 Task: Use GitHub's "Repository Insights" for file statistics.
Action: Mouse moved to (432, 354)
Screenshot: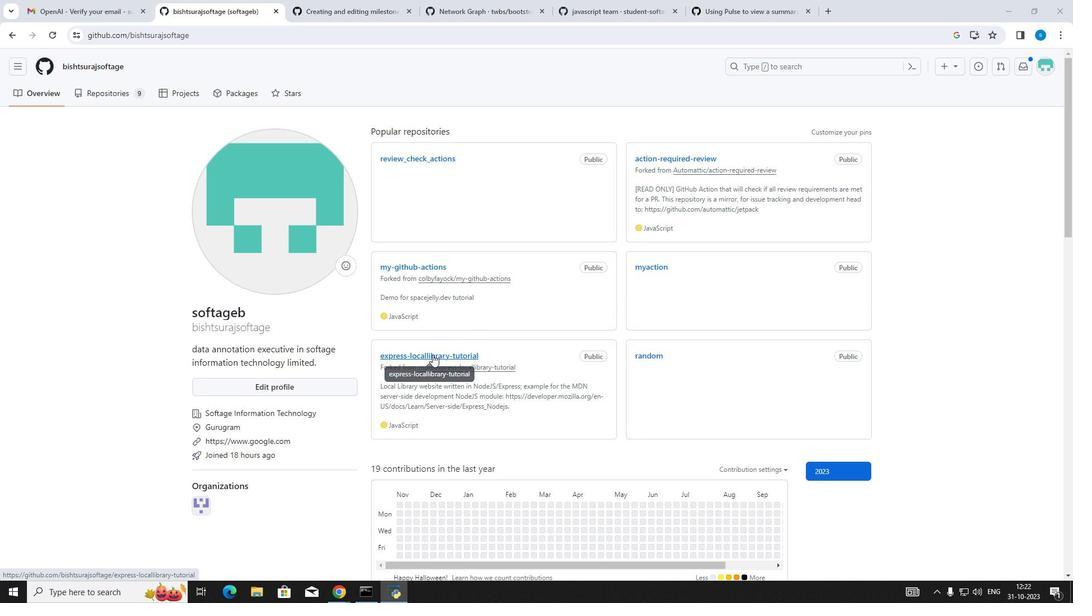 
Action: Mouse pressed left at (432, 354)
Screenshot: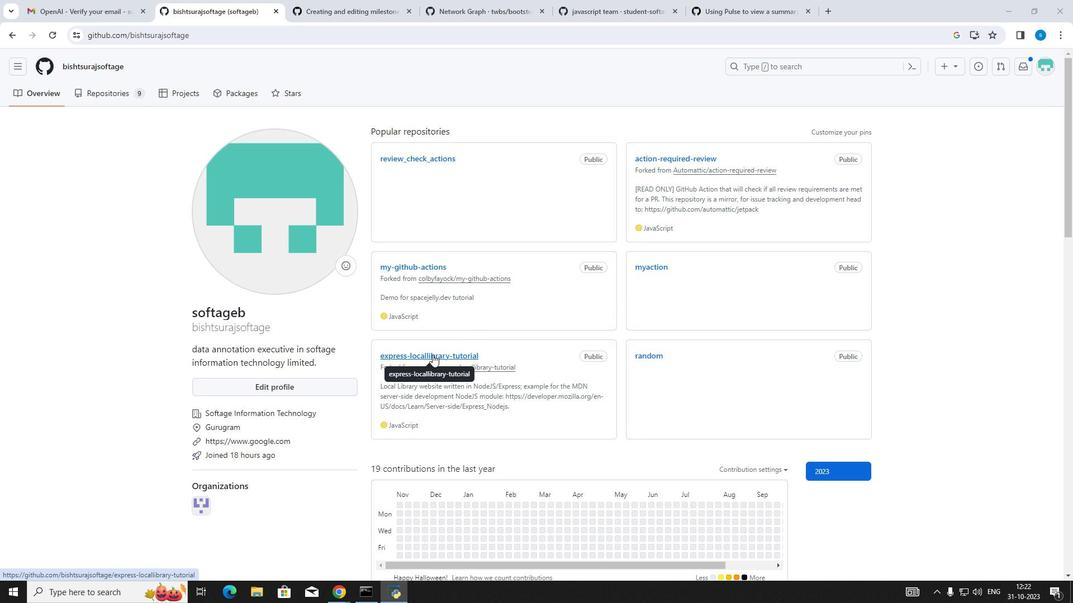 
Action: Mouse moved to (339, 98)
Screenshot: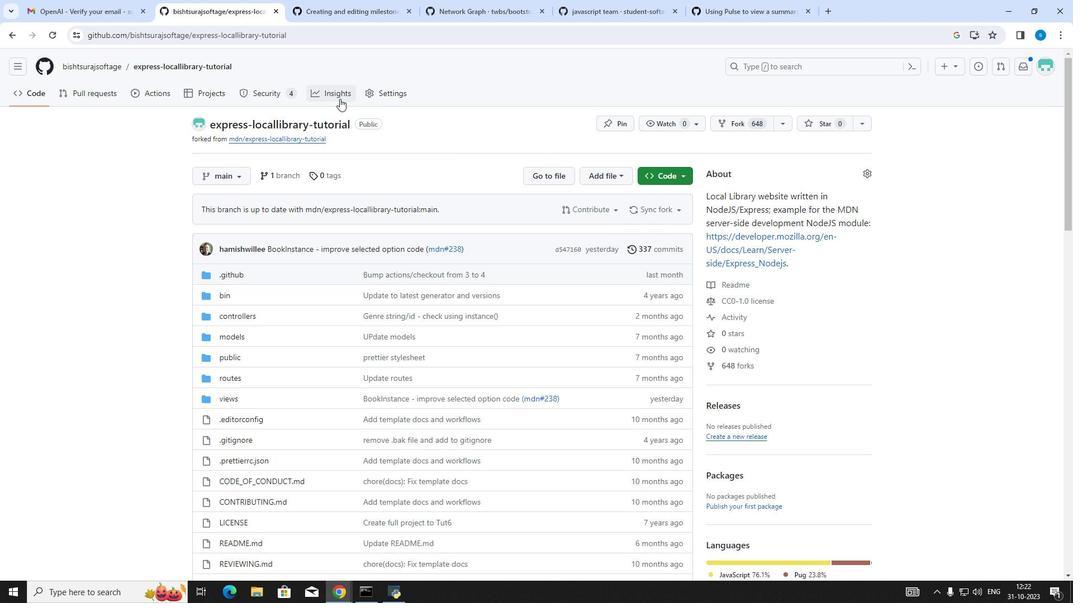 
Action: Mouse pressed left at (339, 98)
Screenshot: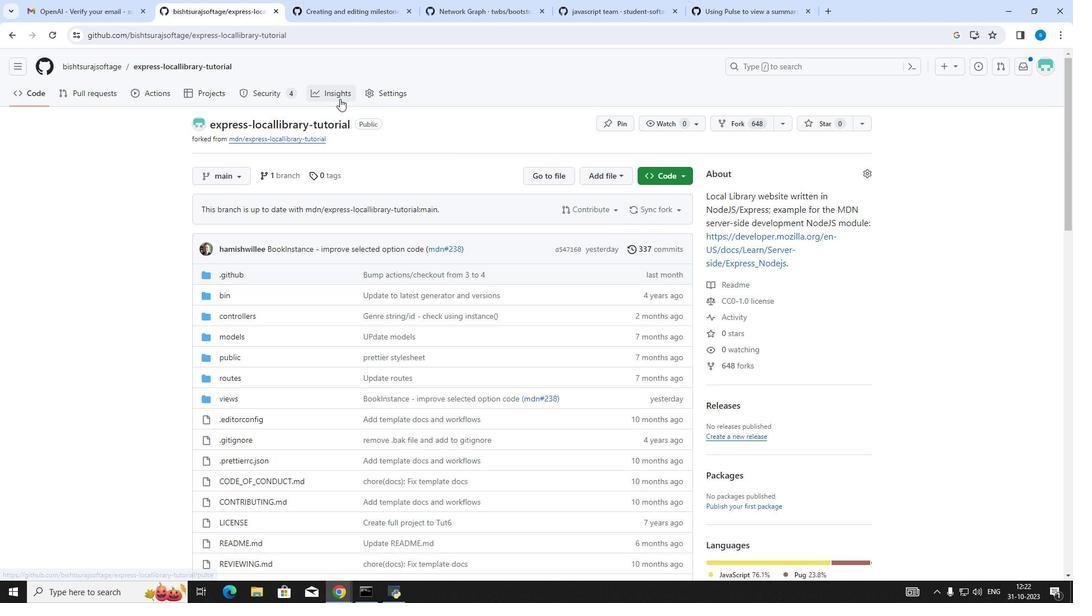 
Action: Mouse moved to (238, 150)
Screenshot: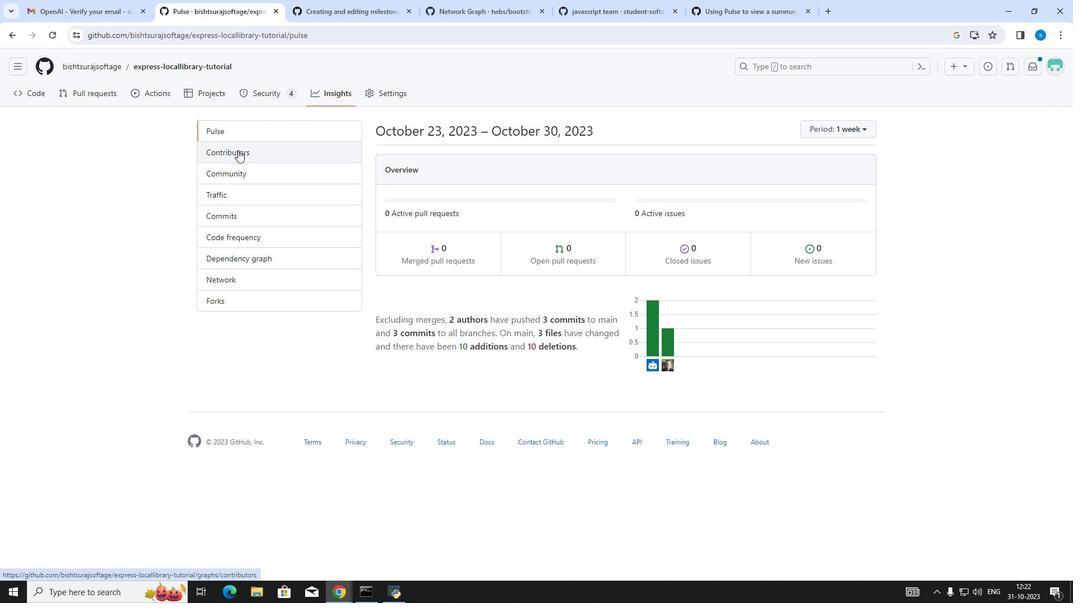 
Action: Mouse pressed left at (238, 150)
Screenshot: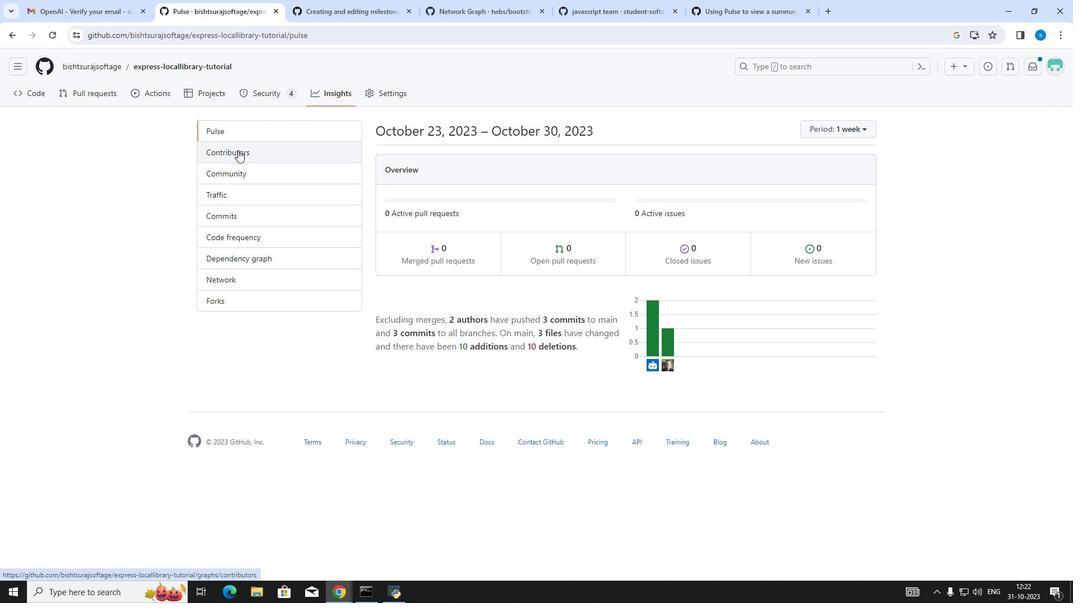 
Action: Mouse moved to (544, 255)
Screenshot: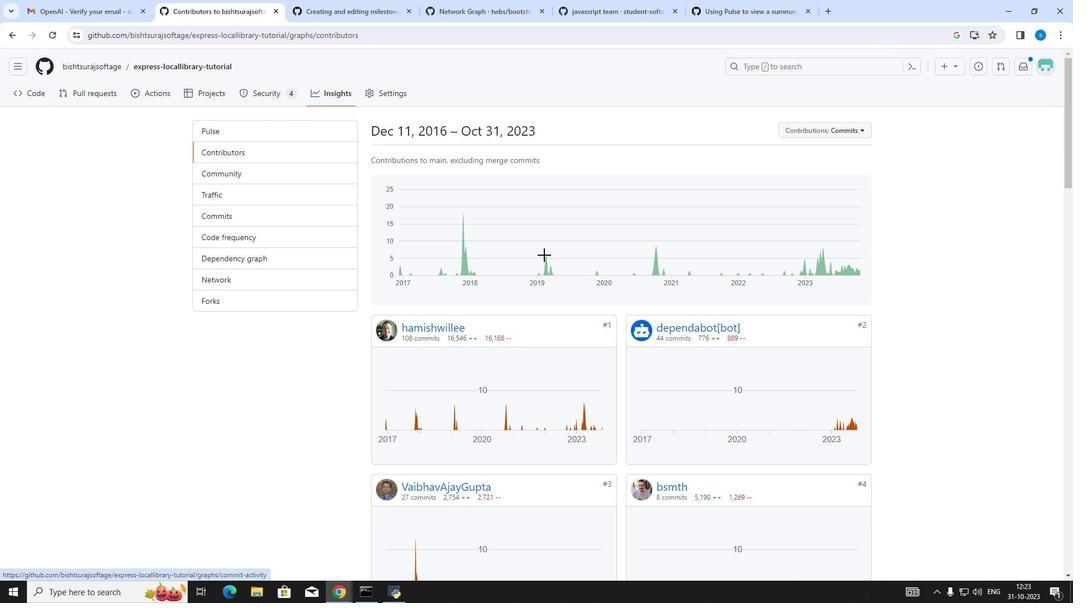 
Action: Mouse scrolled (544, 254) with delta (0, 0)
Screenshot: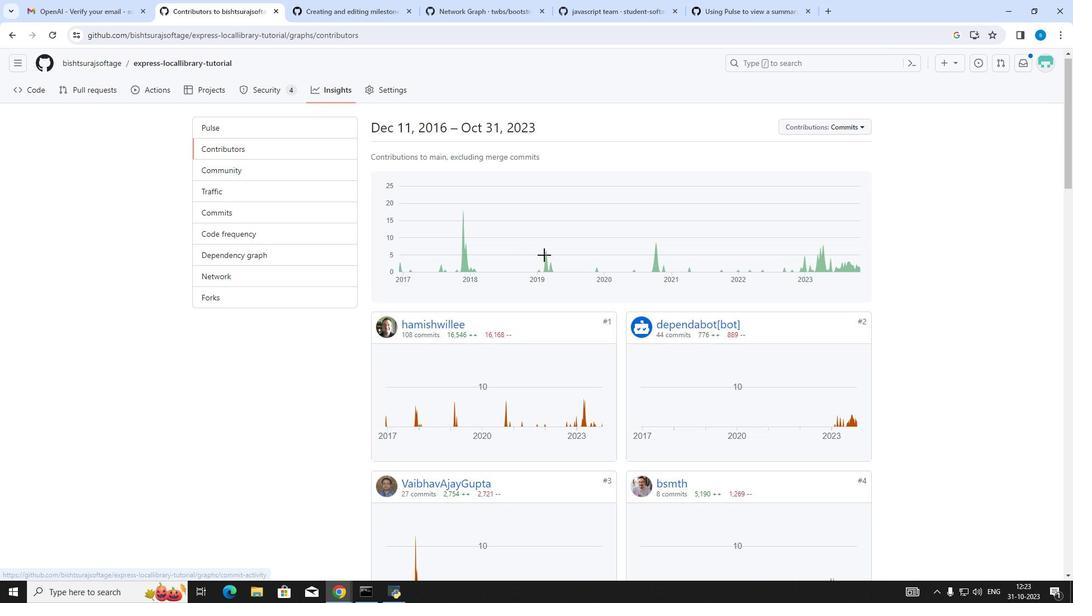 
Action: Mouse moved to (544, 255)
Screenshot: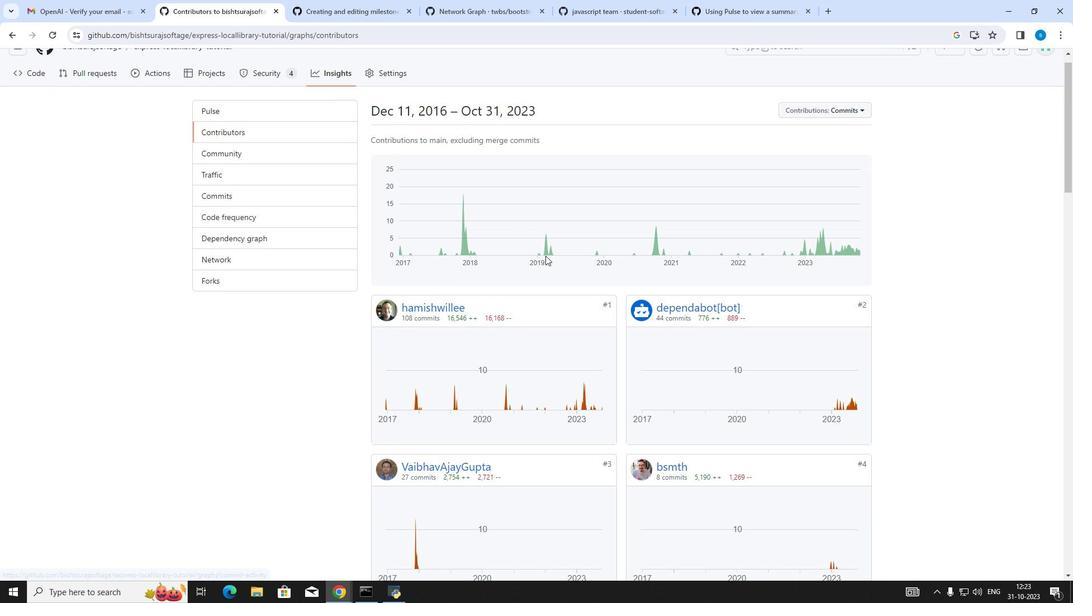 
Action: Mouse scrolled (544, 255) with delta (0, 0)
Screenshot: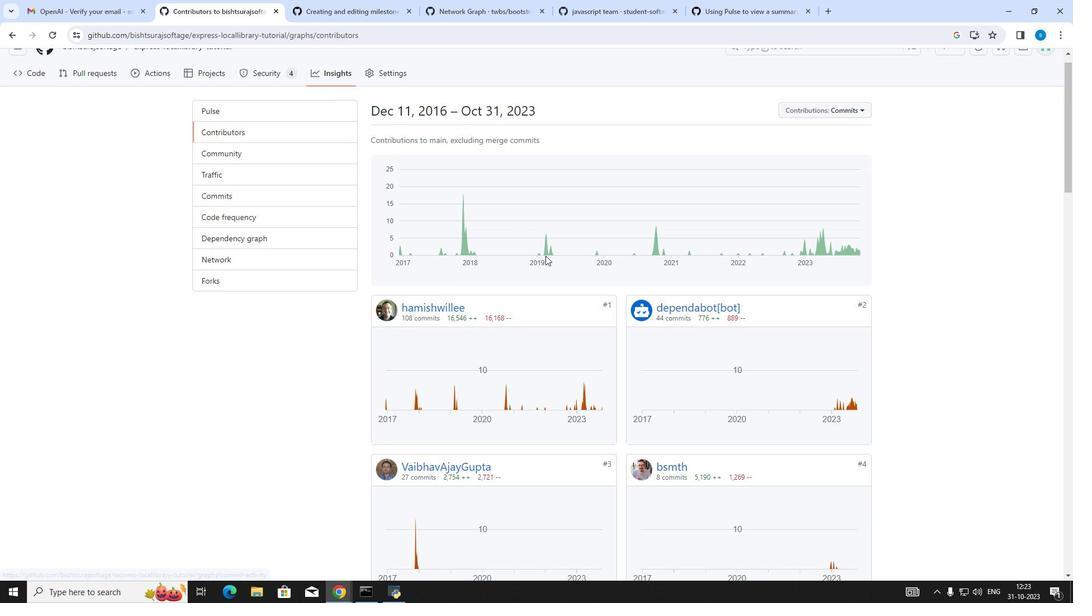 
Action: Mouse moved to (545, 255)
Screenshot: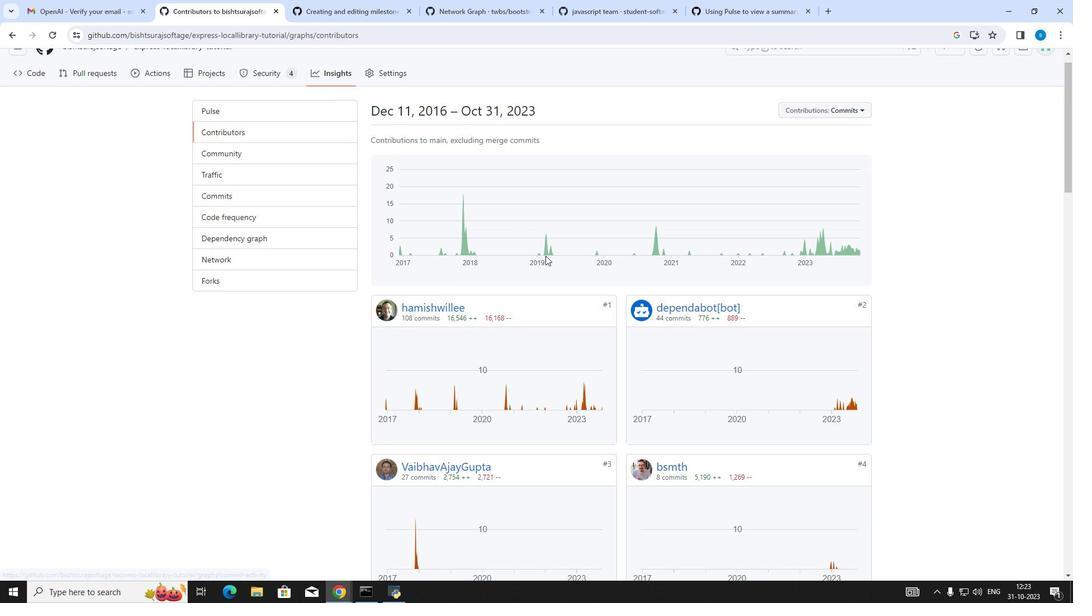 
Action: Mouse scrolled (545, 255) with delta (0, 0)
Screenshot: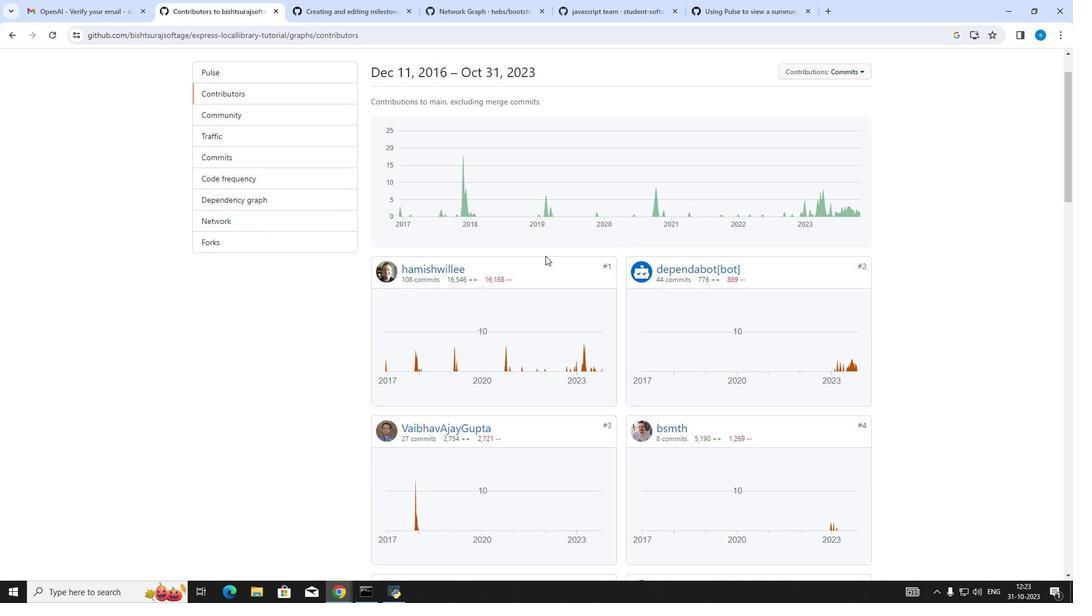 
Action: Mouse scrolled (545, 255) with delta (0, 0)
Screenshot: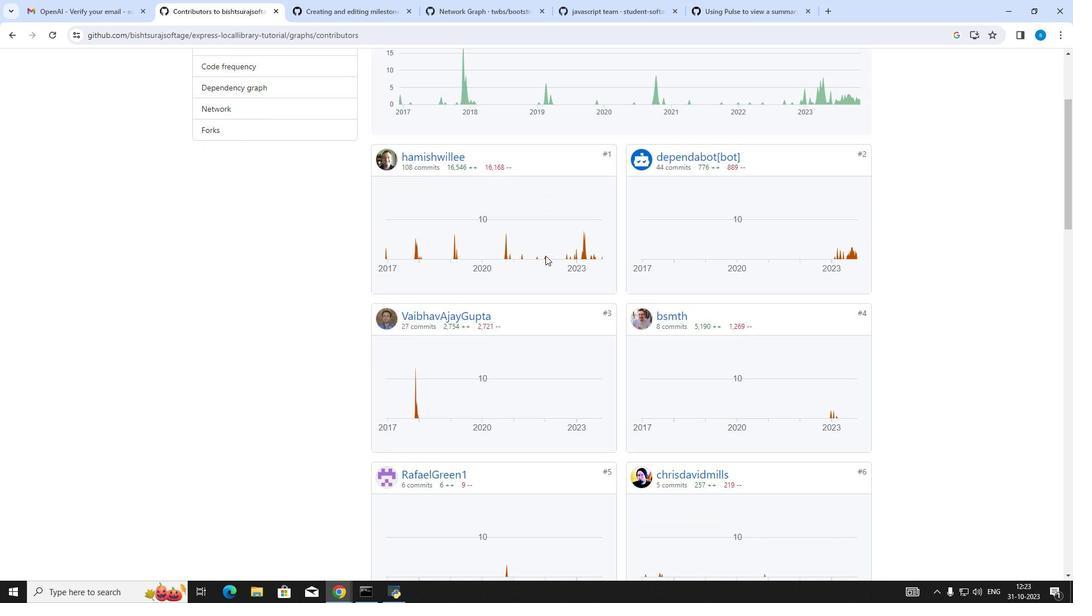 
Action: Mouse scrolled (545, 255) with delta (0, 0)
Screenshot: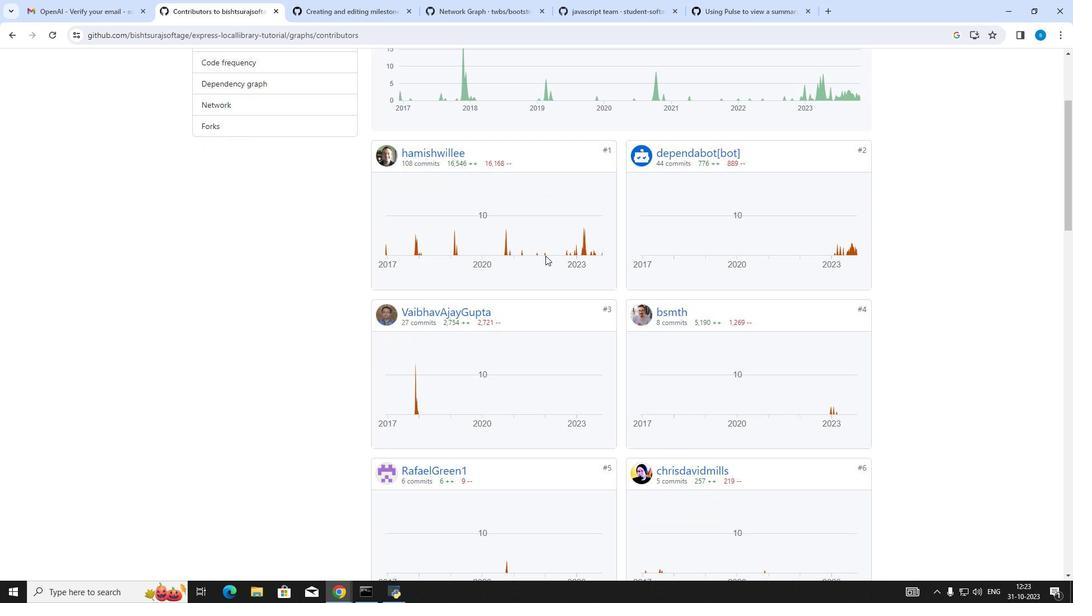 
Action: Mouse scrolled (545, 255) with delta (0, 0)
Screenshot: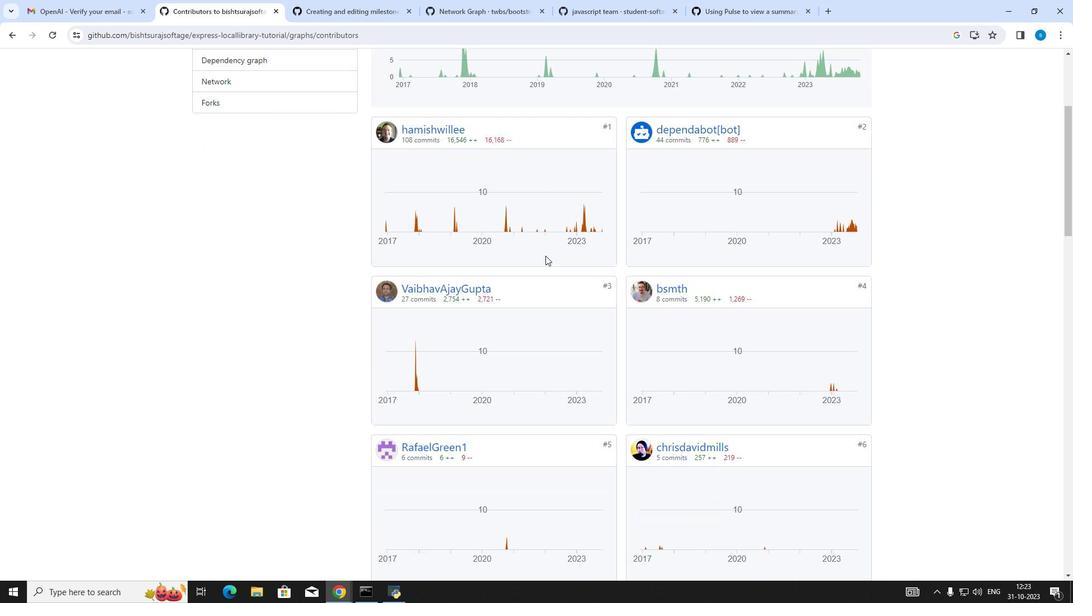 
Action: Mouse scrolled (545, 255) with delta (0, 0)
Screenshot: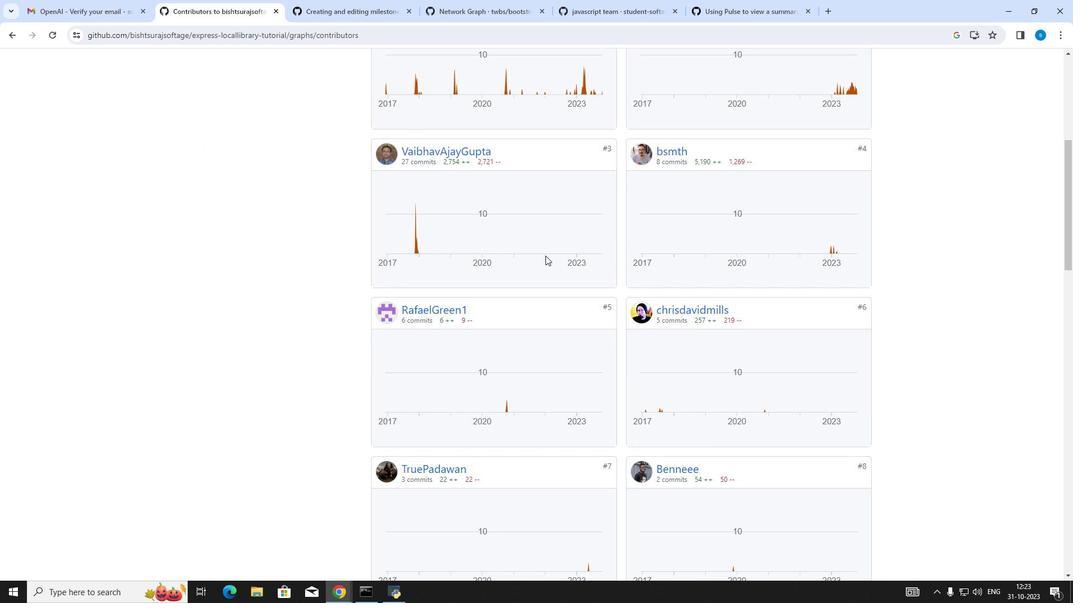 
Action: Mouse scrolled (545, 255) with delta (0, 0)
Screenshot: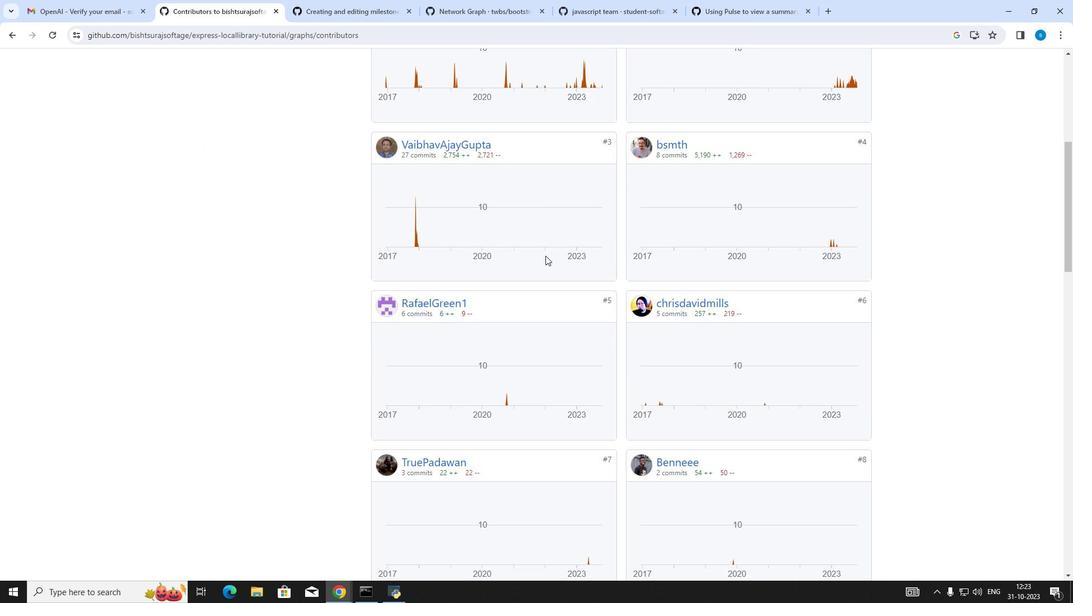 
Action: Mouse scrolled (545, 255) with delta (0, 0)
Screenshot: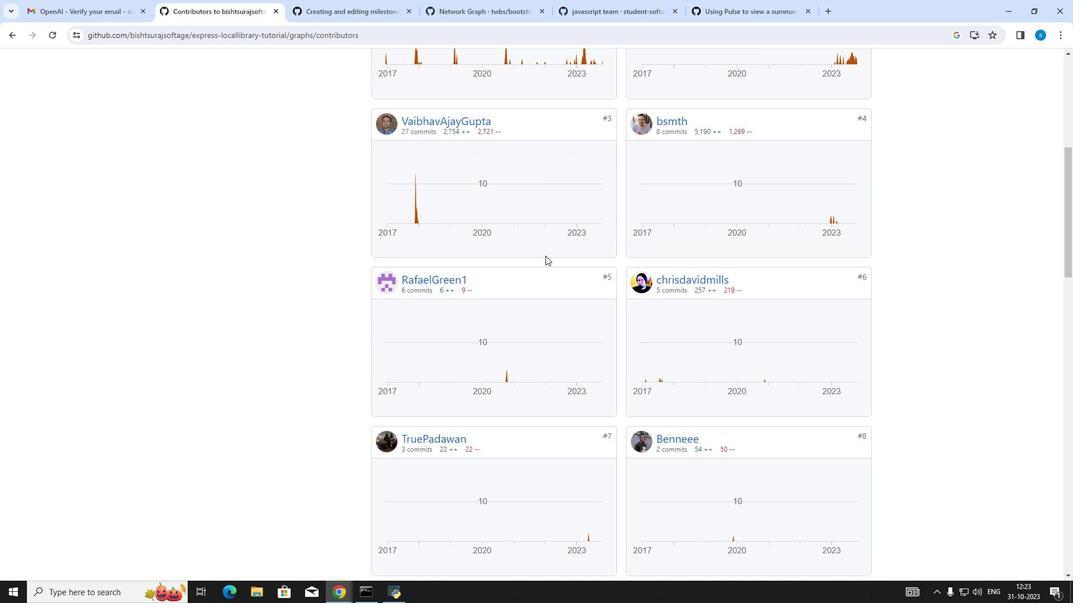 
Action: Mouse scrolled (545, 255) with delta (0, 0)
Screenshot: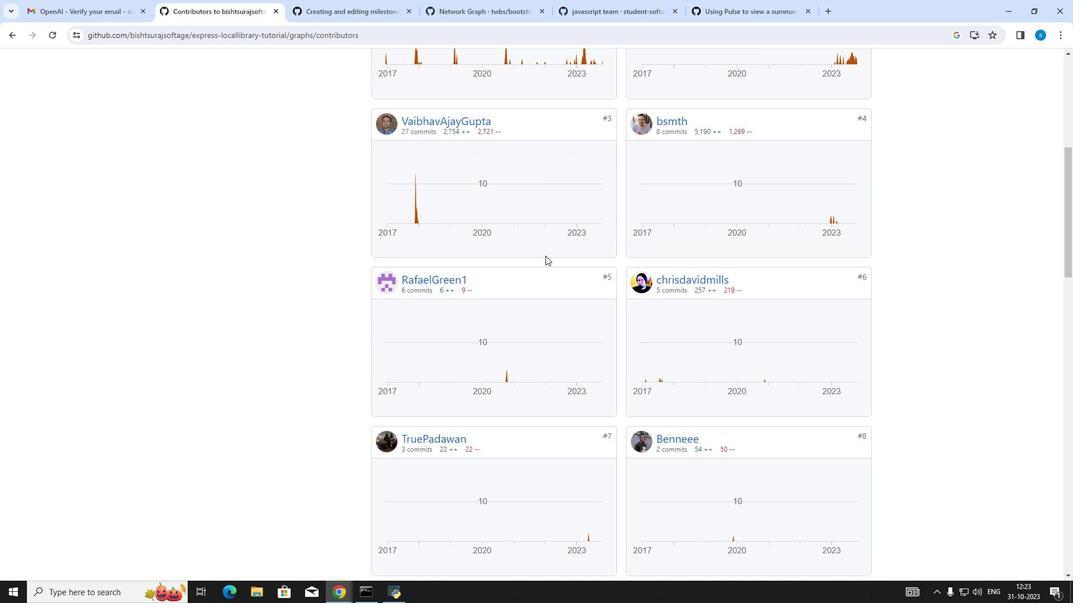 
Action: Mouse scrolled (545, 255) with delta (0, 0)
Screenshot: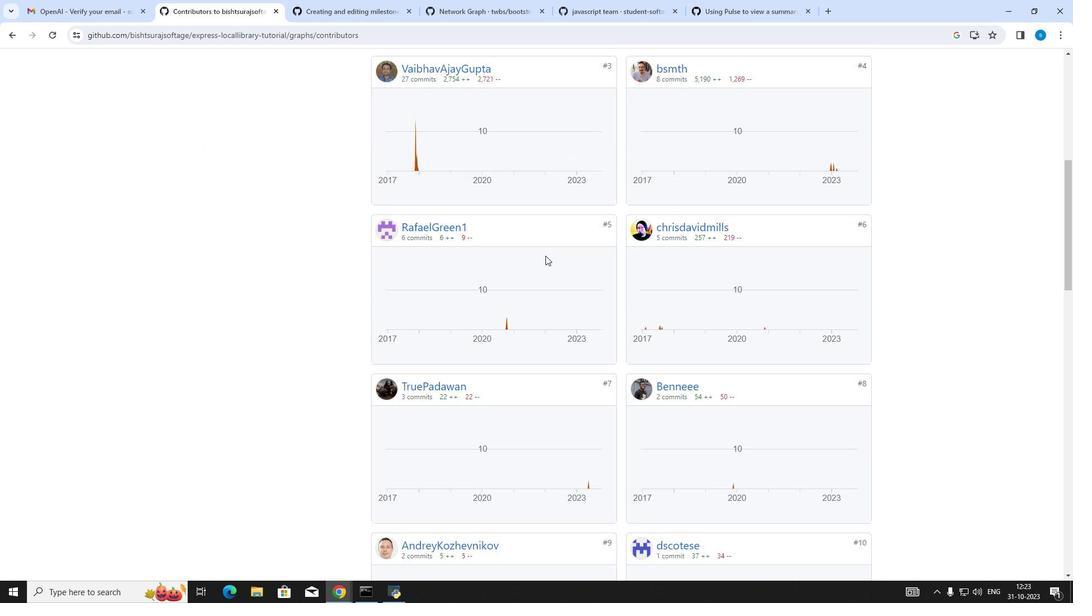 
Action: Mouse scrolled (545, 255) with delta (0, 0)
Screenshot: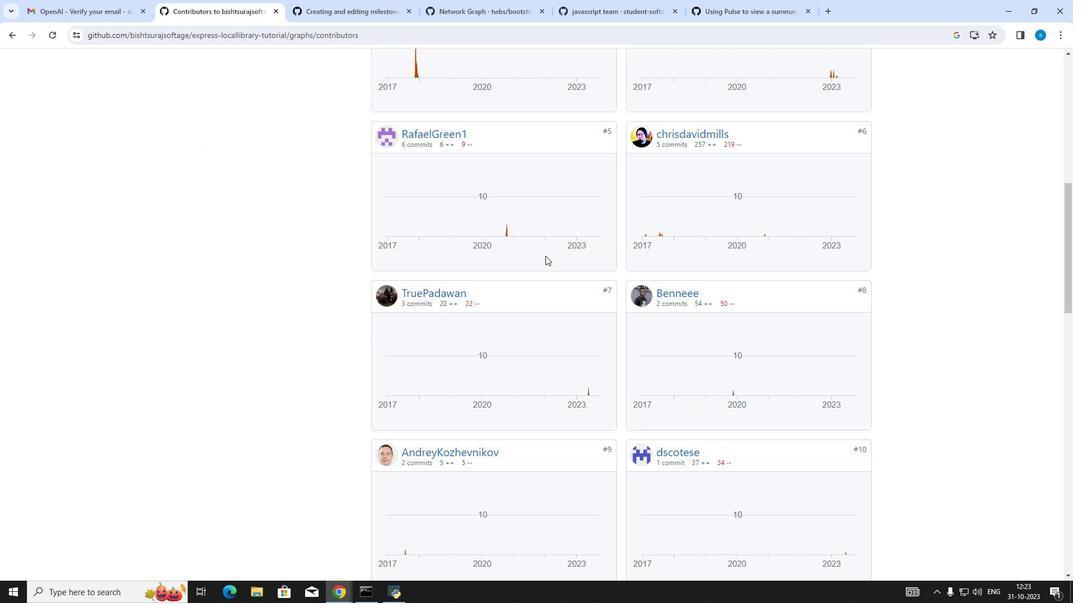 
Action: Mouse scrolled (545, 255) with delta (0, 0)
Screenshot: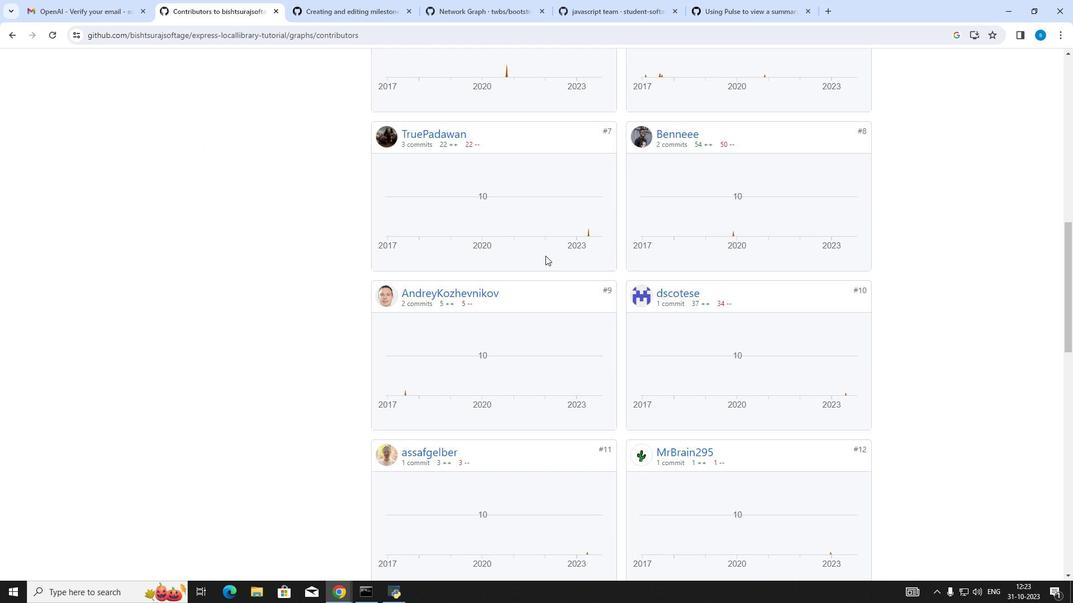 
Action: Mouse scrolled (545, 255) with delta (0, 0)
Screenshot: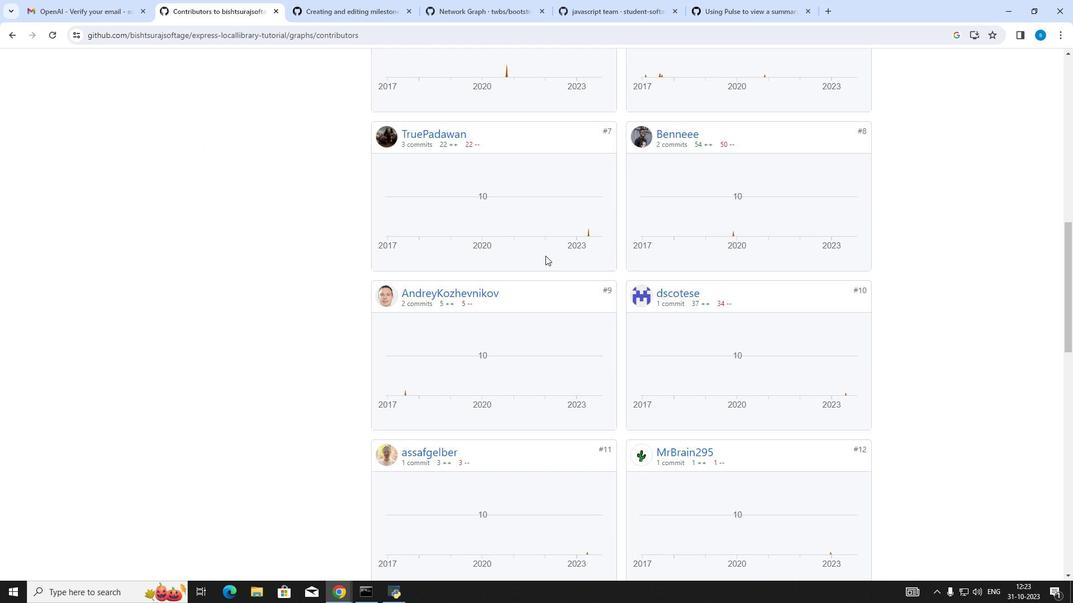 
Action: Mouse scrolled (545, 255) with delta (0, 0)
Screenshot: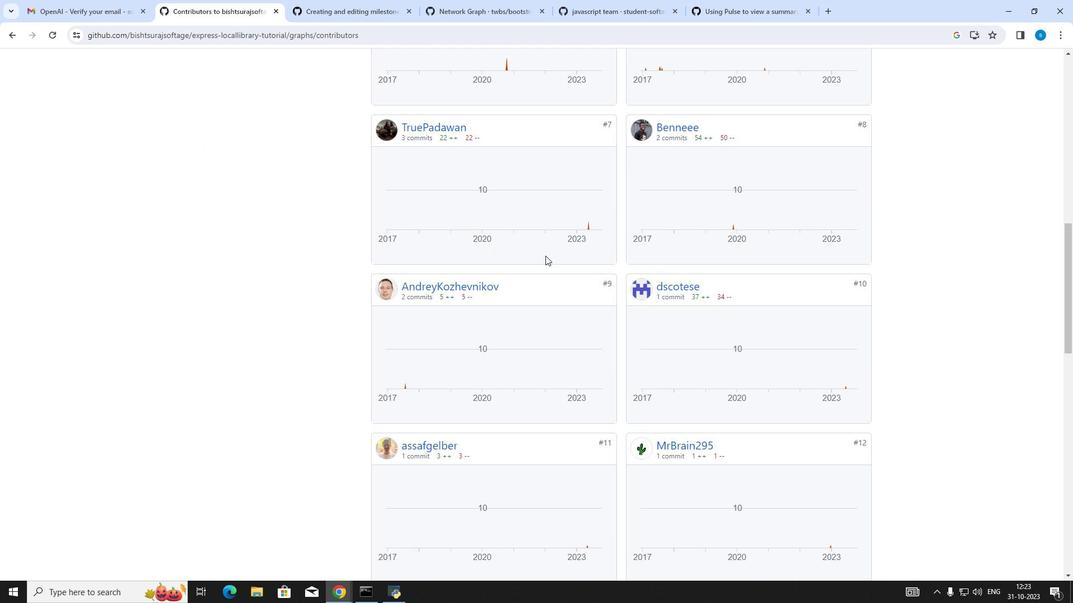 
Action: Mouse scrolled (545, 255) with delta (0, 0)
Screenshot: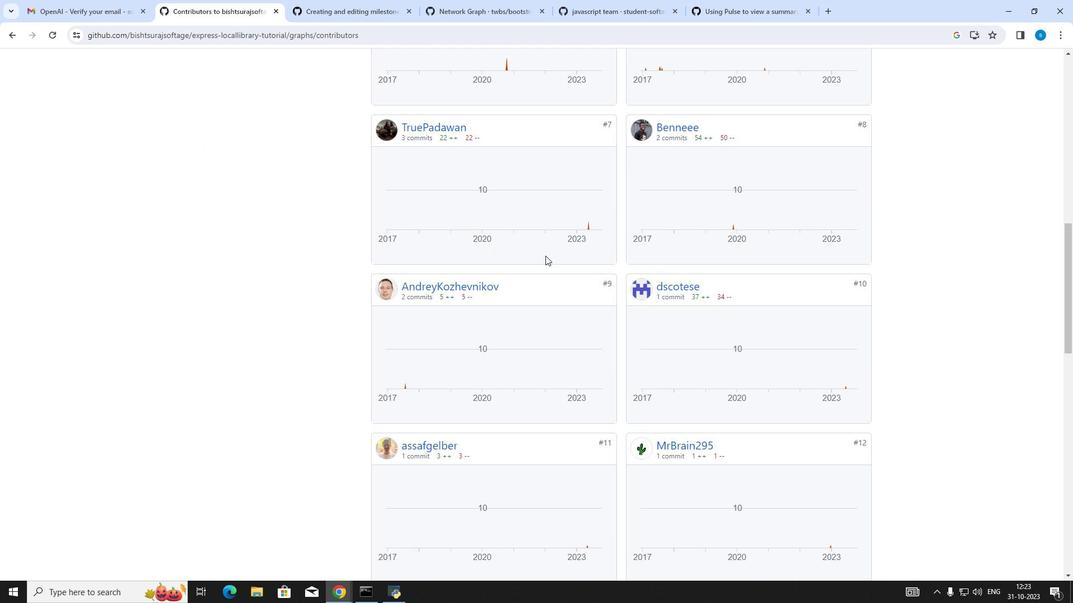 
Action: Mouse scrolled (545, 255) with delta (0, 0)
Screenshot: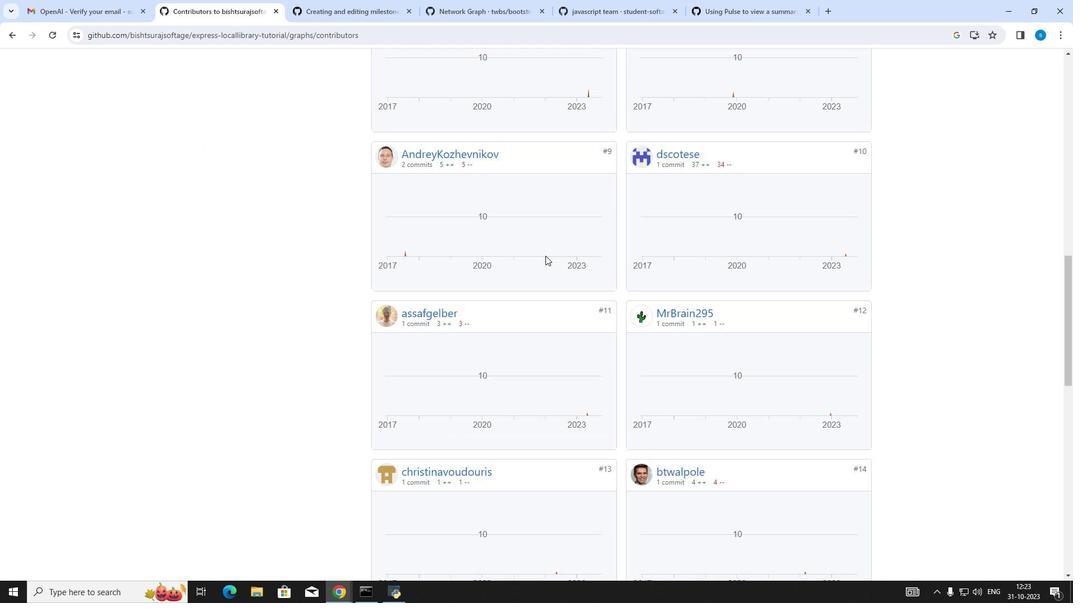 
Action: Mouse scrolled (545, 255) with delta (0, 0)
Screenshot: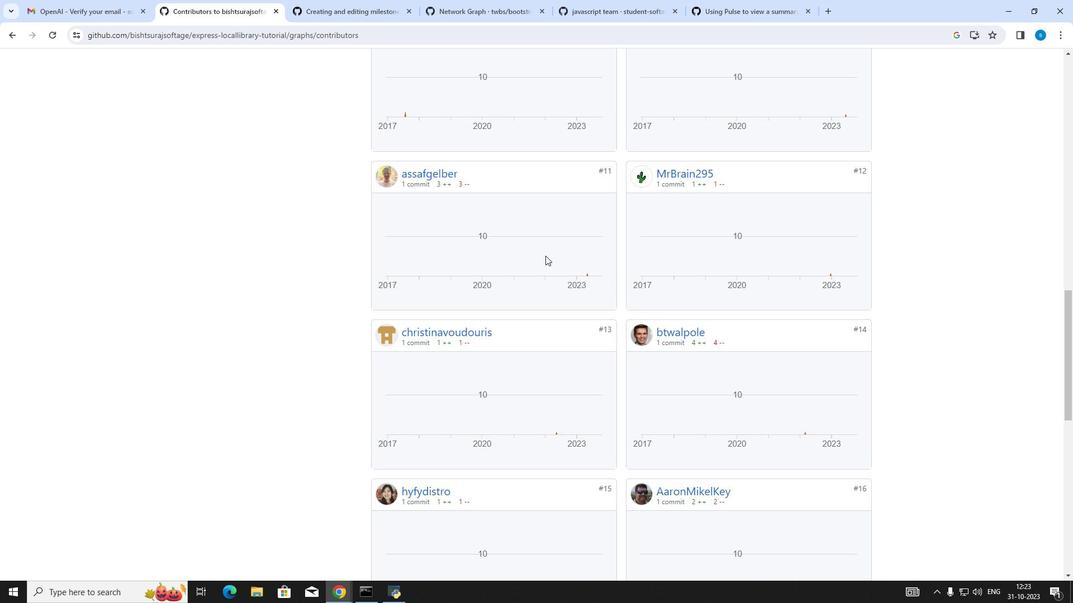 
Action: Mouse scrolled (545, 255) with delta (0, 0)
Screenshot: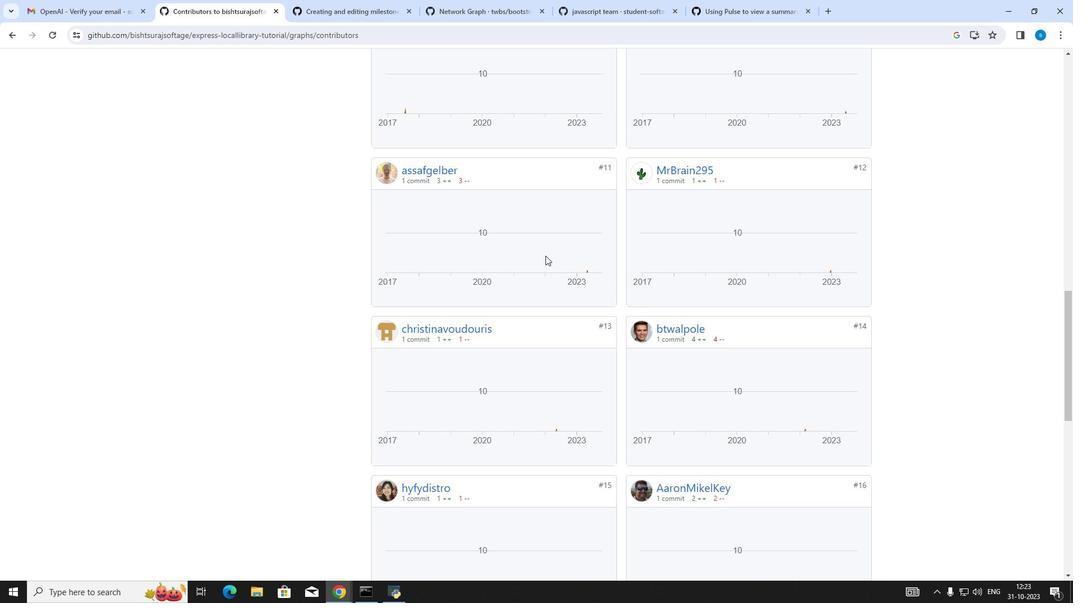 
Action: Mouse scrolled (545, 255) with delta (0, 0)
Screenshot: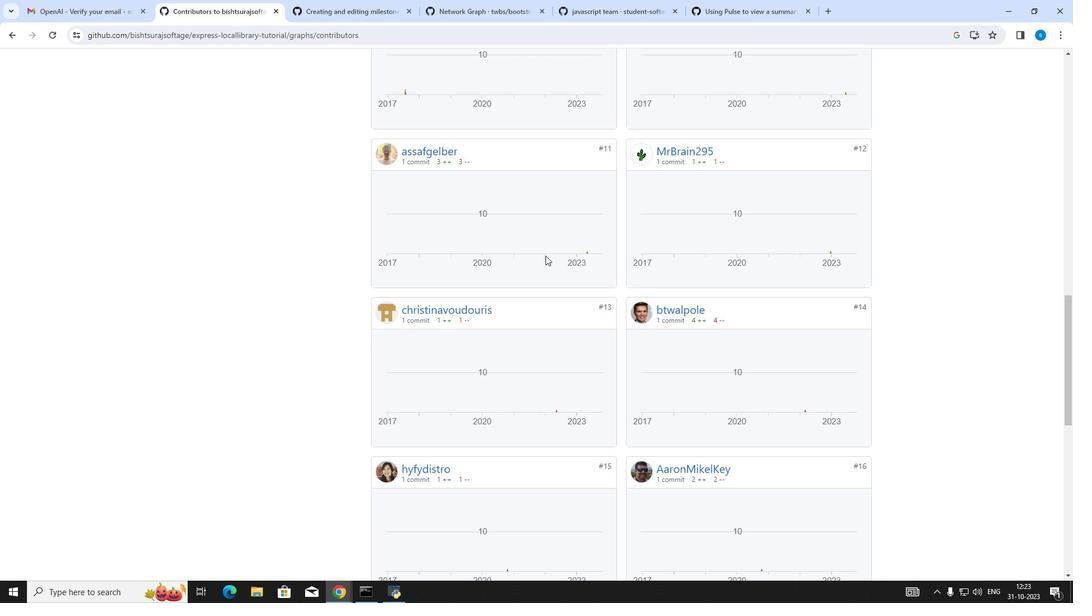 
Action: Mouse scrolled (545, 255) with delta (0, 0)
Screenshot: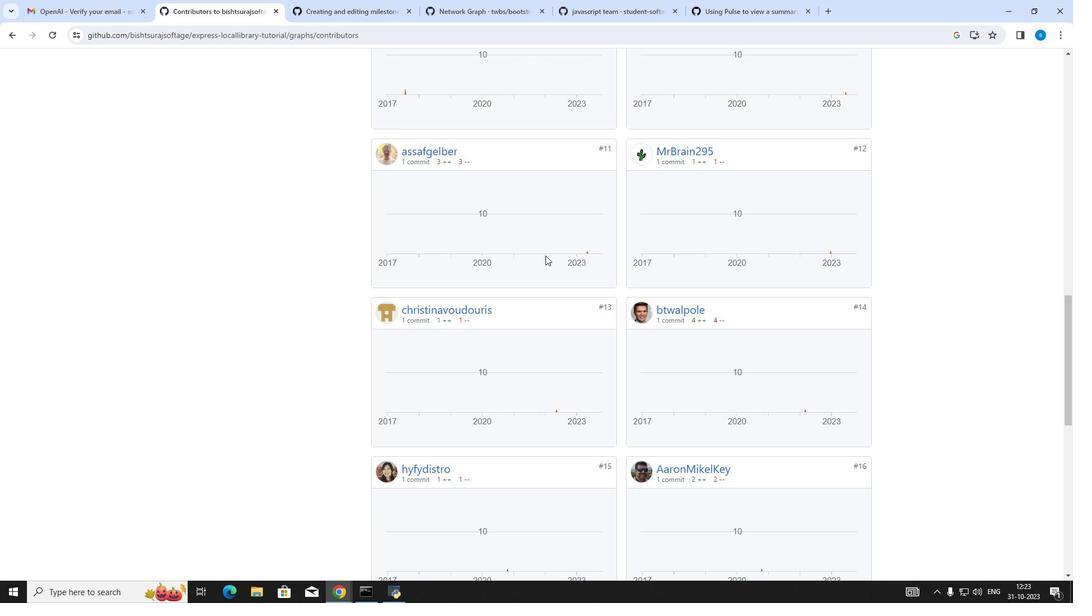 
Action: Mouse scrolled (545, 255) with delta (0, 0)
Screenshot: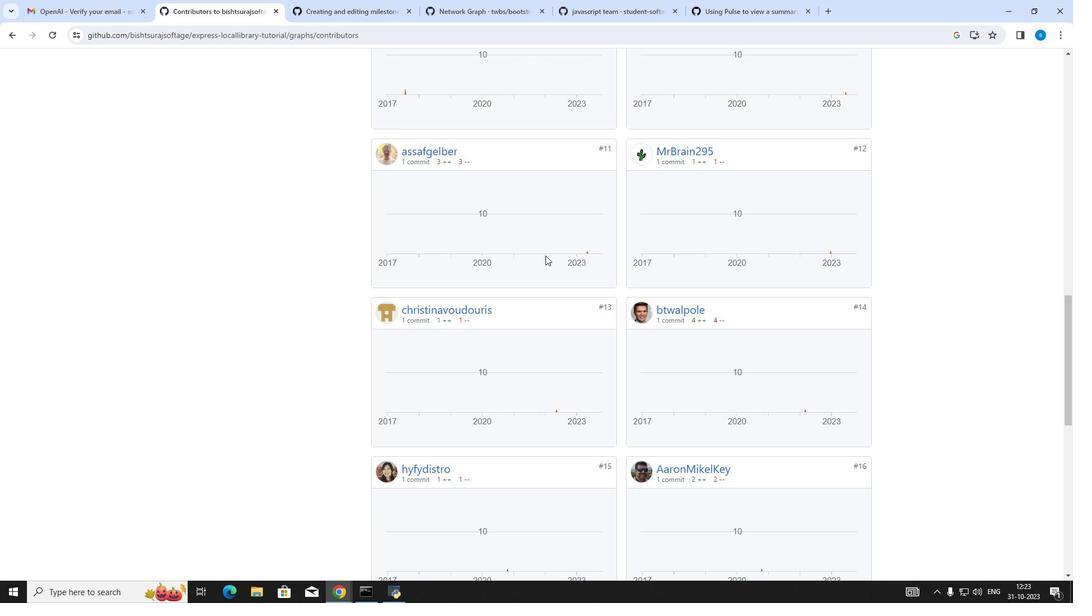 
Action: Mouse scrolled (545, 255) with delta (0, 0)
Screenshot: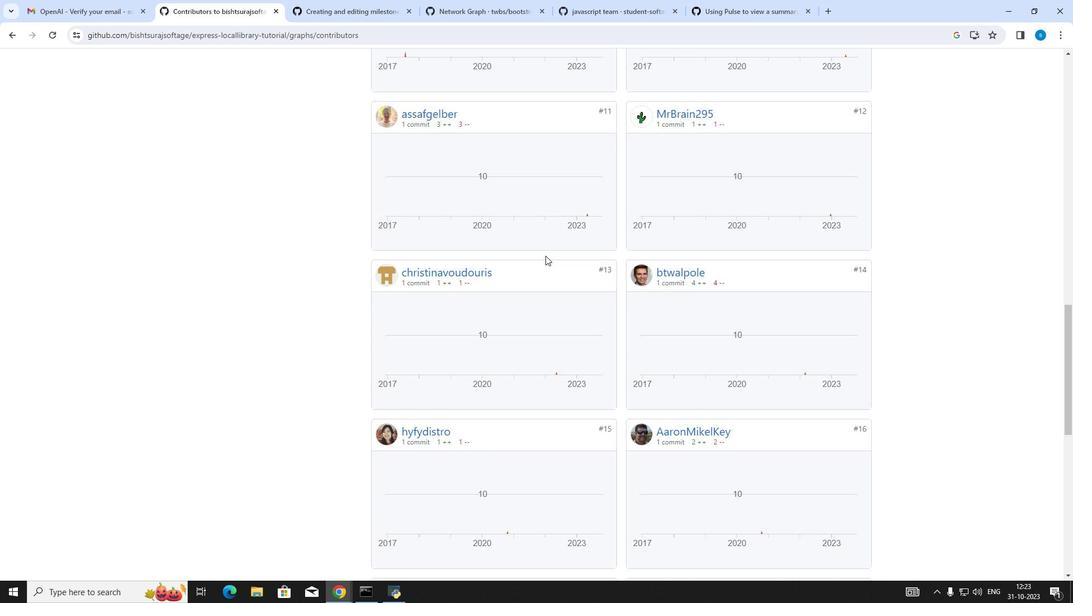 
Action: Mouse scrolled (545, 255) with delta (0, 0)
Screenshot: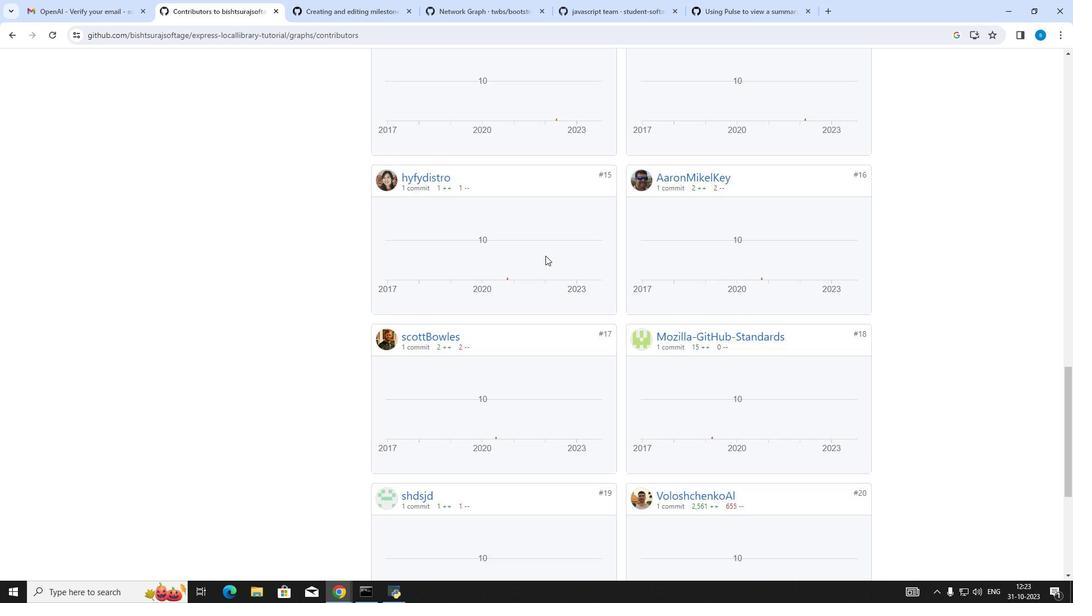 
Action: Mouse scrolled (545, 255) with delta (0, 0)
Screenshot: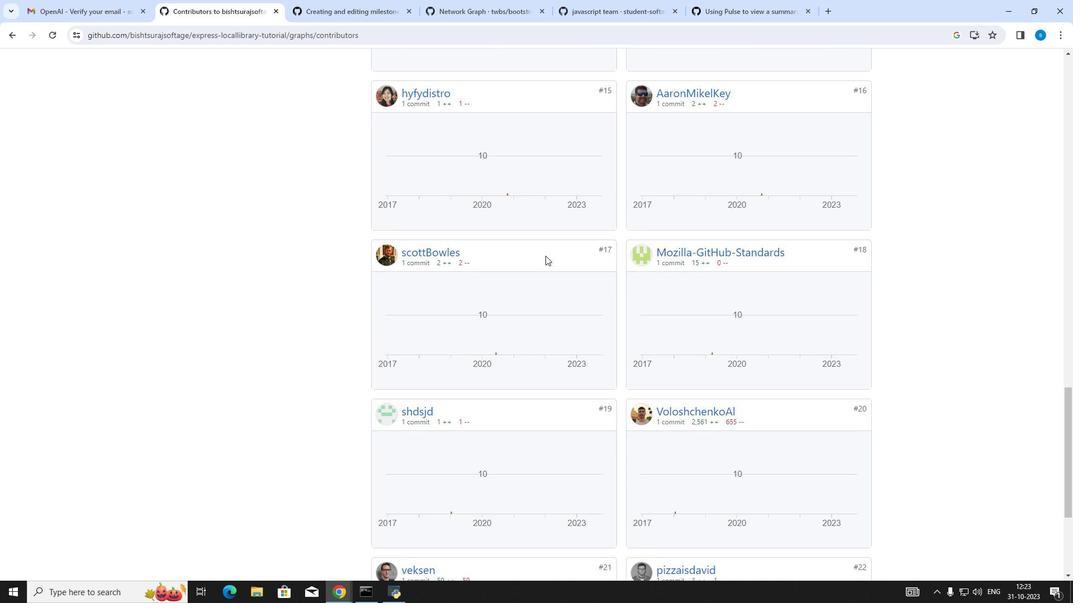
Action: Mouse scrolled (545, 255) with delta (0, 0)
Screenshot: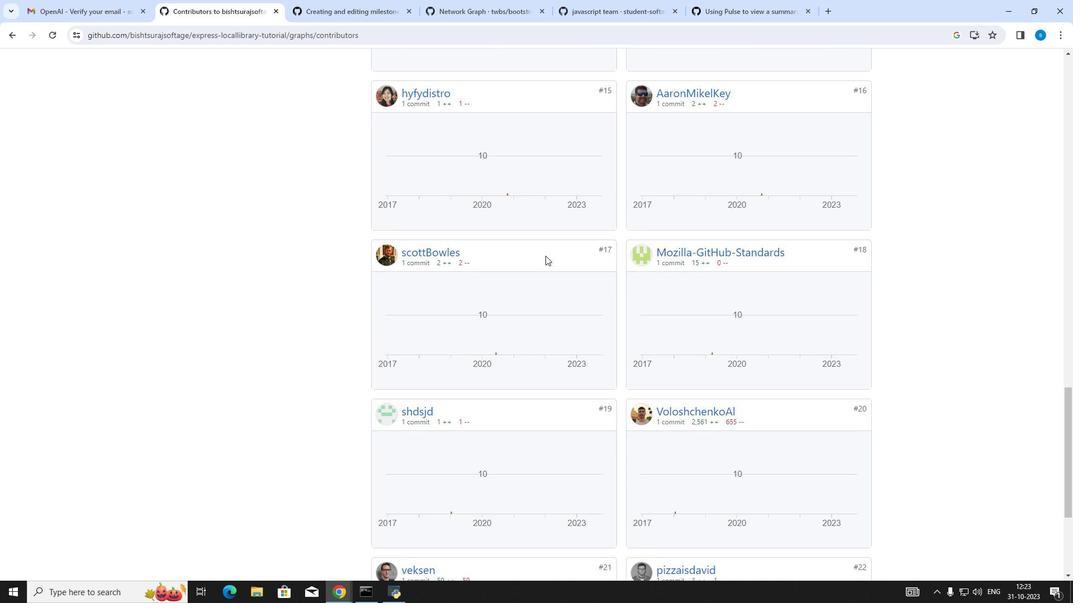 
Action: Mouse scrolled (545, 255) with delta (0, 0)
Screenshot: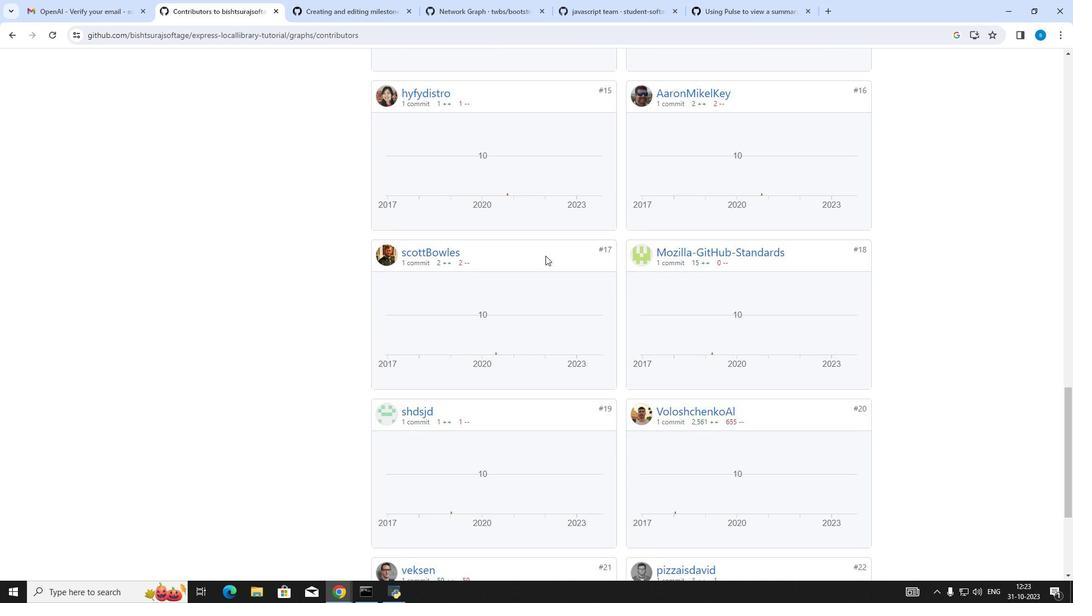
Action: Mouse scrolled (545, 255) with delta (0, 0)
Screenshot: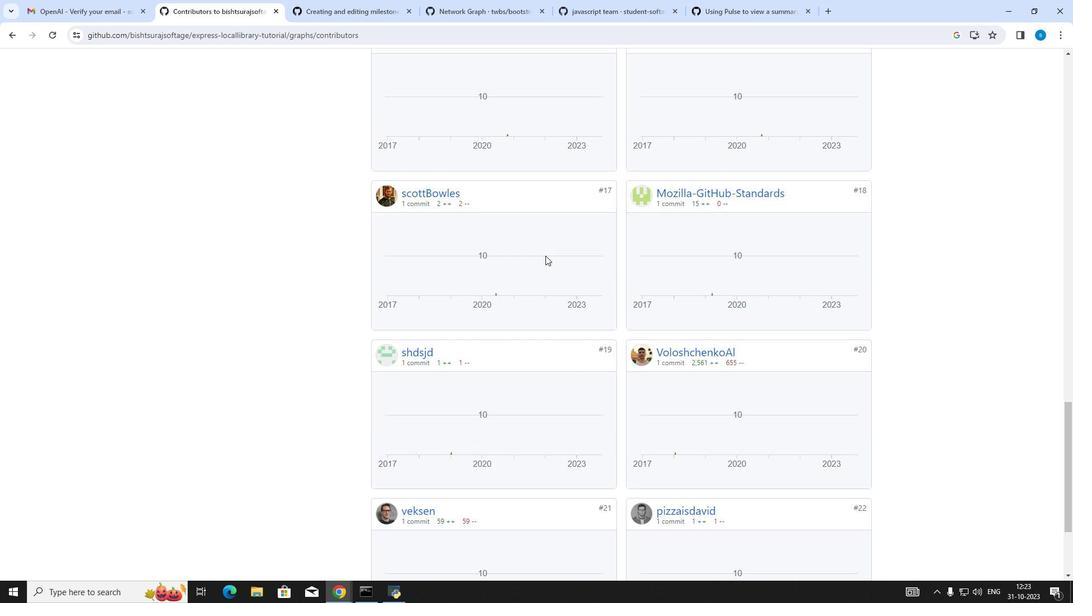 
Action: Mouse scrolled (545, 255) with delta (0, 0)
Screenshot: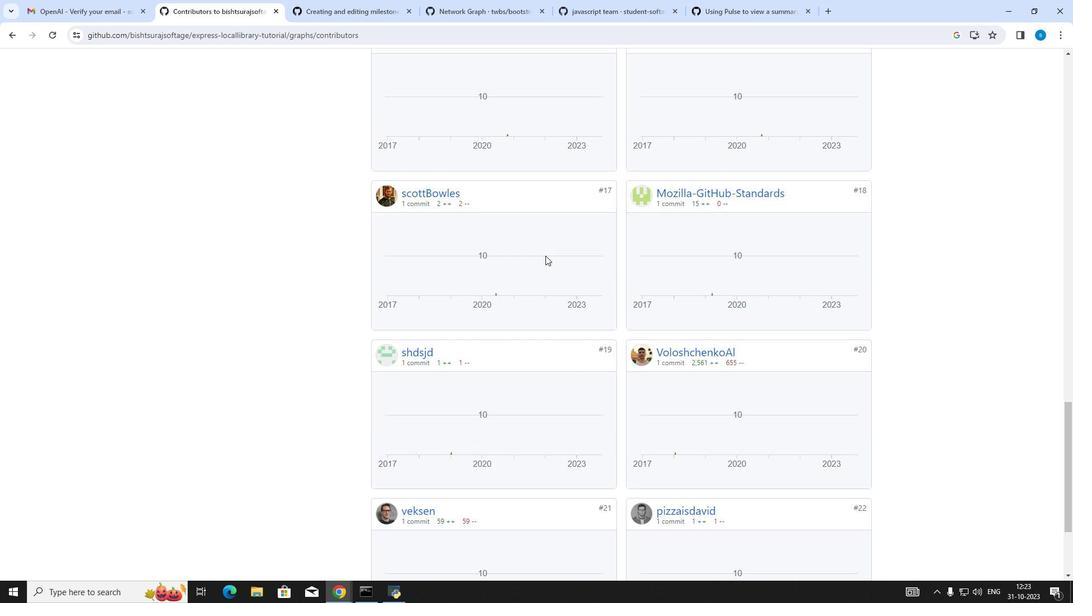 
Action: Mouse scrolled (545, 255) with delta (0, 0)
Screenshot: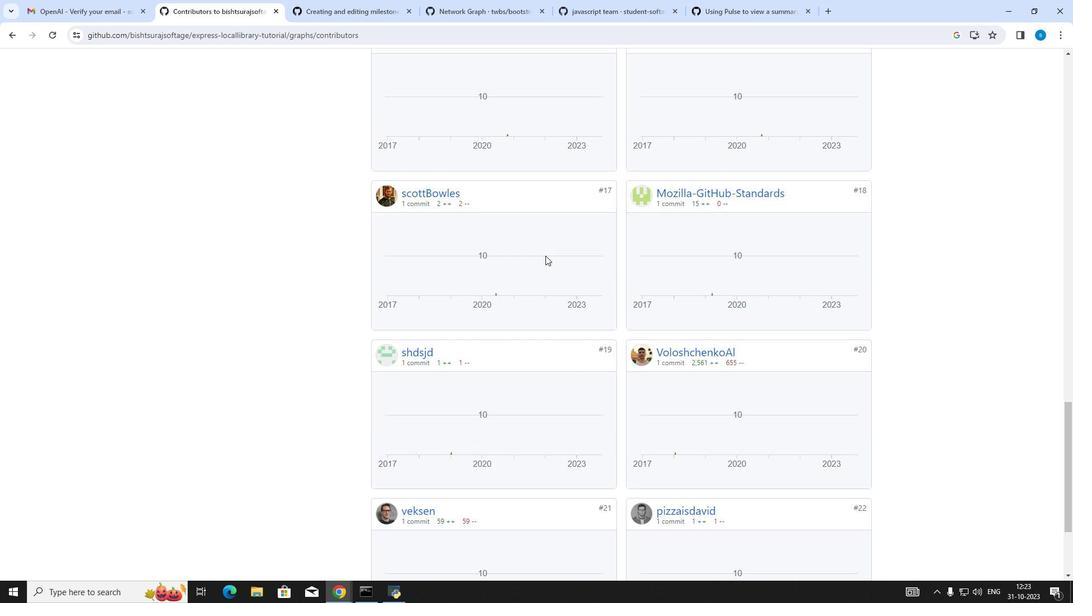 
Action: Mouse scrolled (545, 255) with delta (0, 0)
Screenshot: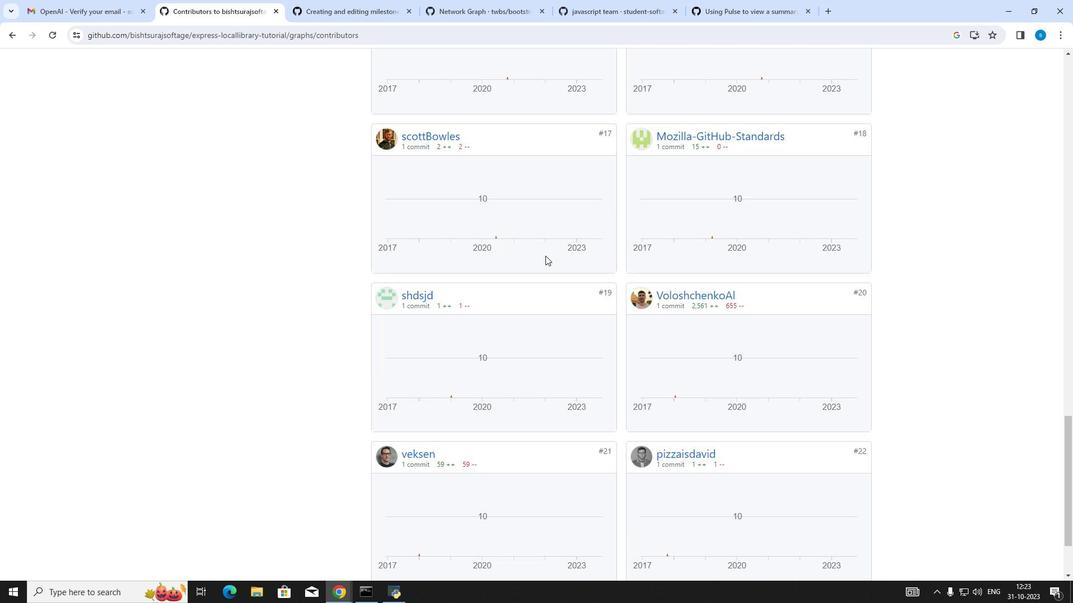 
Action: Mouse scrolled (545, 256) with delta (0, 0)
Screenshot: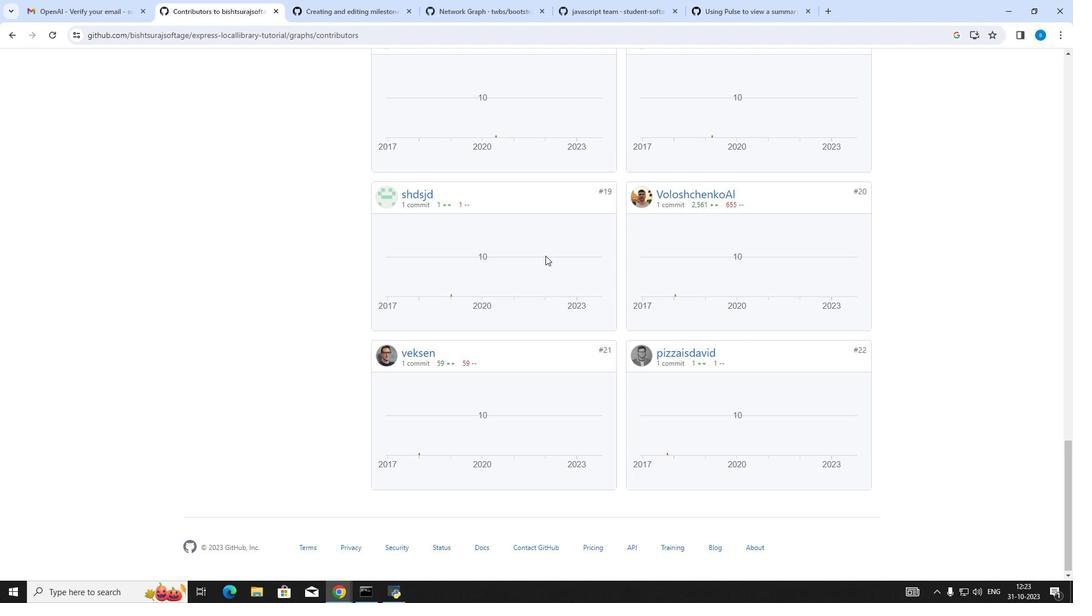 
Action: Mouse scrolled (545, 256) with delta (0, 0)
Screenshot: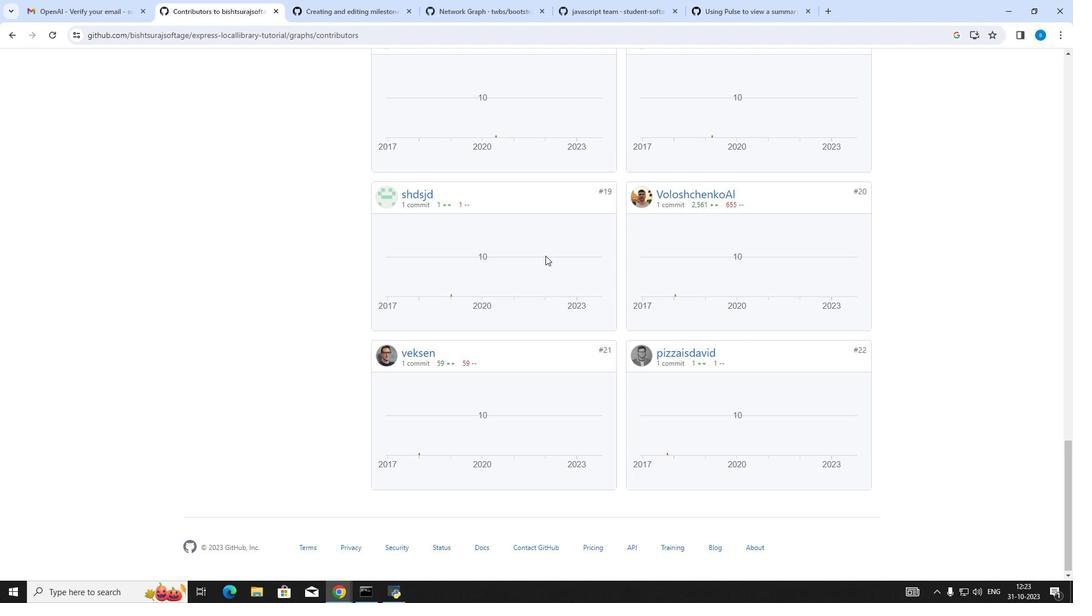 
Action: Mouse scrolled (545, 256) with delta (0, 0)
Screenshot: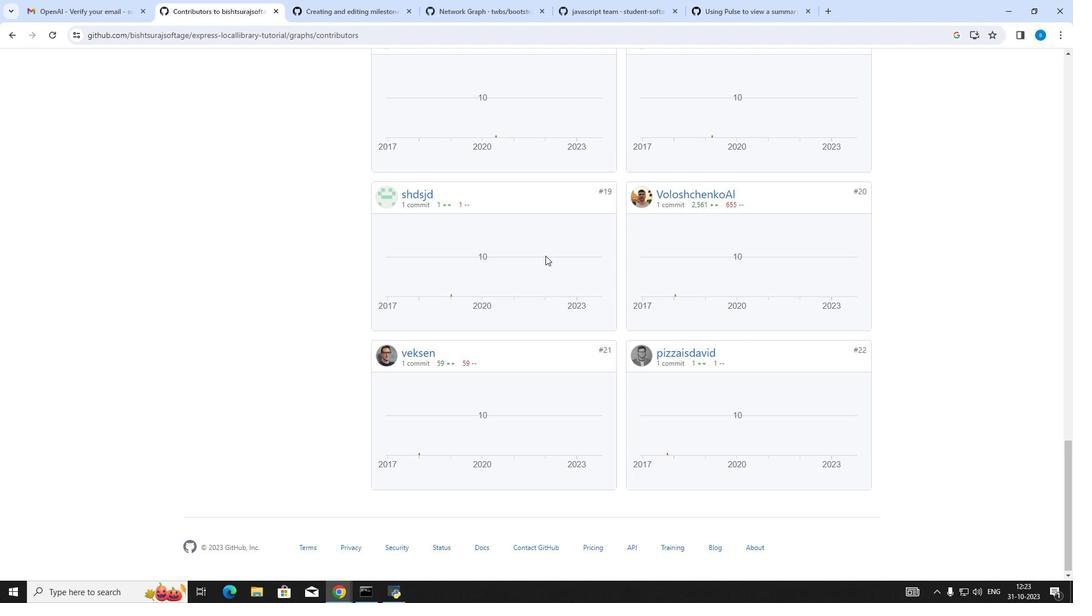 
Action: Mouse scrolled (545, 256) with delta (0, 0)
Screenshot: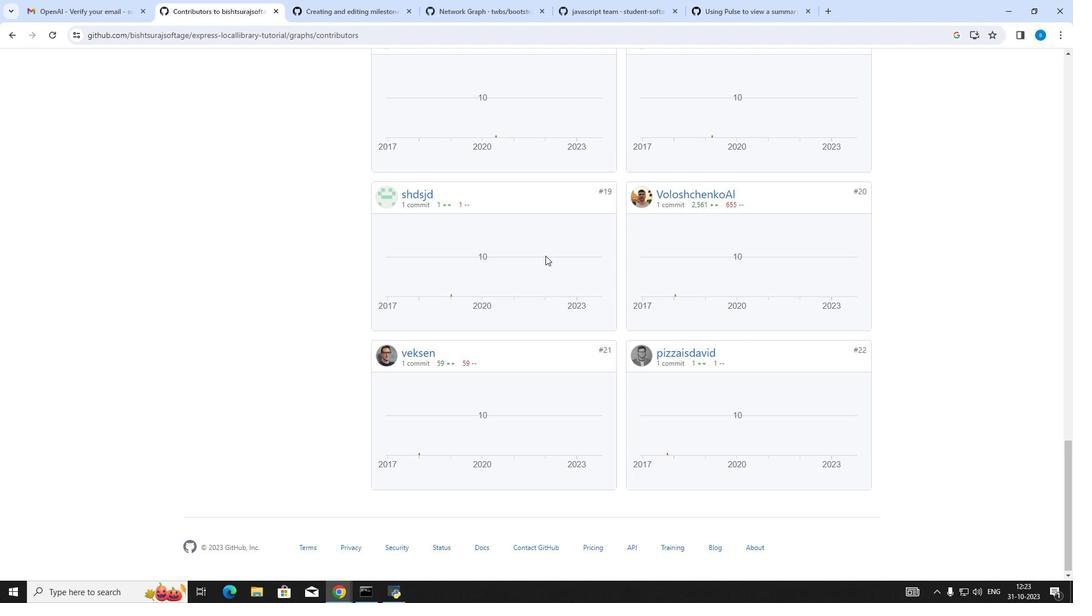 
Action: Mouse scrolled (545, 256) with delta (0, 0)
Screenshot: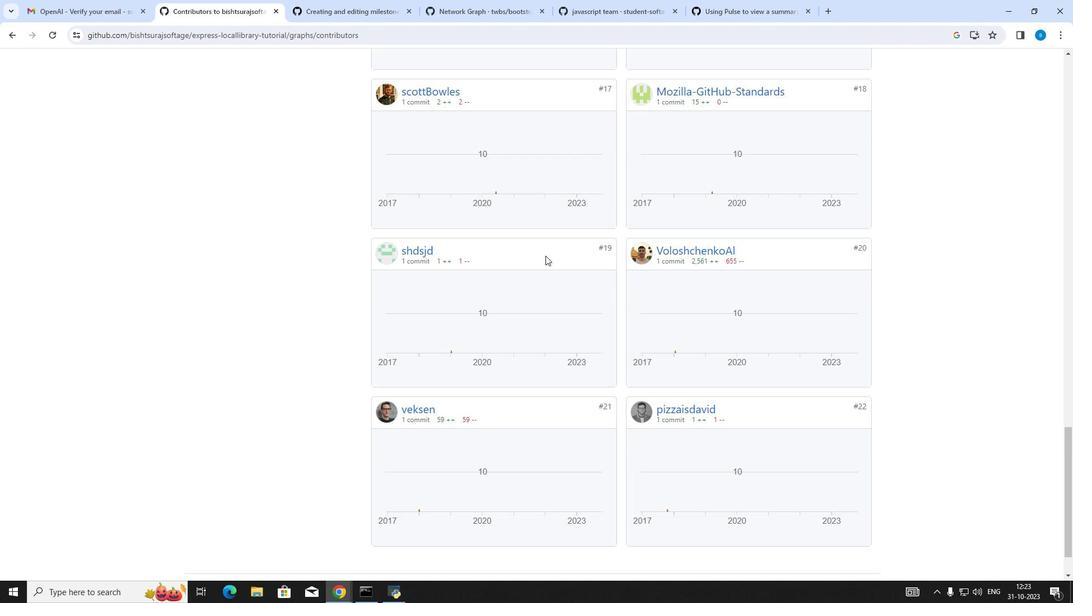 
Action: Mouse scrolled (545, 256) with delta (0, 0)
Screenshot: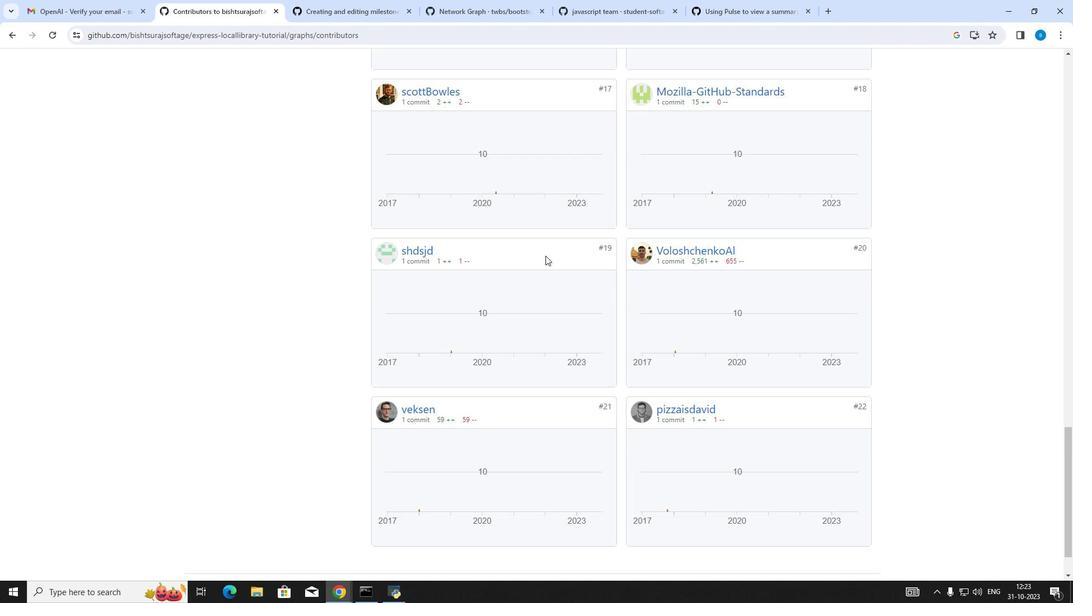 
Action: Mouse scrolled (545, 256) with delta (0, 0)
Screenshot: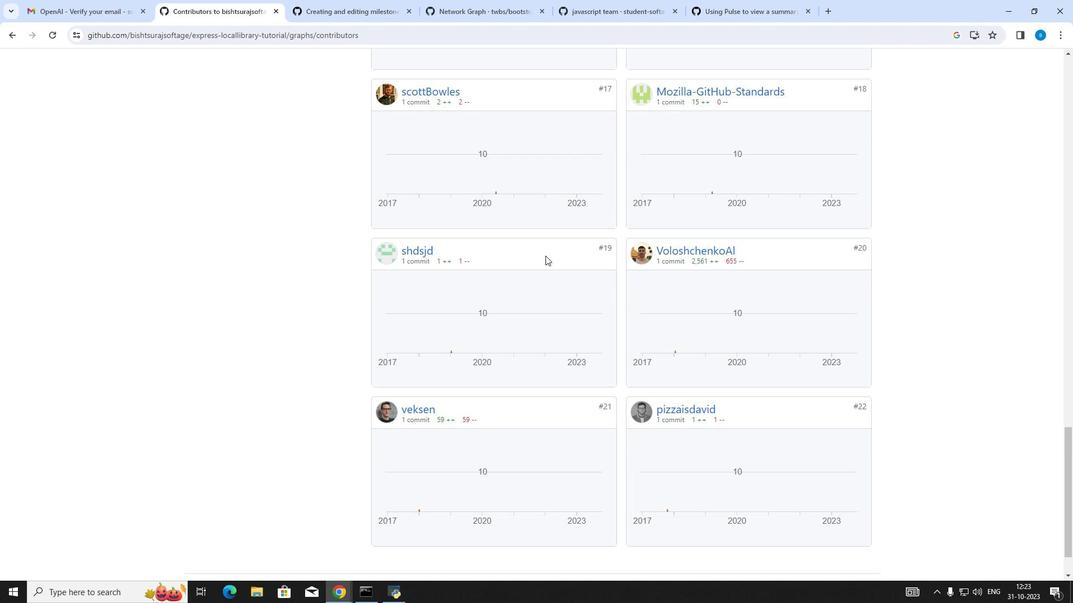 
Action: Mouse scrolled (545, 256) with delta (0, 0)
Screenshot: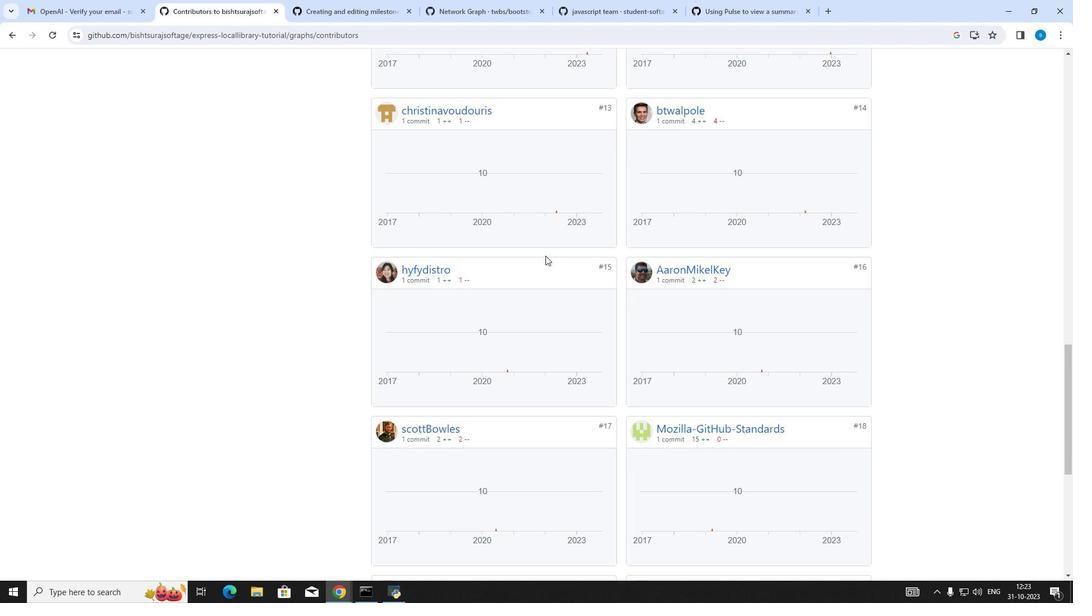 
Action: Mouse scrolled (545, 256) with delta (0, 0)
Screenshot: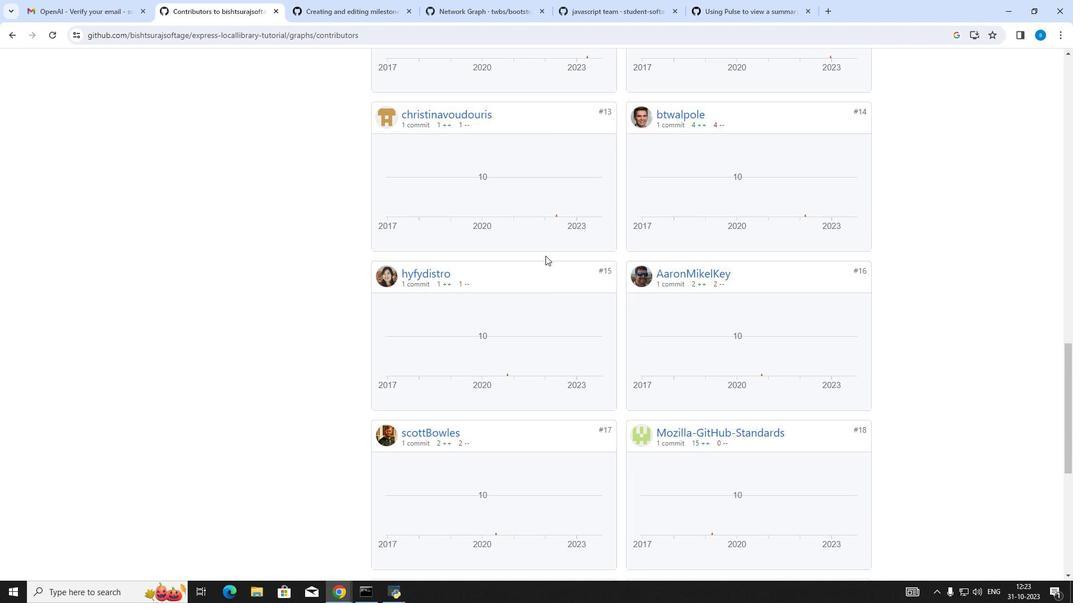 
Action: Mouse scrolled (545, 256) with delta (0, 0)
Screenshot: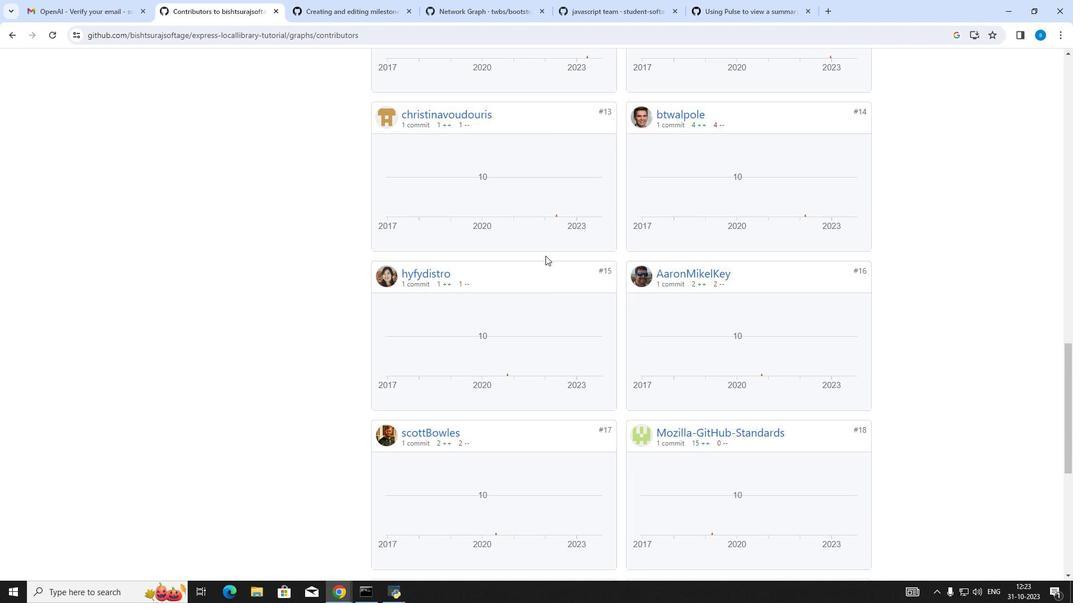 
Action: Mouse scrolled (545, 256) with delta (0, 0)
Screenshot: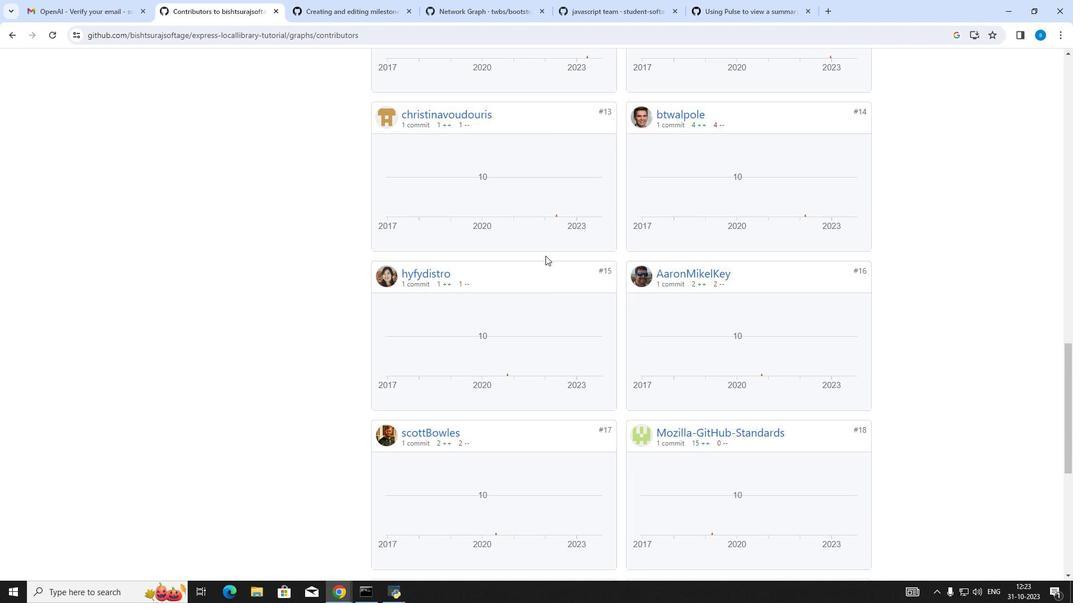 
Action: Mouse scrolled (545, 256) with delta (0, 0)
Screenshot: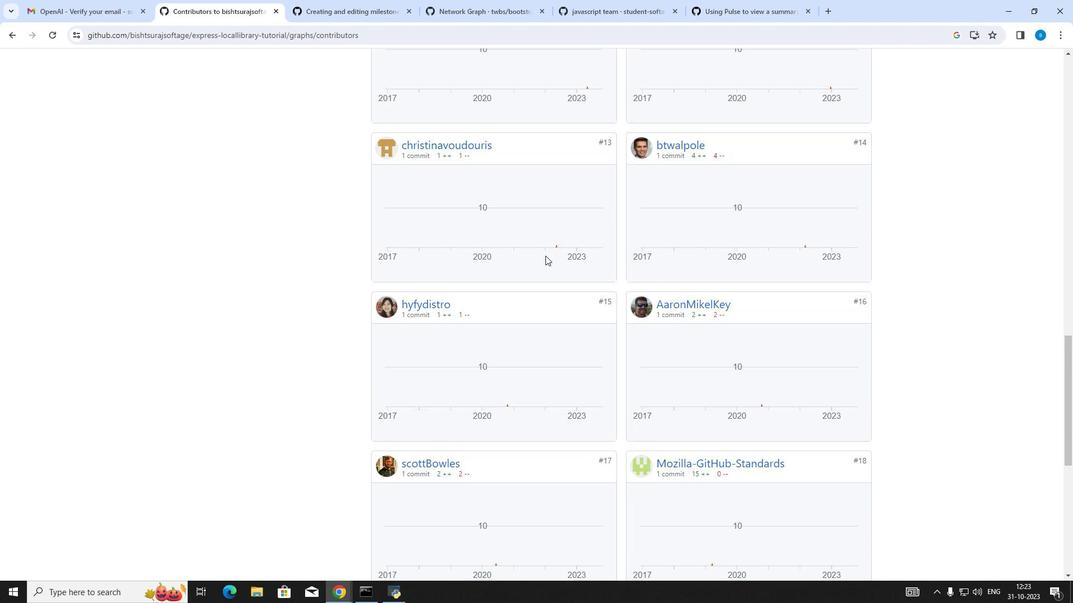 
Action: Mouse scrolled (545, 256) with delta (0, 0)
Screenshot: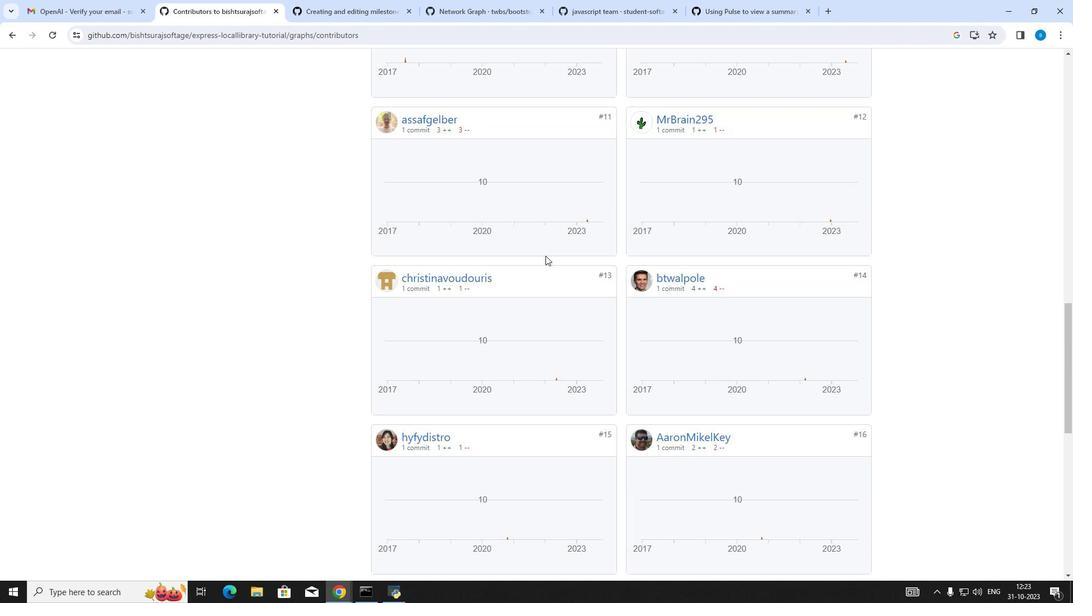 
Action: Mouse scrolled (545, 256) with delta (0, 0)
Screenshot: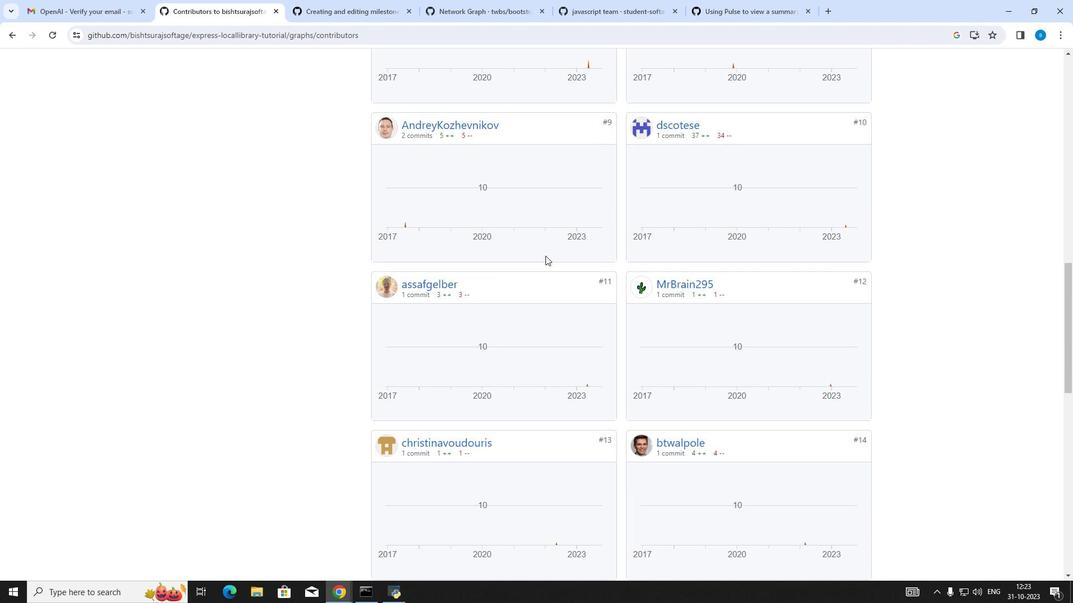
Action: Mouse scrolled (545, 256) with delta (0, 0)
Screenshot: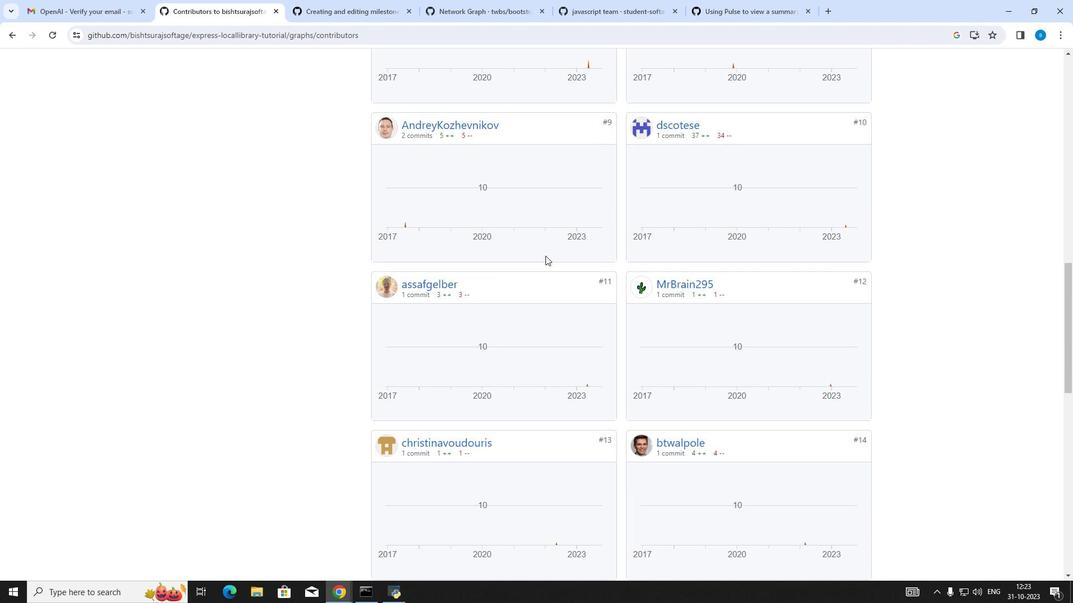 
Action: Mouse scrolled (545, 256) with delta (0, 0)
Screenshot: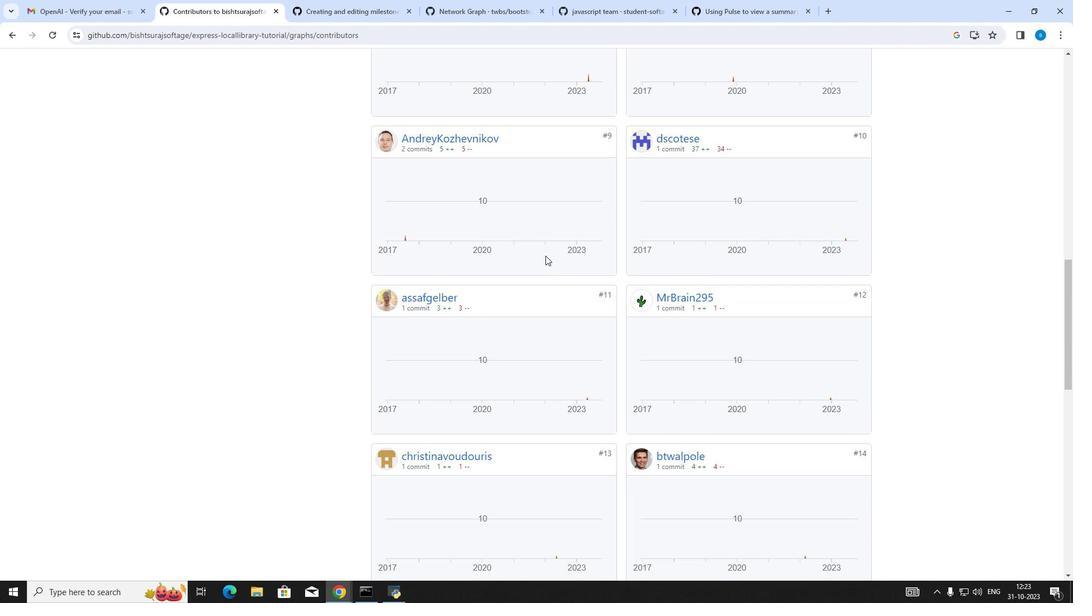 
Action: Mouse scrolled (545, 256) with delta (0, 0)
Screenshot: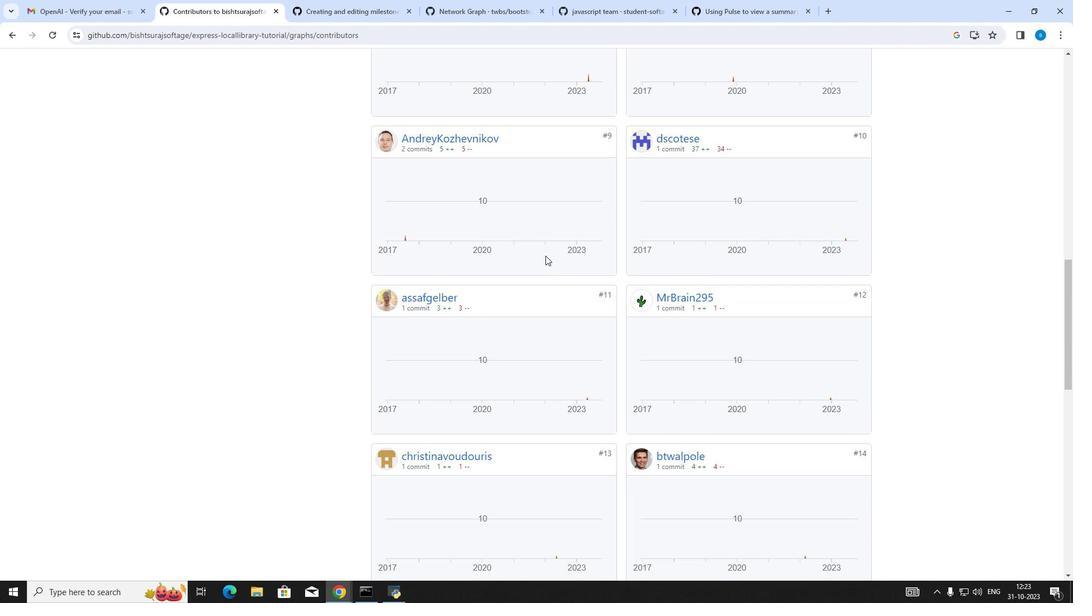 
Action: Mouse scrolled (545, 256) with delta (0, 0)
Screenshot: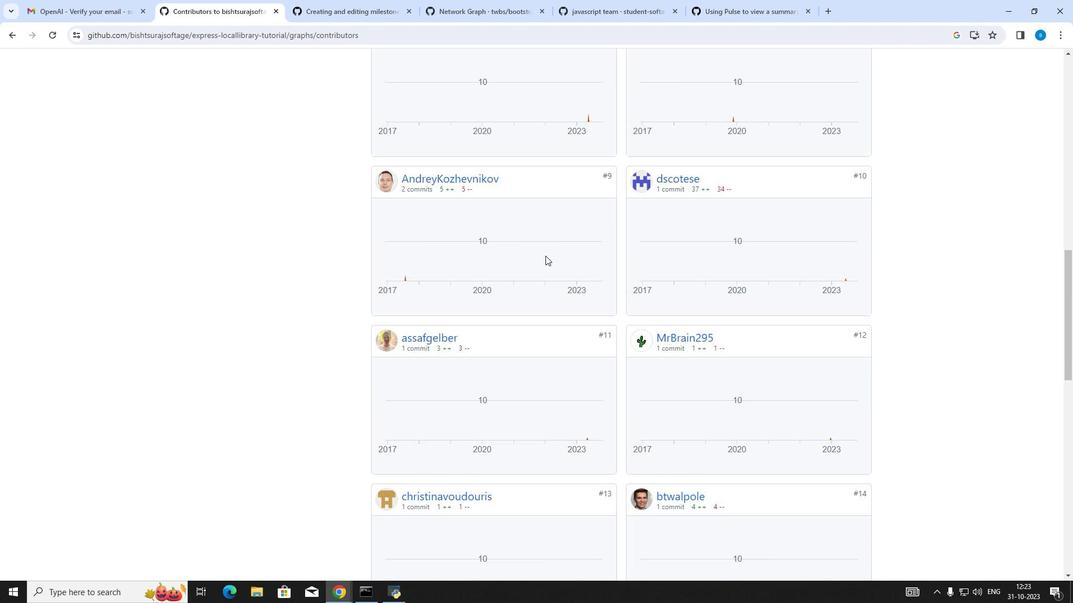 
Action: Mouse scrolled (545, 256) with delta (0, 0)
Screenshot: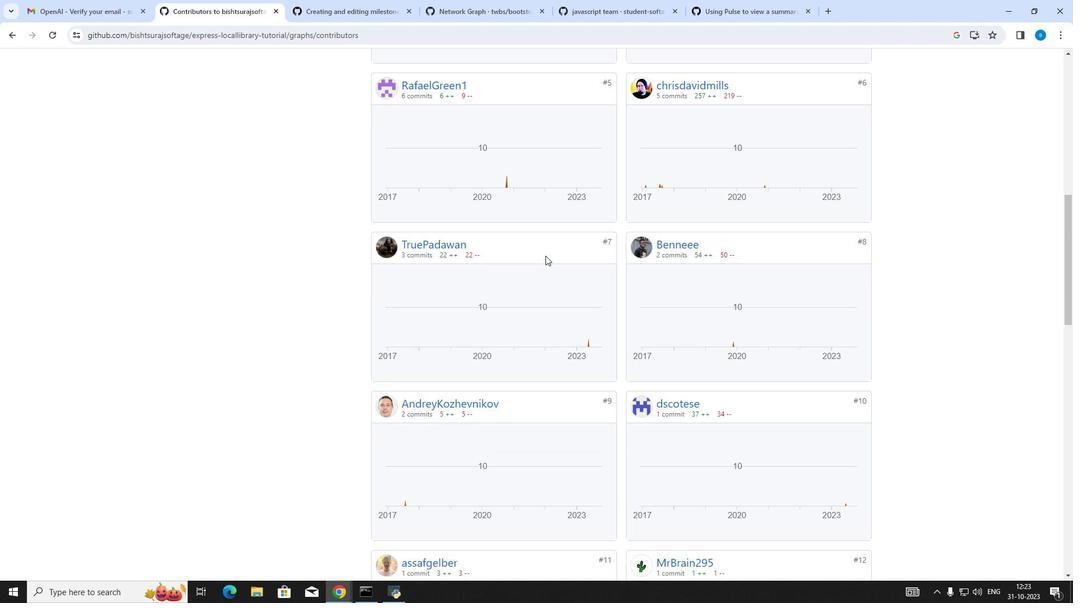 
Action: Mouse scrolled (545, 256) with delta (0, 0)
Screenshot: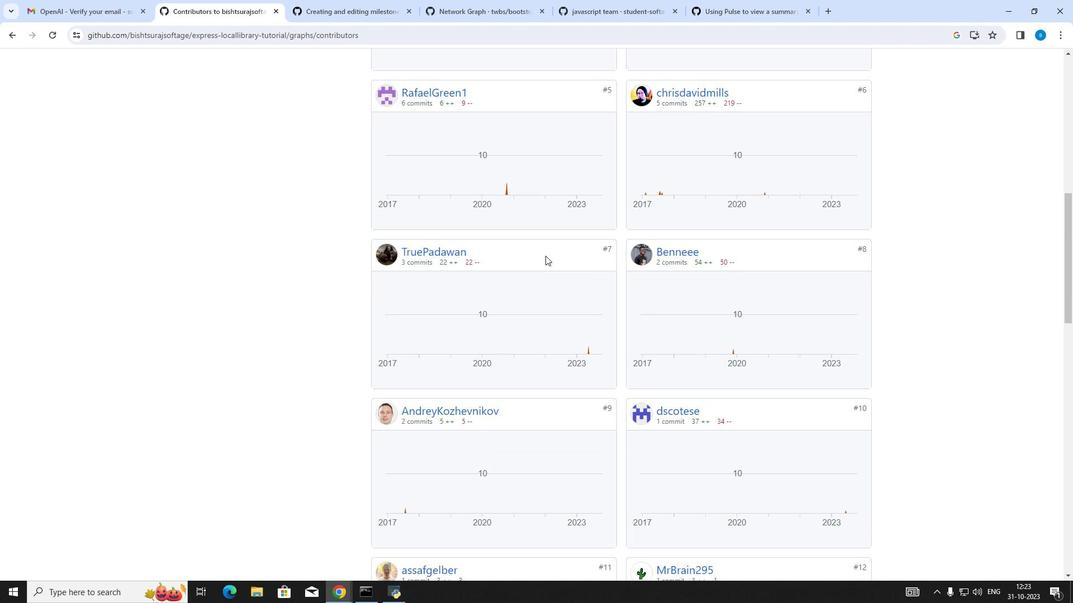 
Action: Mouse scrolled (545, 256) with delta (0, 0)
Screenshot: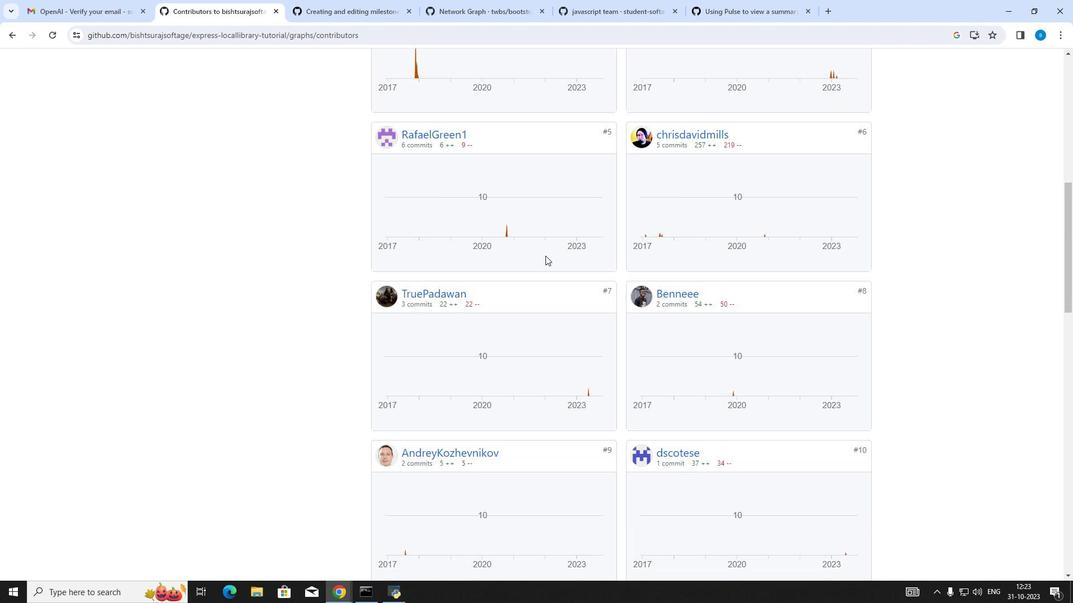 
Action: Mouse scrolled (545, 256) with delta (0, 0)
Screenshot: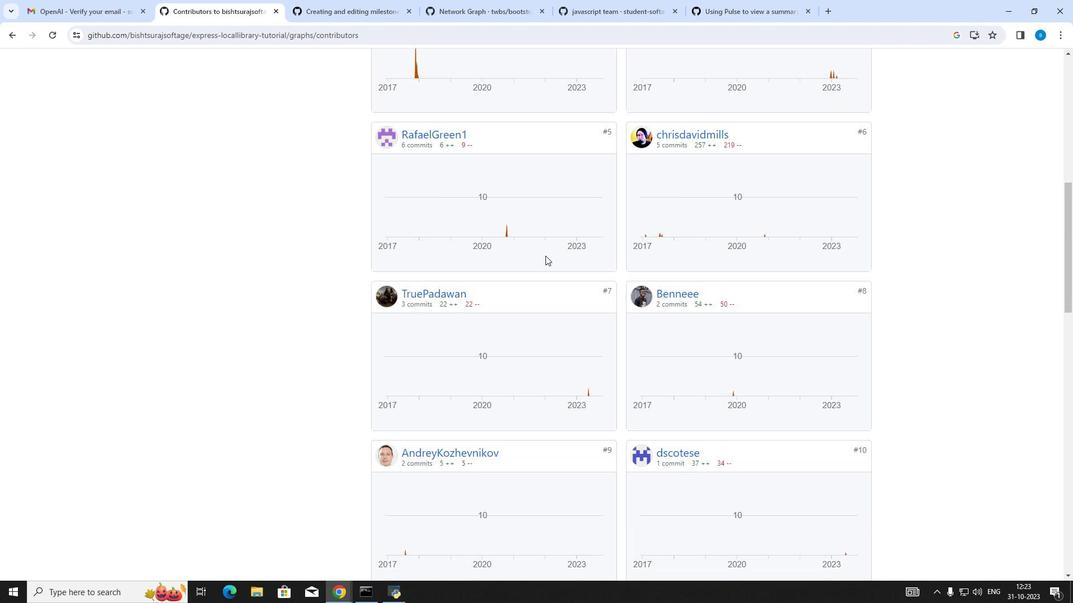 
Action: Mouse scrolled (545, 256) with delta (0, 0)
Screenshot: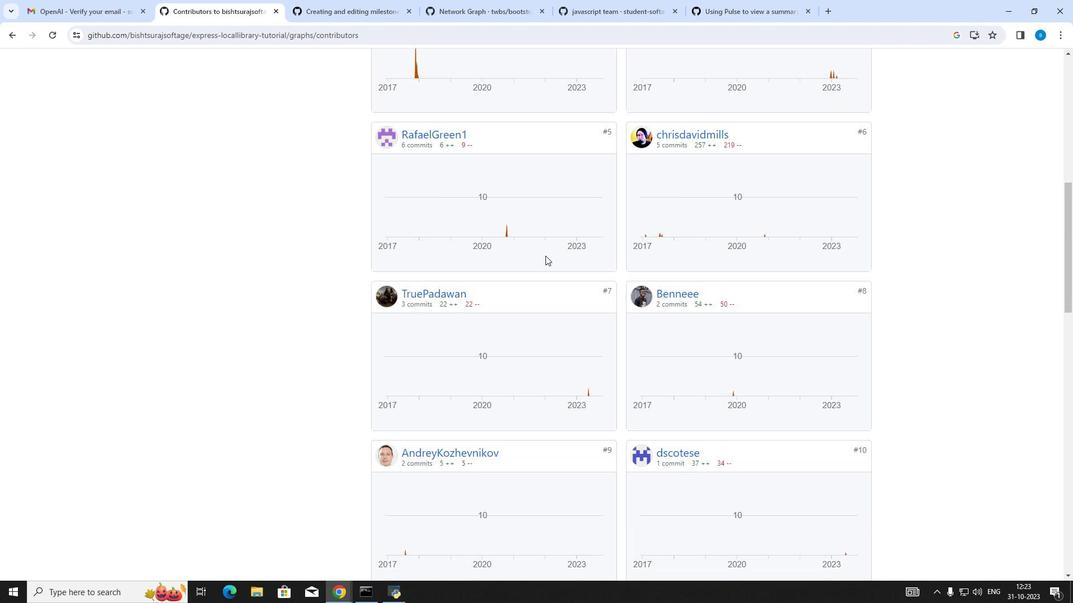 
Action: Mouse scrolled (545, 256) with delta (0, 0)
Screenshot: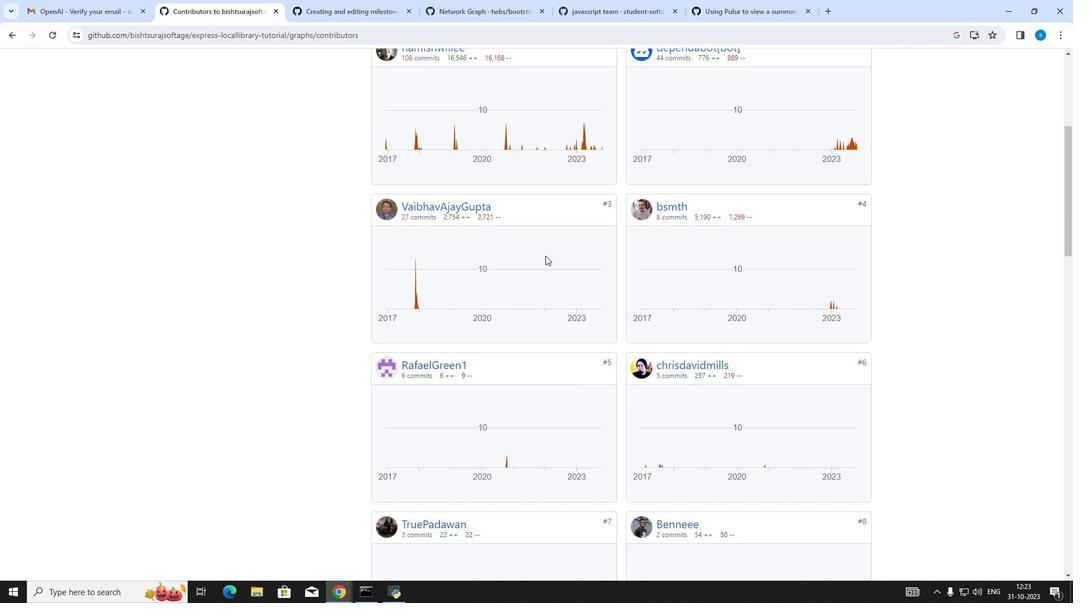 
Action: Mouse scrolled (545, 256) with delta (0, 0)
Screenshot: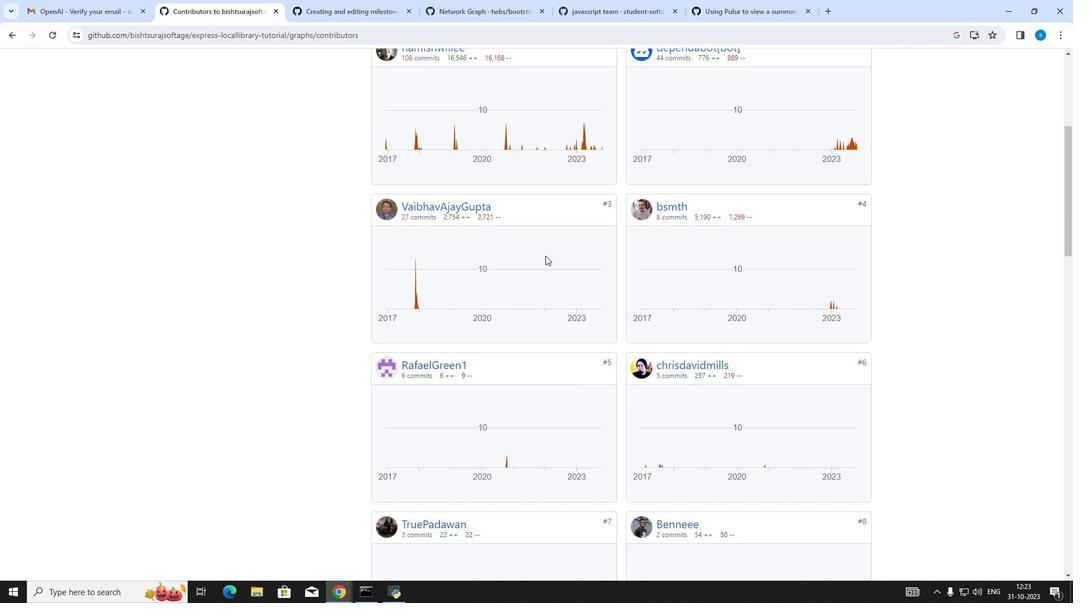 
Action: Mouse scrolled (545, 256) with delta (0, 0)
Screenshot: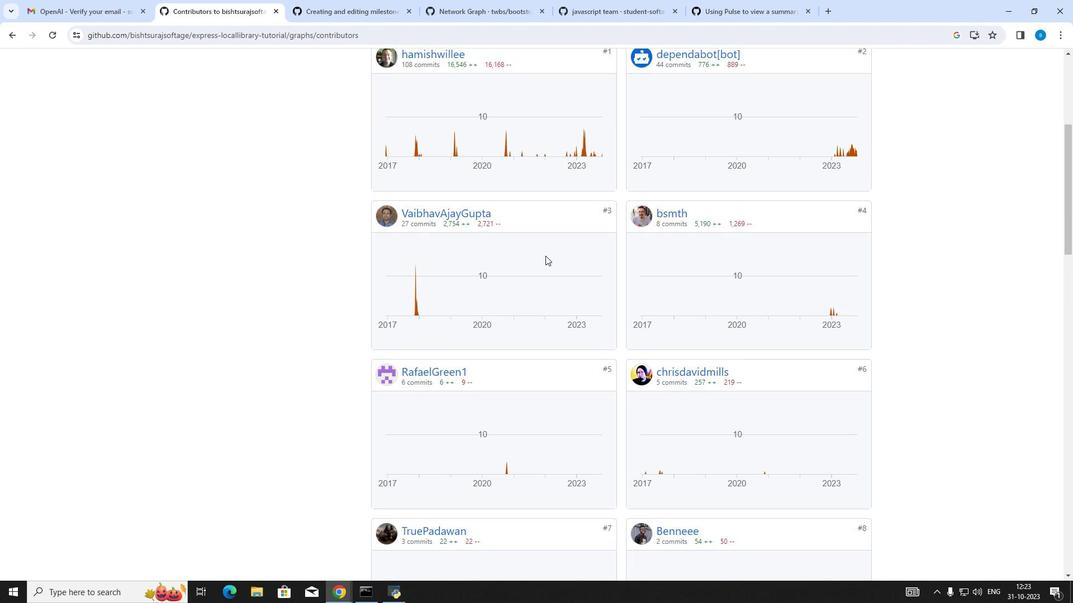 
Action: Mouse scrolled (545, 256) with delta (0, 0)
Screenshot: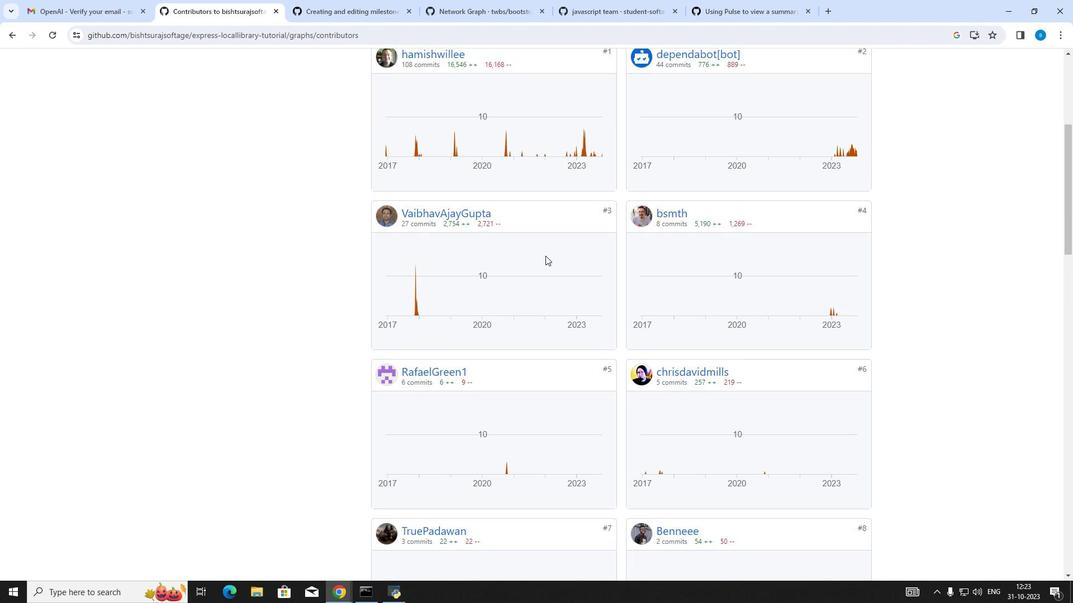 
Action: Mouse scrolled (545, 256) with delta (0, 0)
Screenshot: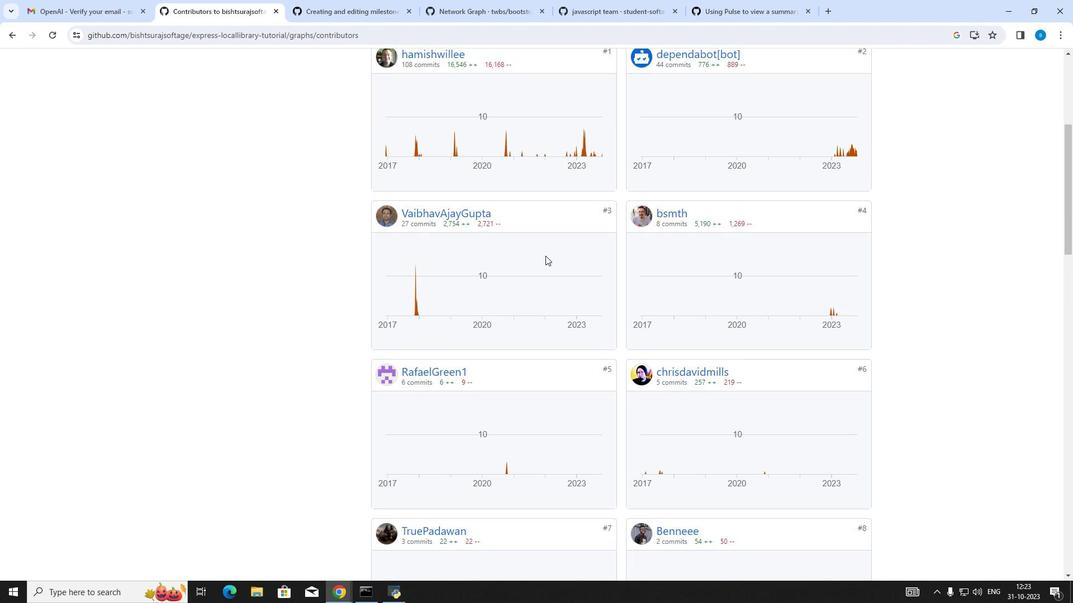 
Action: Mouse scrolled (545, 256) with delta (0, 0)
Screenshot: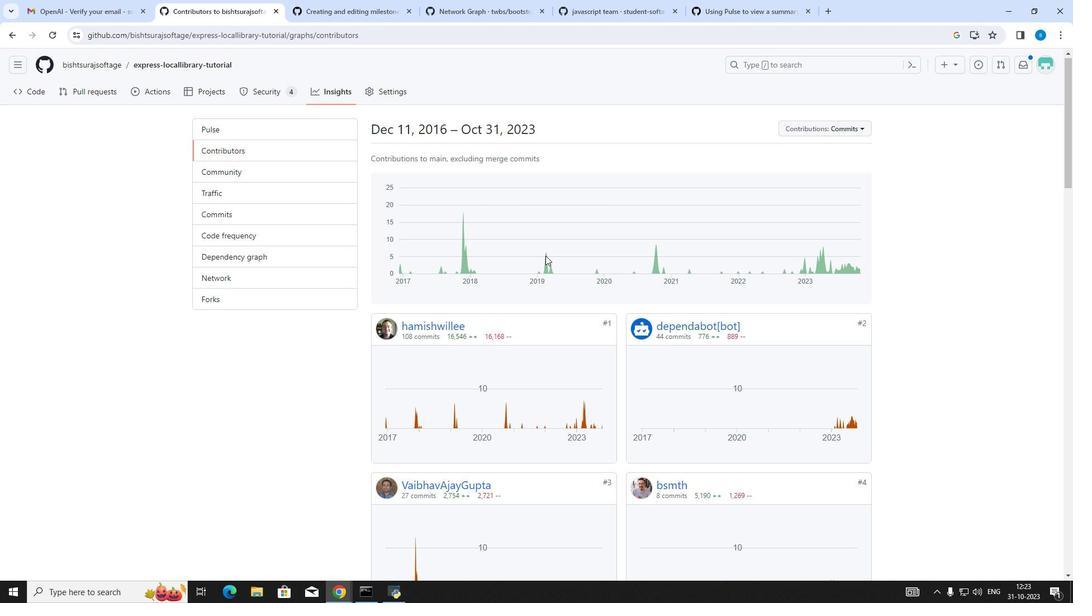 
Action: Mouse scrolled (545, 256) with delta (0, 0)
Screenshot: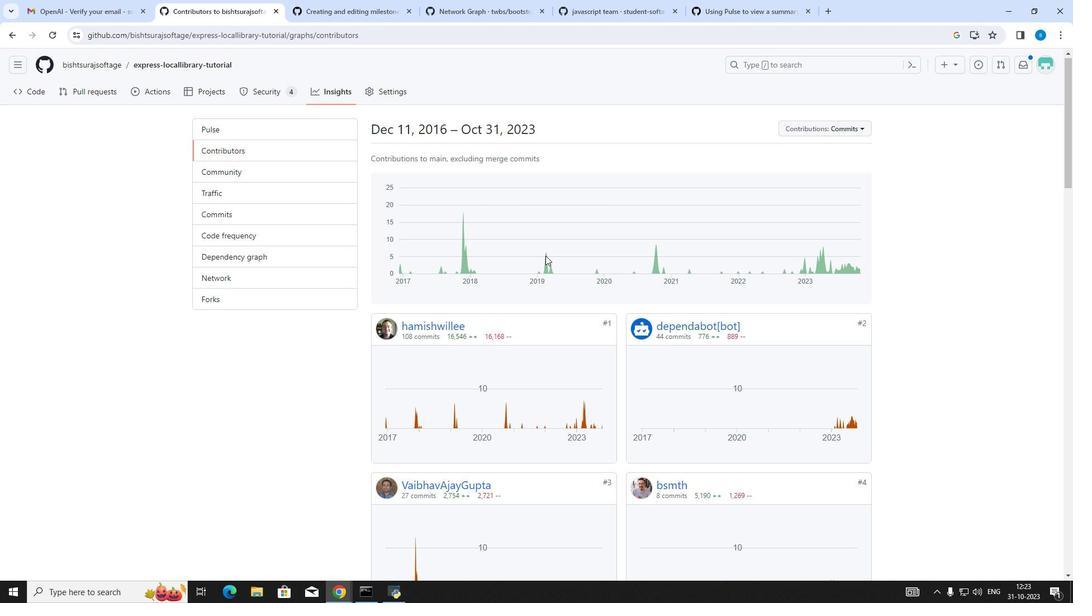 
Action: Mouse scrolled (545, 256) with delta (0, 0)
Screenshot: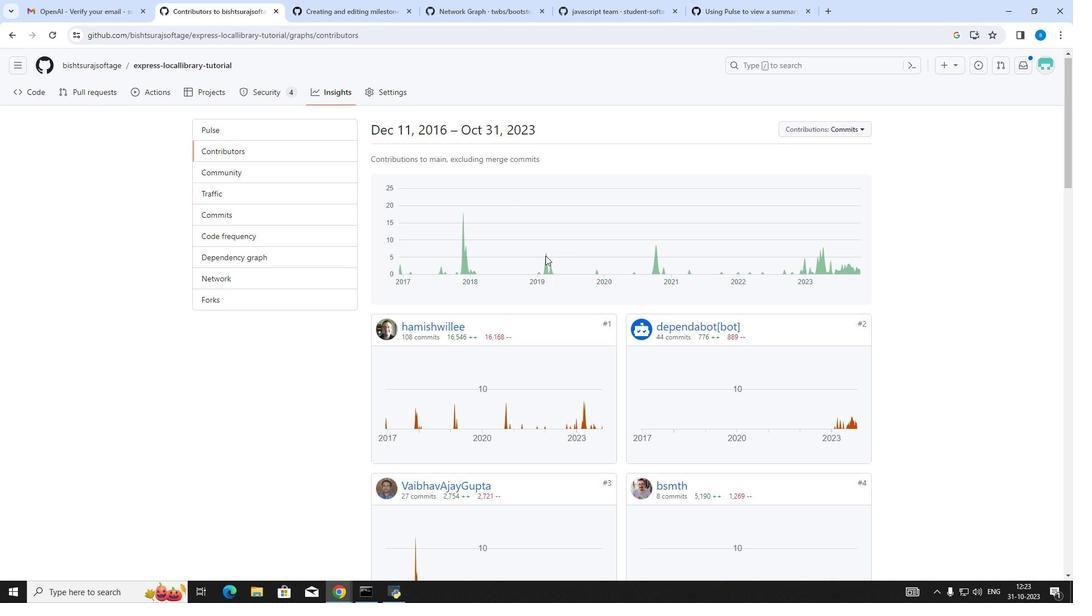 
Action: Mouse scrolled (545, 256) with delta (0, 0)
Screenshot: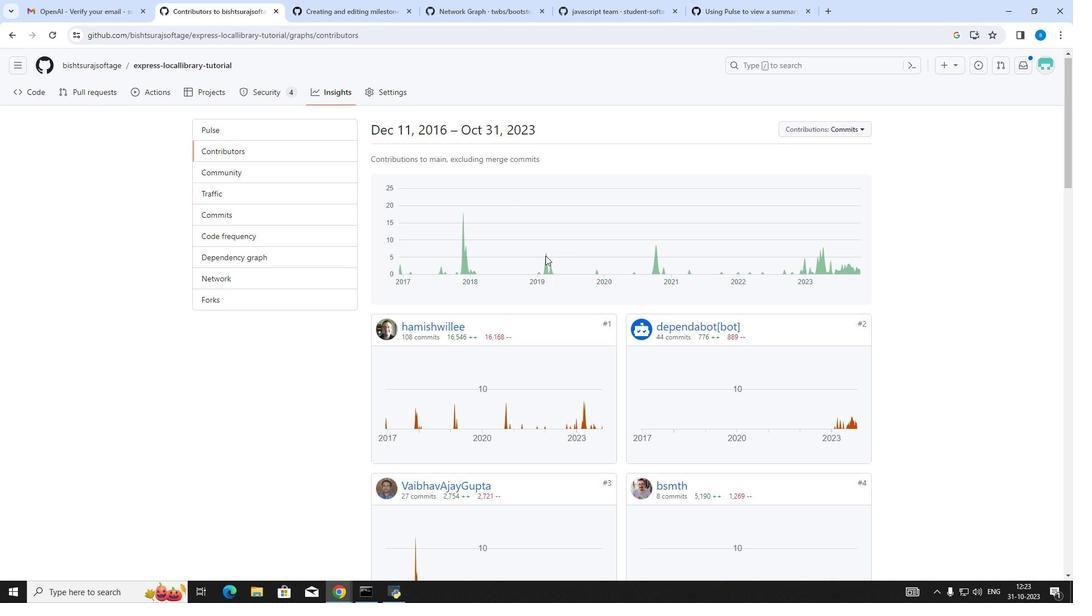 
Action: Mouse moved to (250, 182)
Screenshot: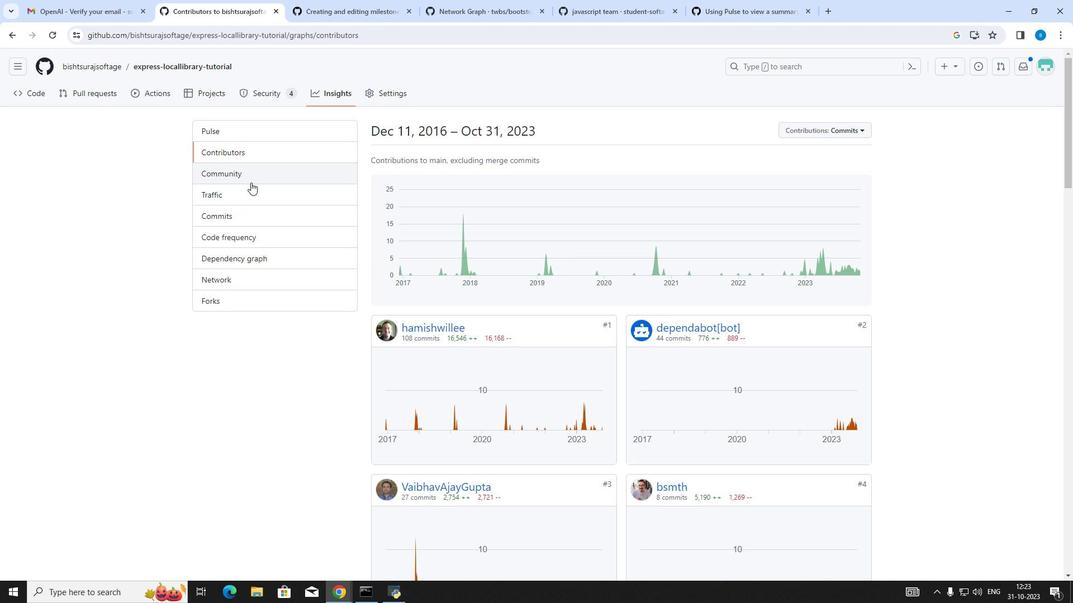 
Action: Mouse pressed left at (250, 182)
Screenshot: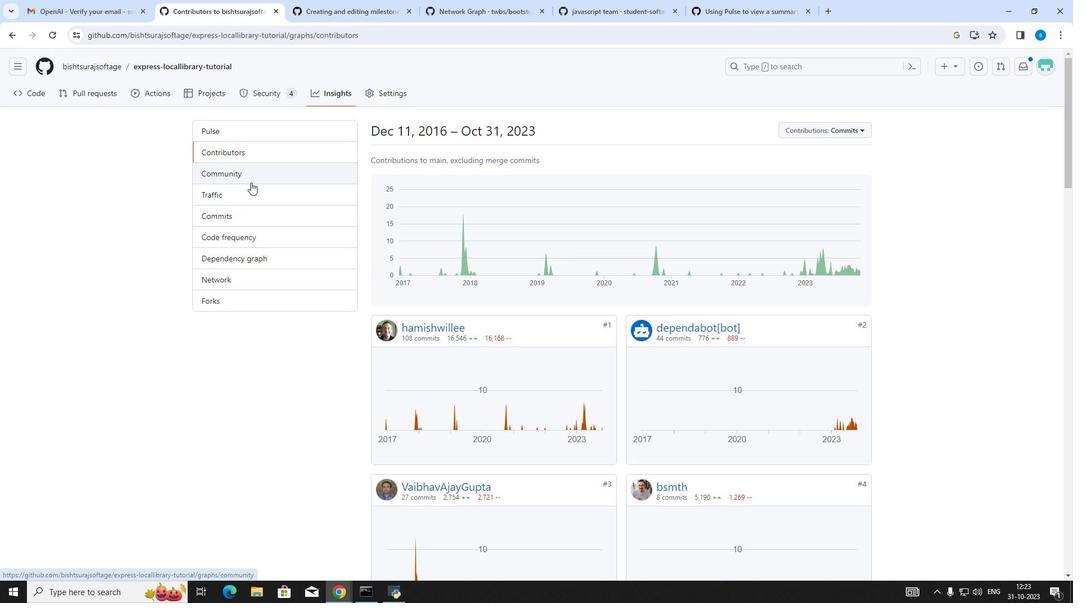
Action: Mouse moved to (235, 198)
Screenshot: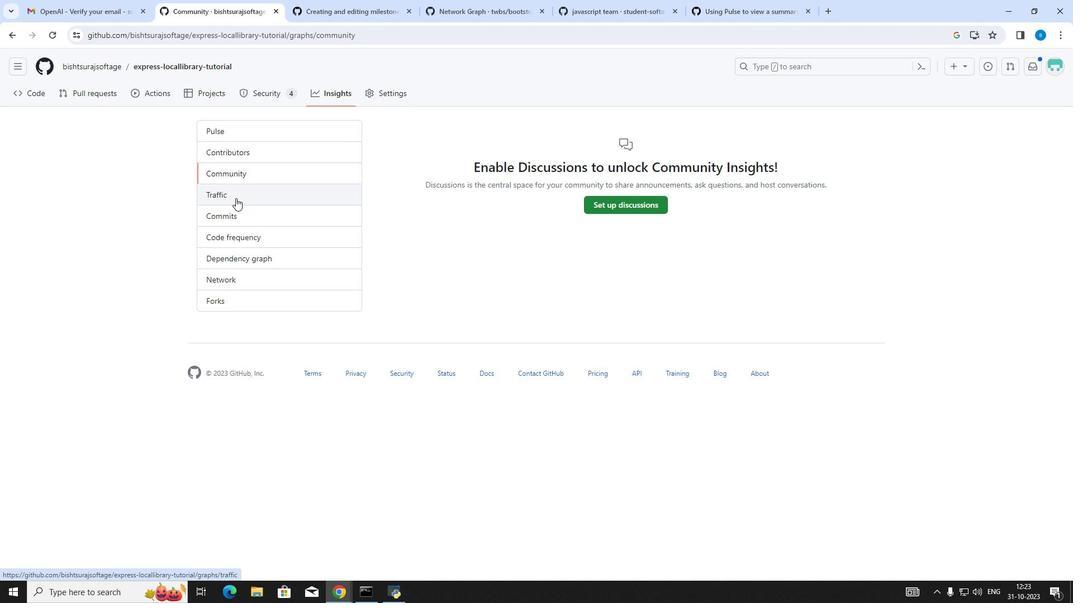 
Action: Mouse pressed left at (235, 198)
Screenshot: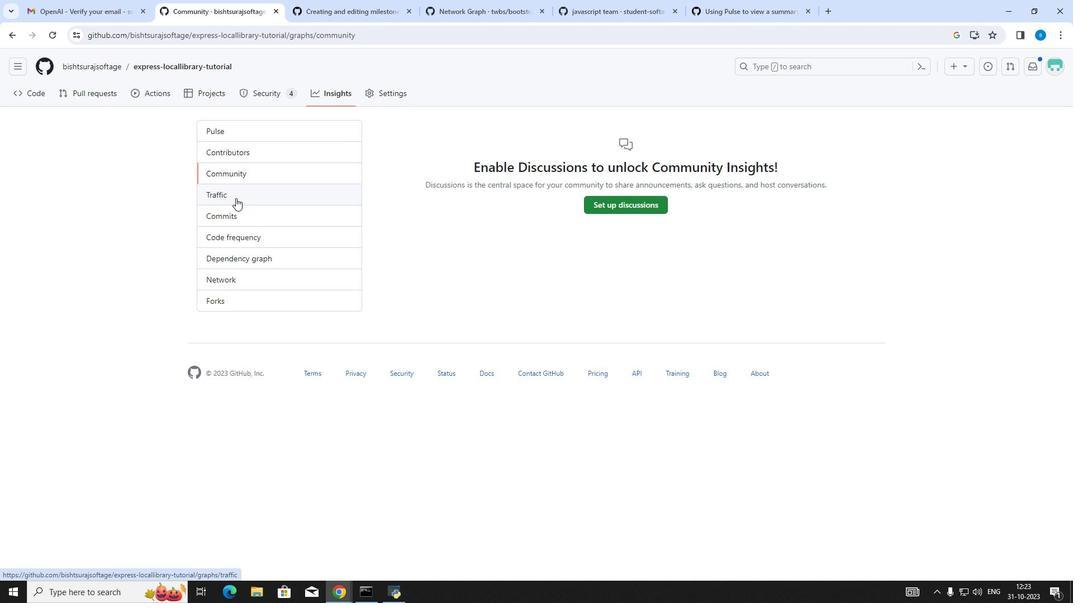 
Action: Mouse moved to (233, 219)
Screenshot: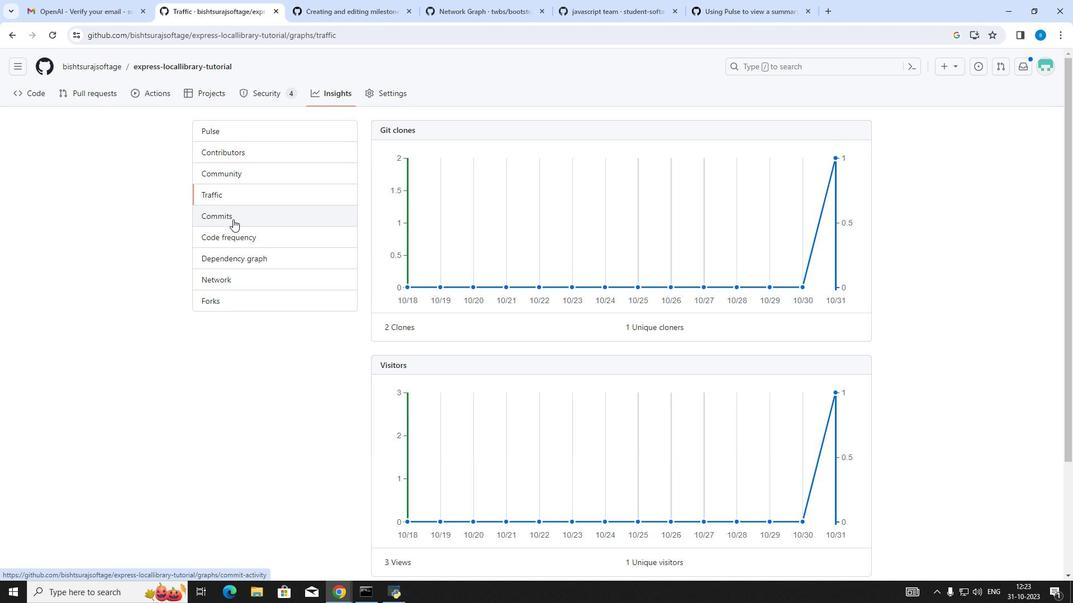 
Action: Mouse pressed left at (233, 219)
Screenshot: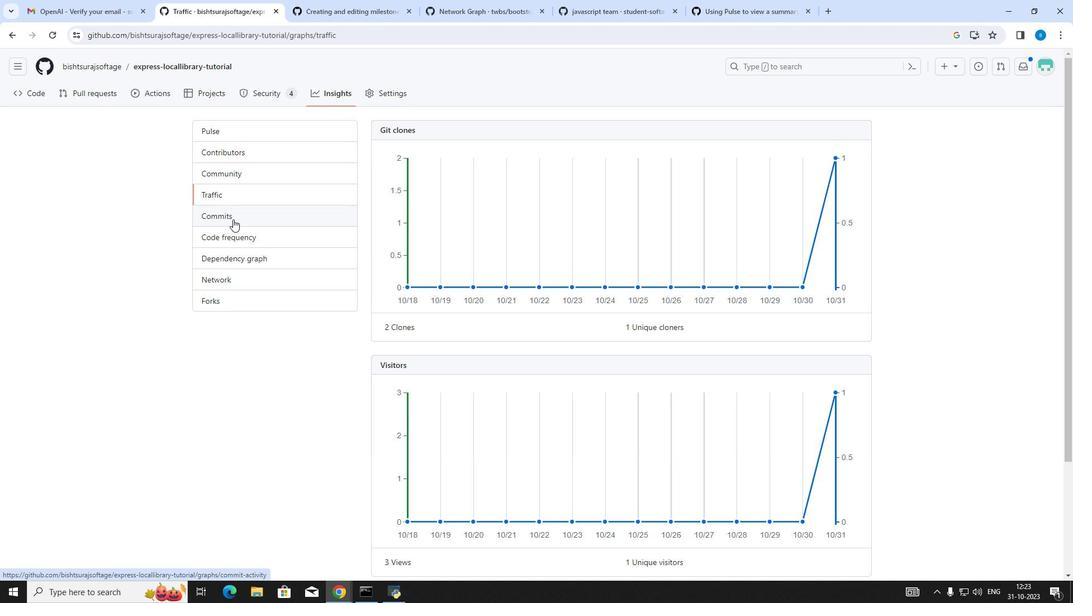 
Action: Mouse moved to (238, 239)
Screenshot: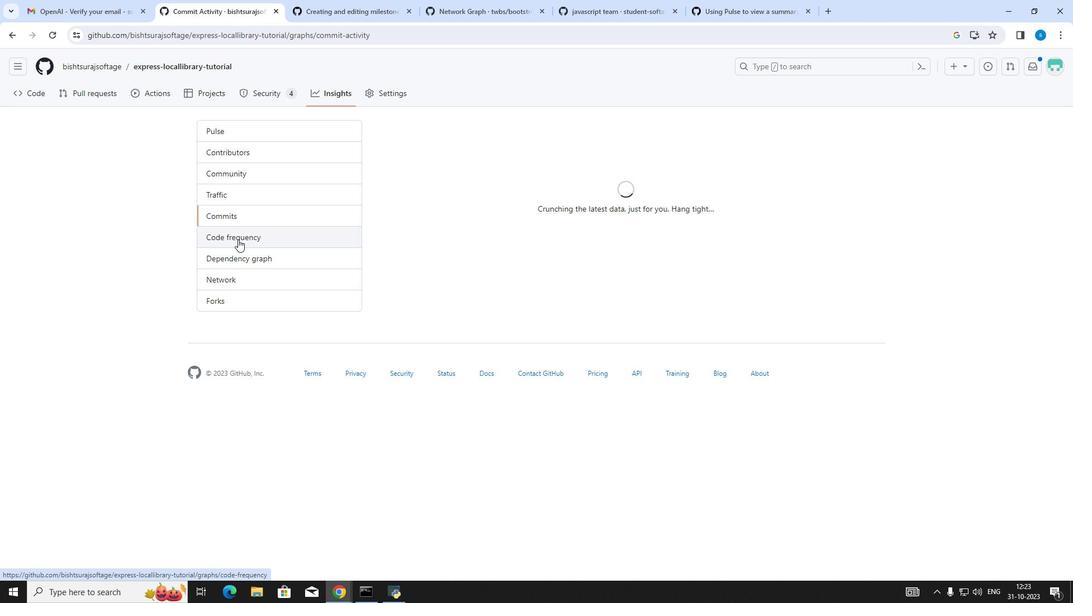
Action: Mouse pressed left at (238, 239)
Screenshot: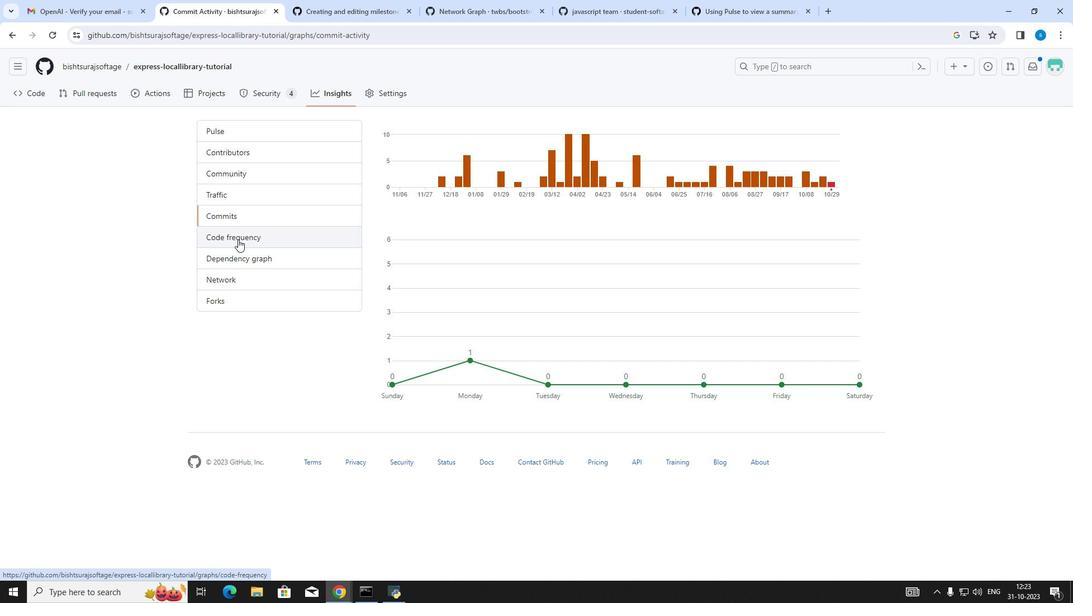 
Action: Mouse moved to (247, 259)
Screenshot: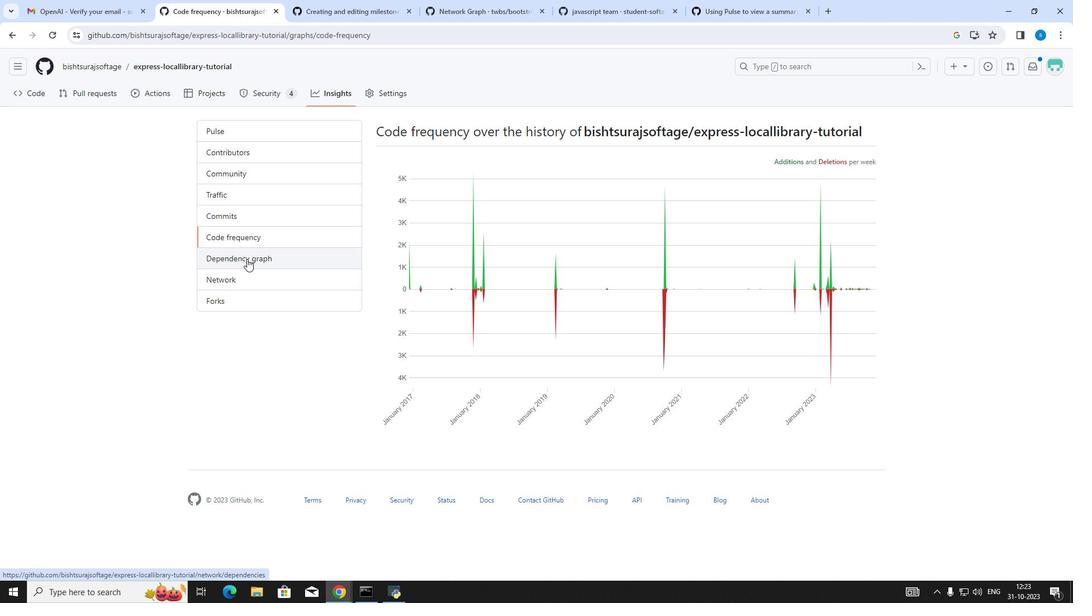 
Action: Mouse pressed left at (247, 259)
Screenshot: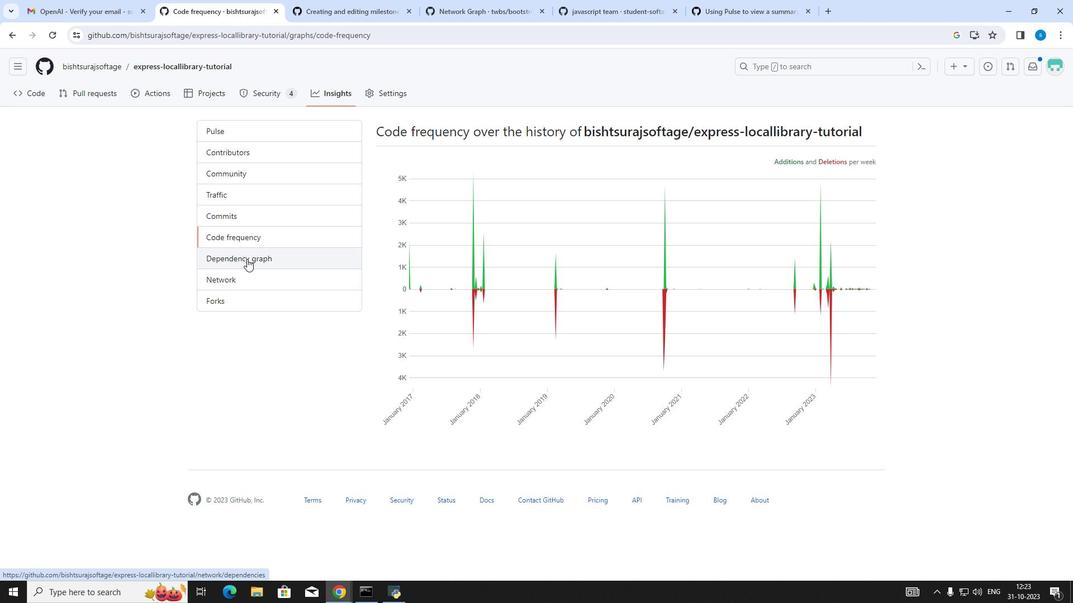 
Action: Mouse moved to (492, 258)
Screenshot: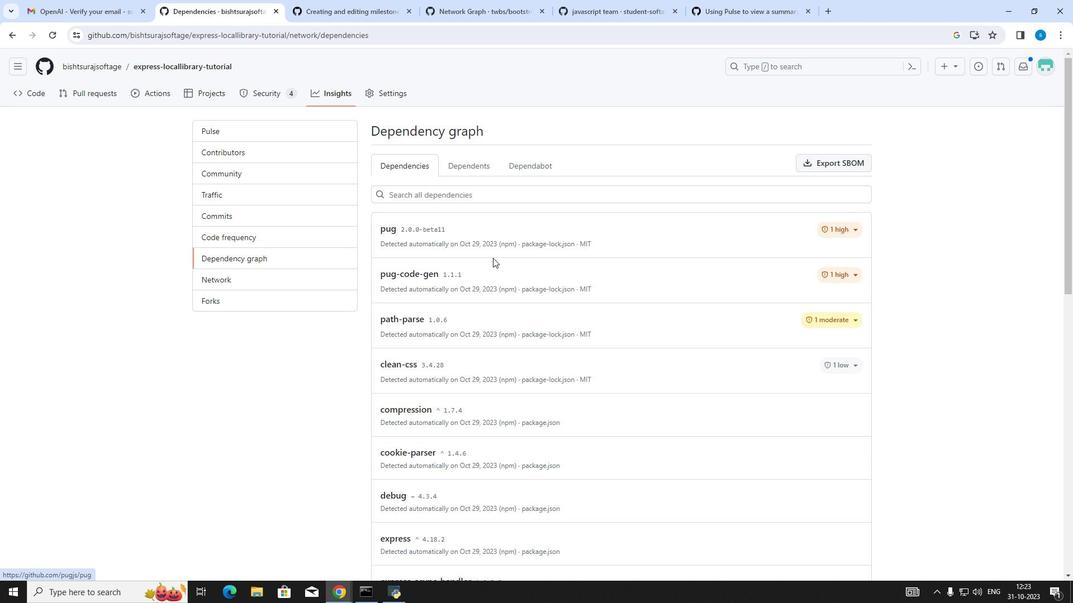 
Action: Mouse scrolled (492, 257) with delta (0, 0)
Screenshot: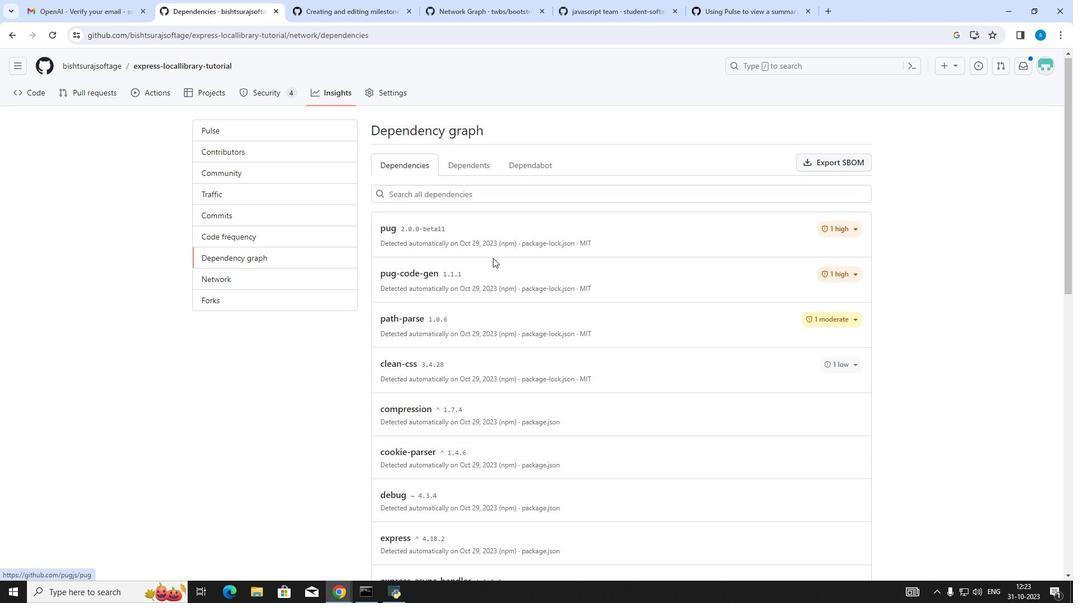 
Action: Mouse scrolled (492, 257) with delta (0, 0)
Screenshot: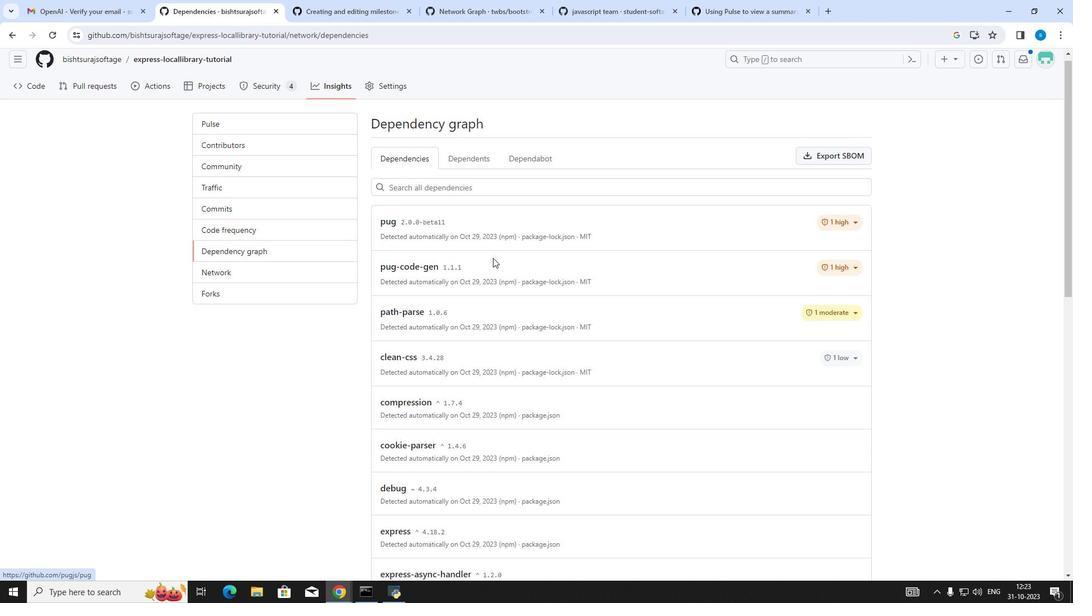
Action: Mouse scrolled (492, 257) with delta (0, 0)
Screenshot: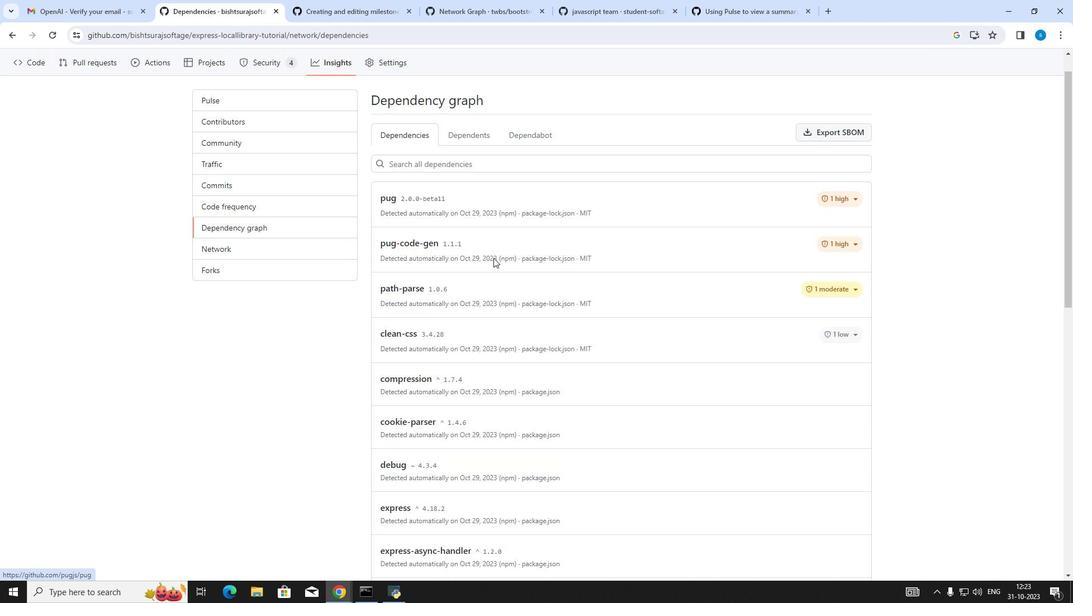 
Action: Mouse scrolled (492, 257) with delta (0, 0)
Screenshot: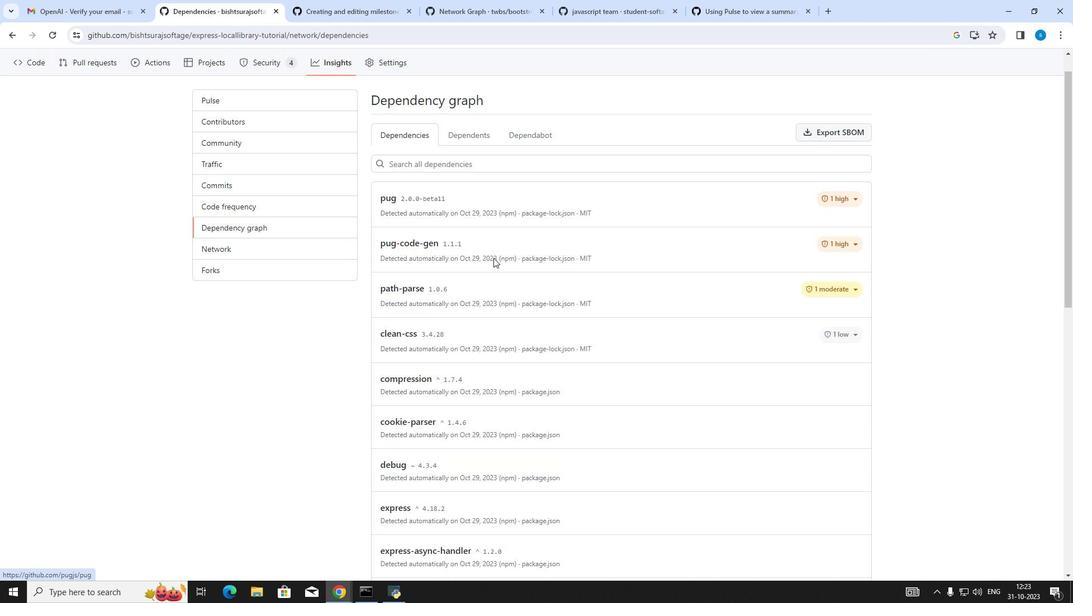 
Action: Mouse moved to (496, 258)
Screenshot: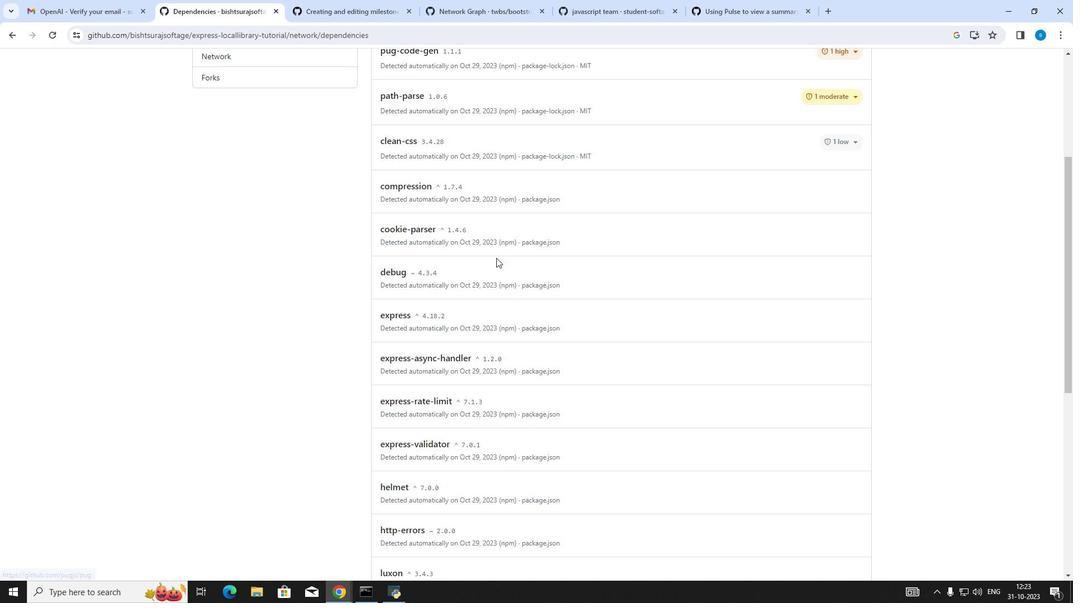 
Action: Mouse scrolled (496, 257) with delta (0, 0)
Screenshot: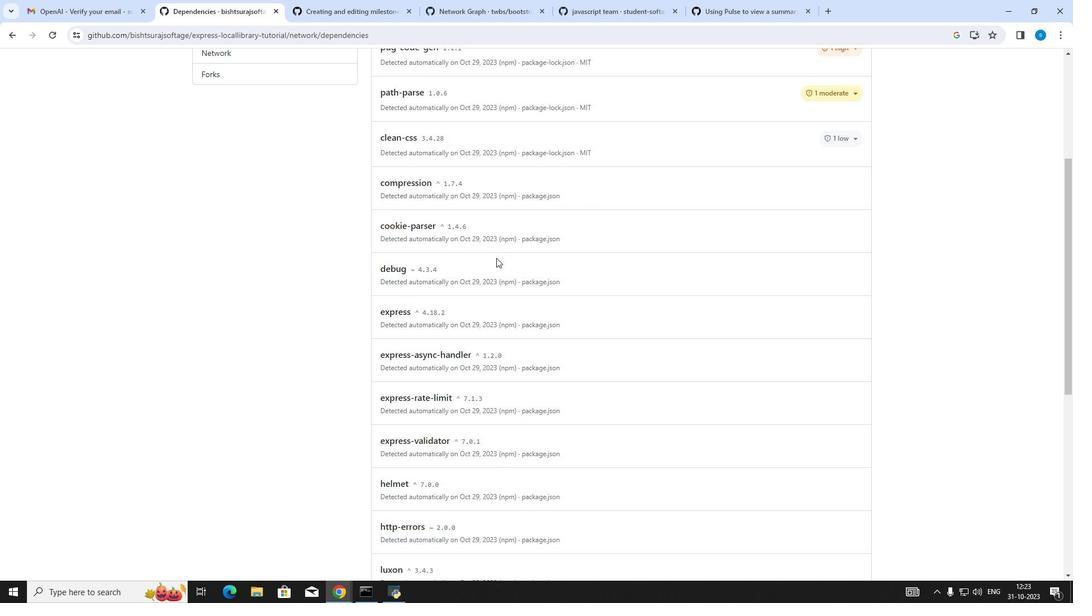 
Action: Mouse scrolled (496, 257) with delta (0, 0)
Screenshot: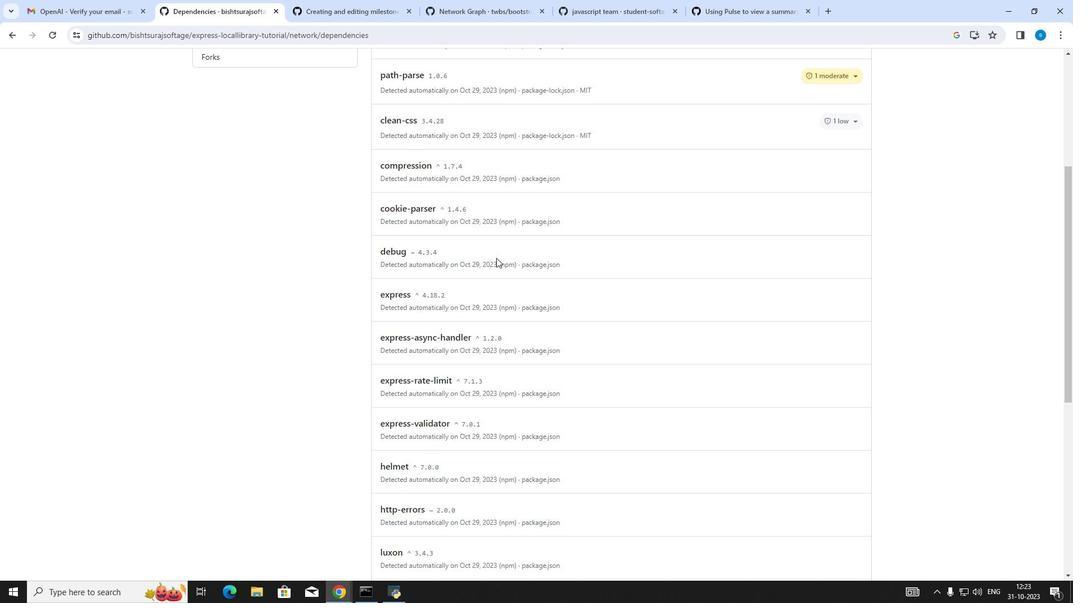 
Action: Mouse scrolled (496, 257) with delta (0, 0)
Screenshot: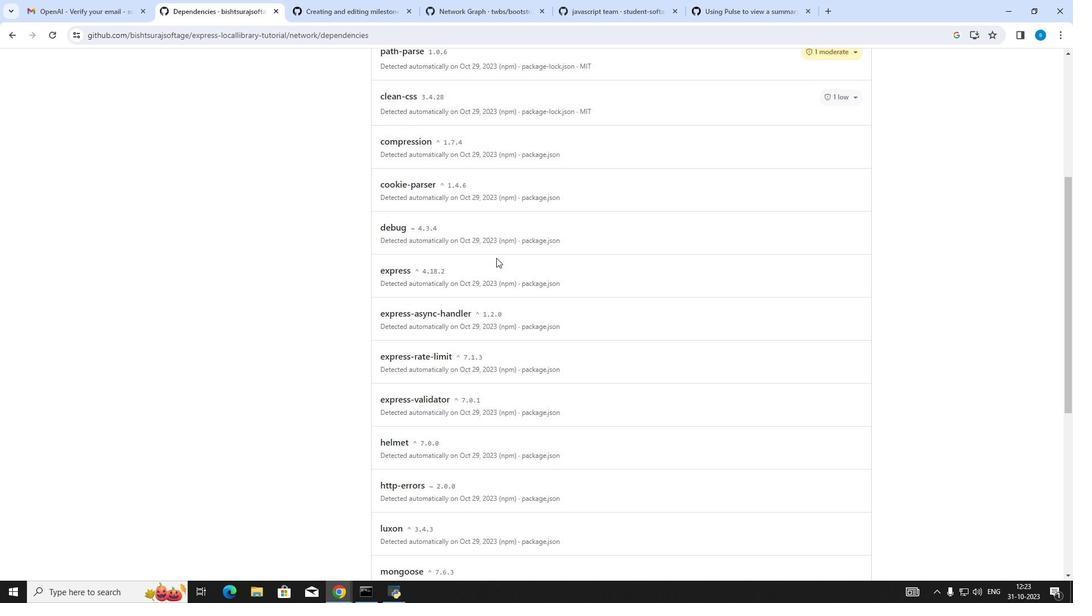
Action: Mouse scrolled (496, 257) with delta (0, 0)
Screenshot: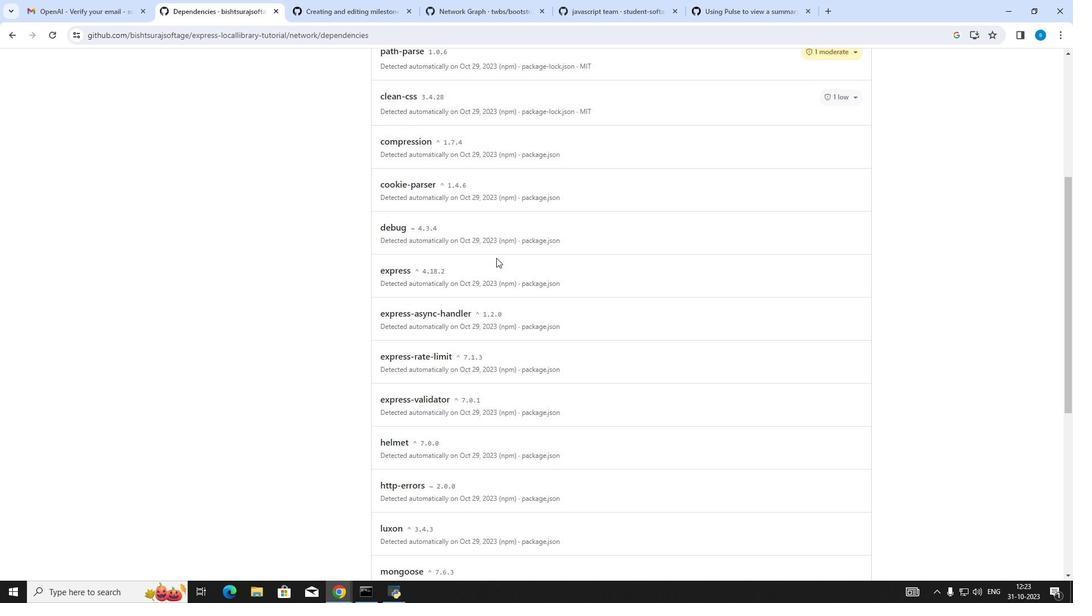 
Action: Mouse scrolled (496, 257) with delta (0, 0)
Screenshot: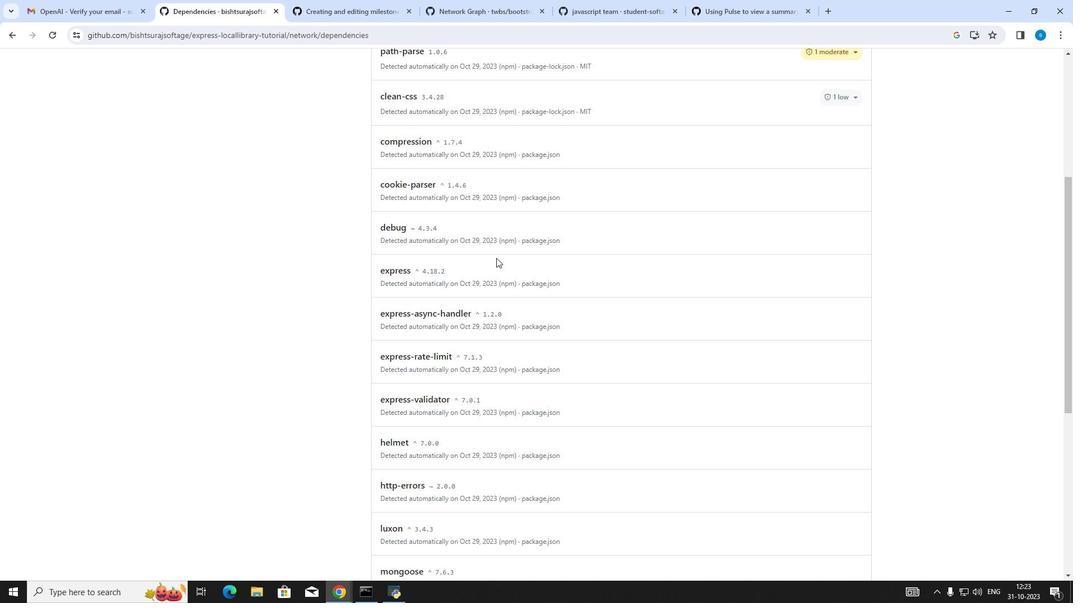 
Action: Mouse scrolled (496, 257) with delta (0, 0)
Screenshot: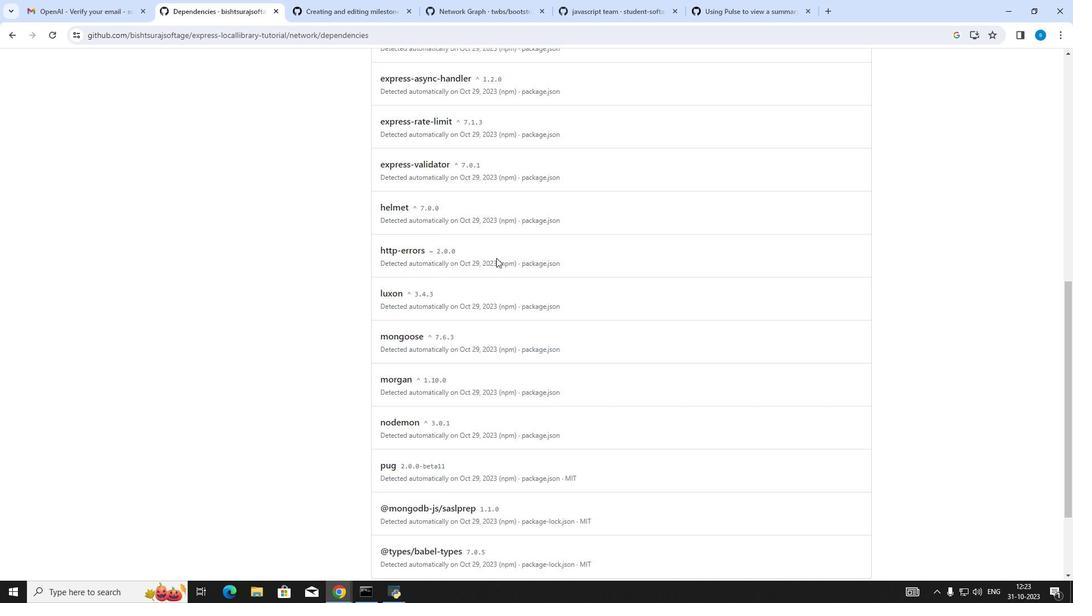 
Action: Mouse scrolled (496, 257) with delta (0, 0)
Screenshot: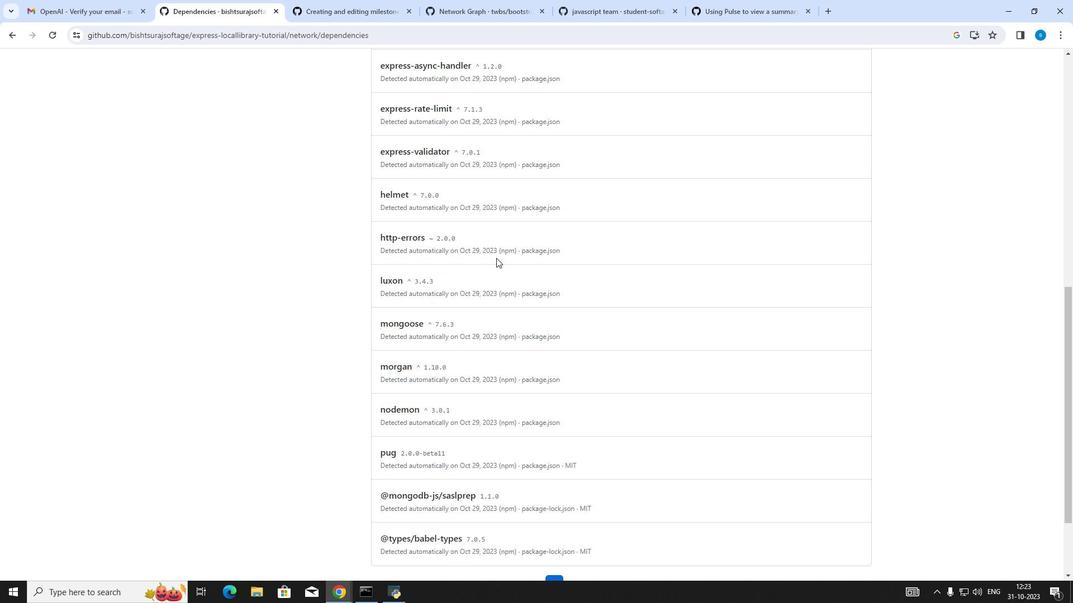 
Action: Mouse scrolled (496, 257) with delta (0, 0)
Screenshot: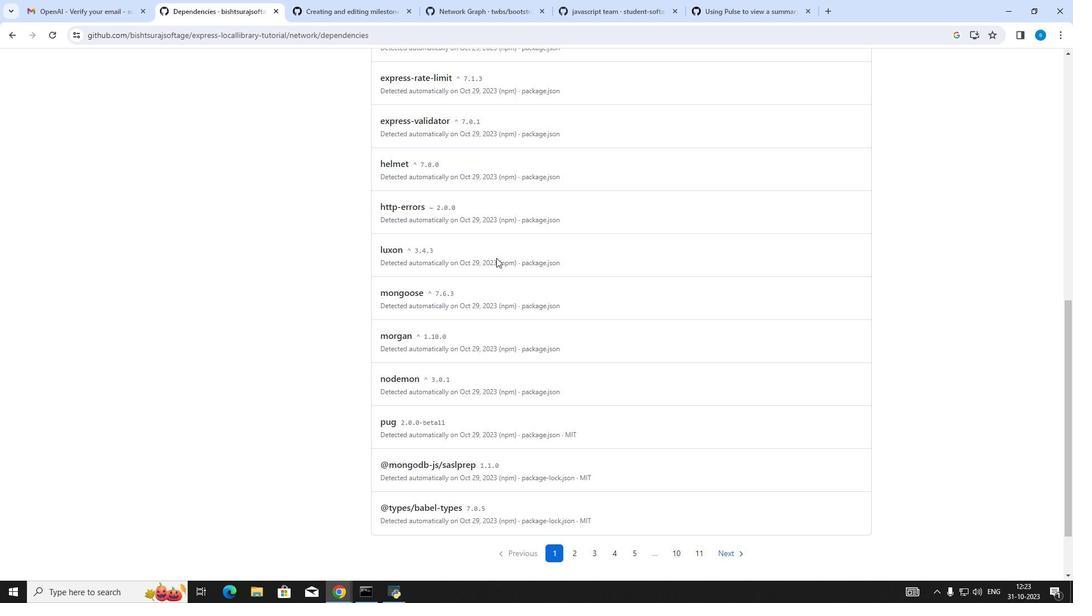 
Action: Mouse scrolled (496, 257) with delta (0, 0)
Screenshot: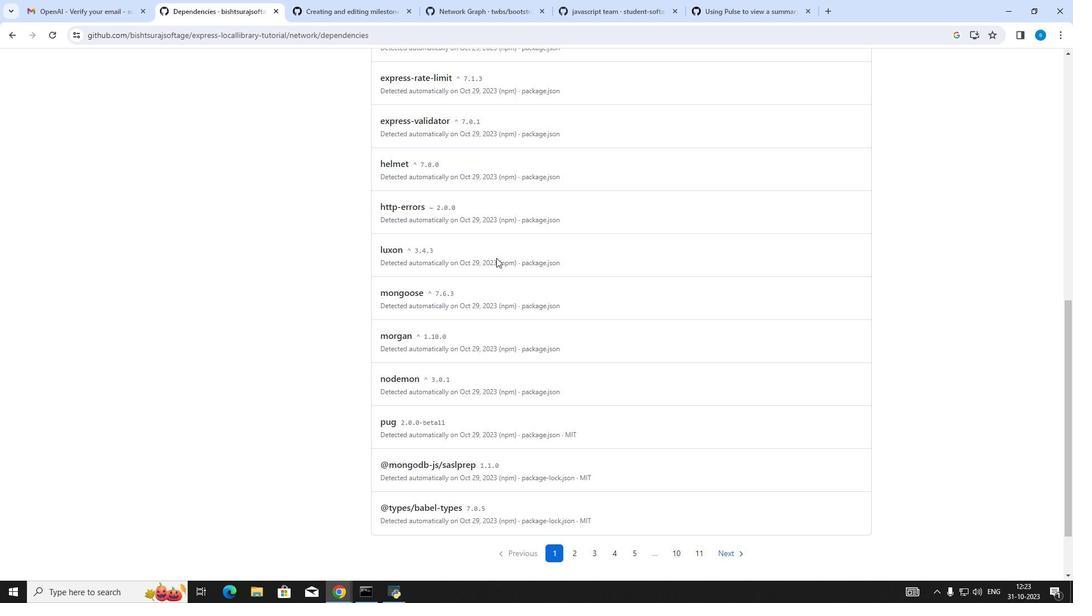
Action: Mouse scrolled (496, 257) with delta (0, 0)
Screenshot: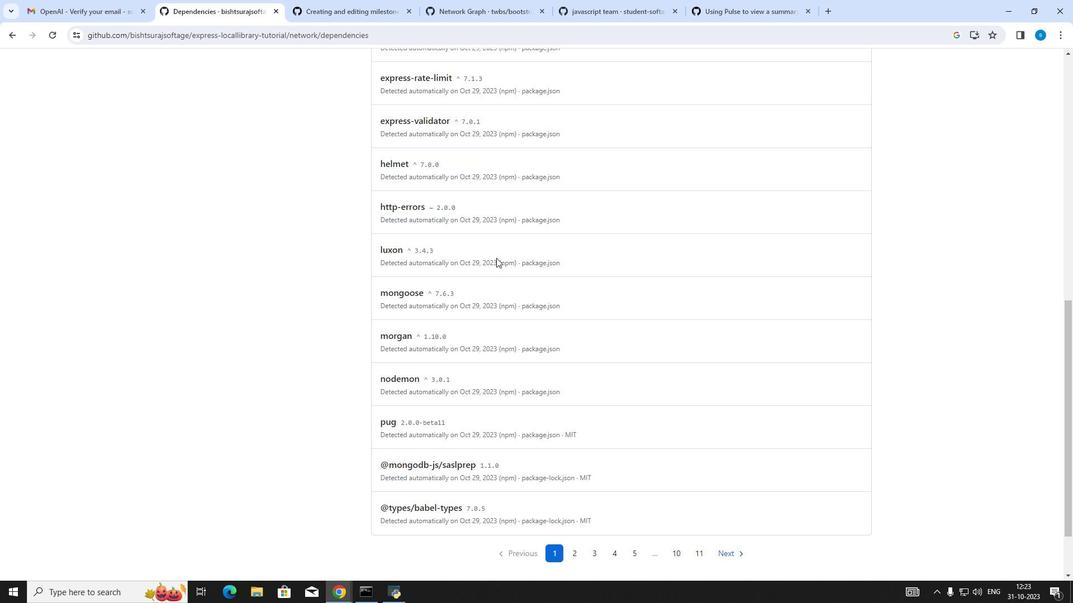 
Action: Mouse scrolled (496, 257) with delta (0, 0)
Screenshot: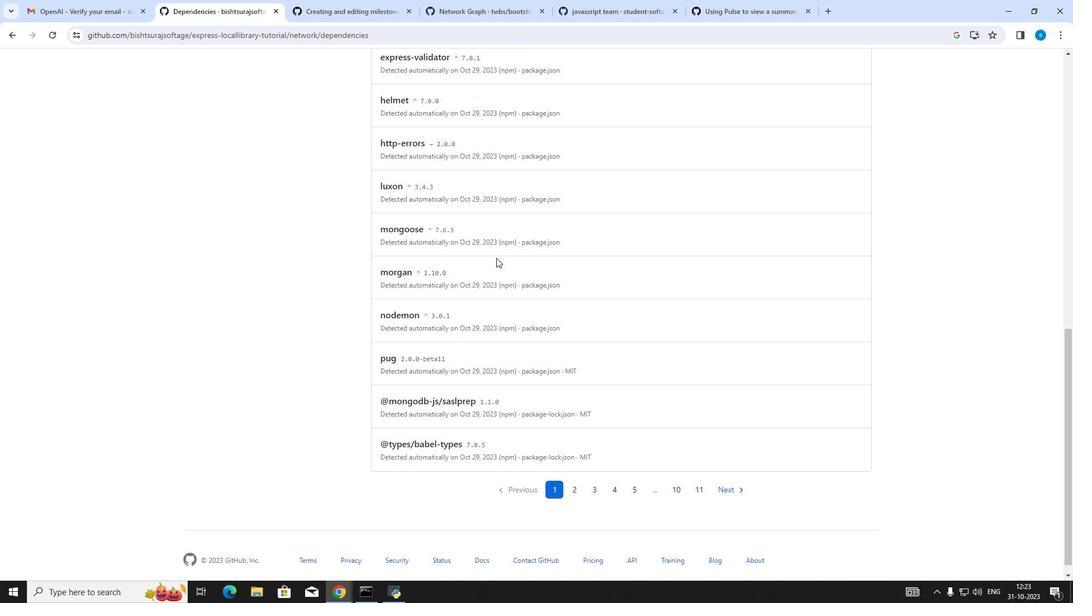 
Action: Mouse scrolled (496, 258) with delta (0, 0)
Screenshot: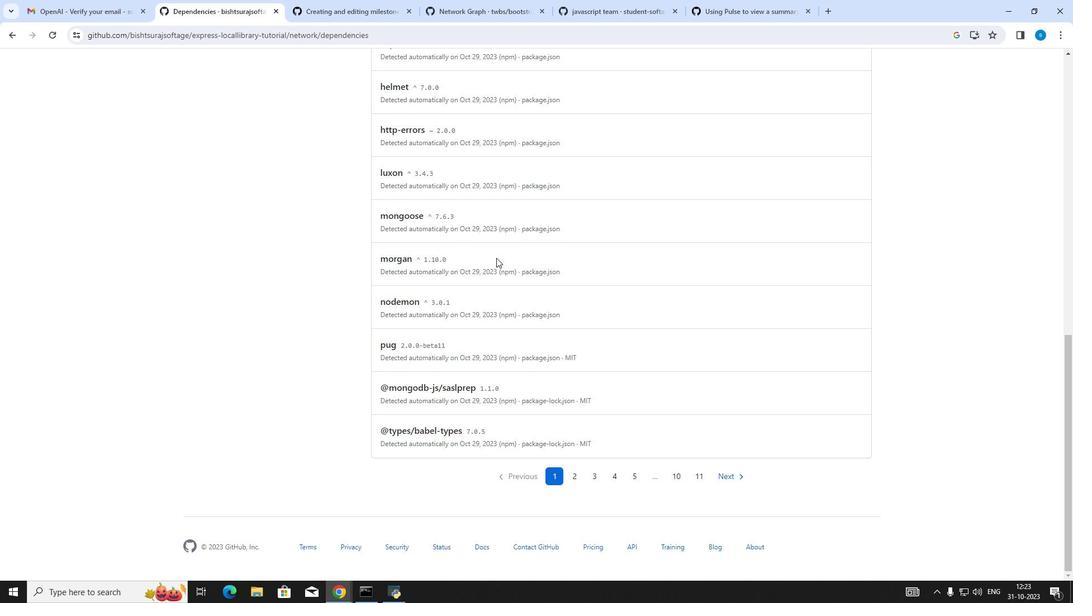 
Action: Mouse scrolled (496, 258) with delta (0, 0)
Screenshot: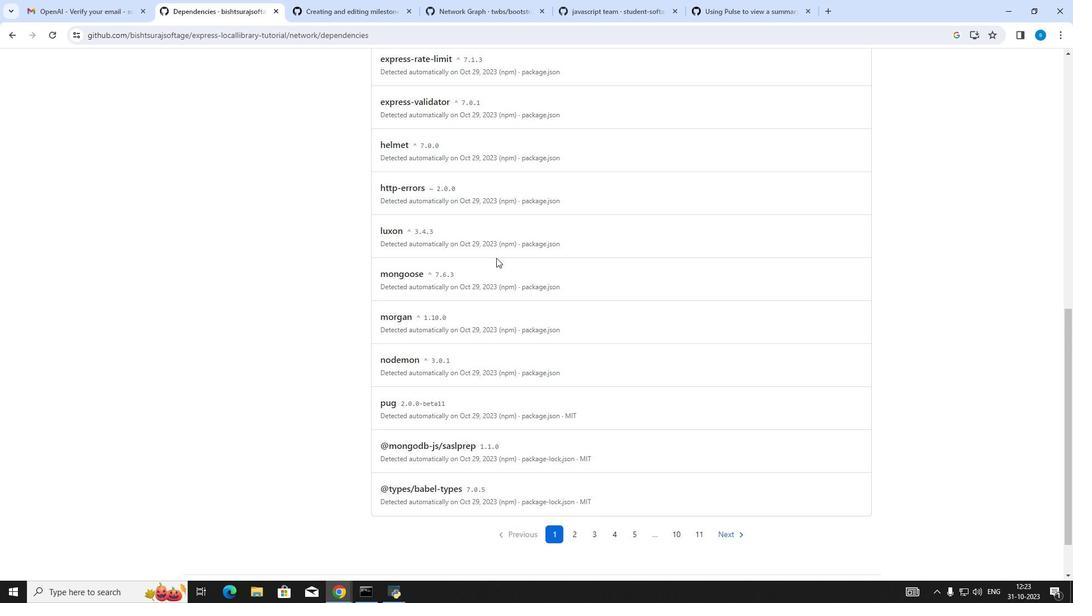 
Action: Mouse scrolled (496, 258) with delta (0, 0)
Screenshot: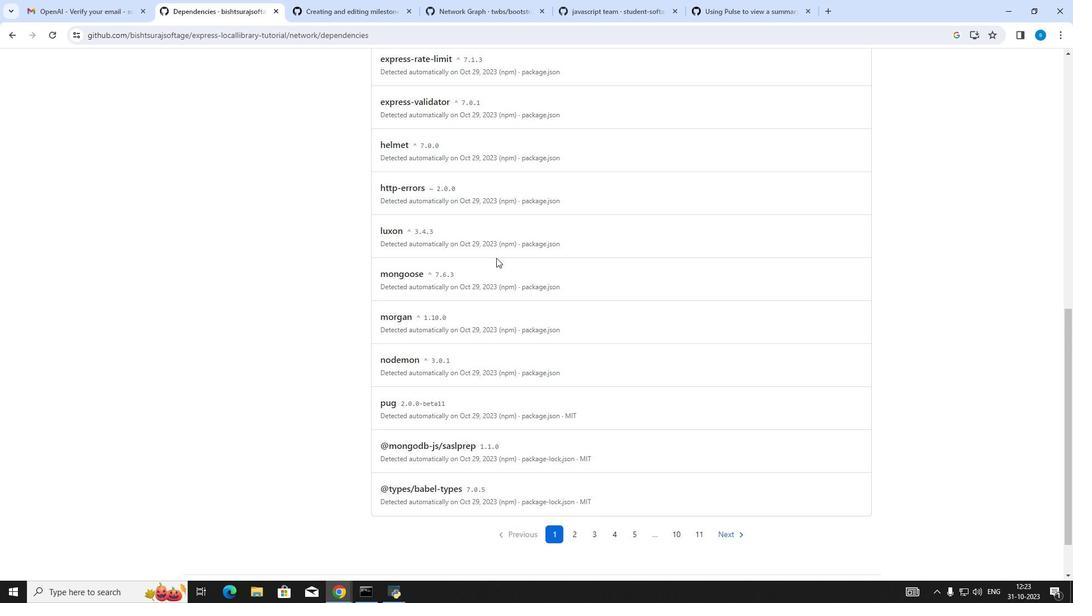 
Action: Mouse scrolled (496, 258) with delta (0, 0)
Screenshot: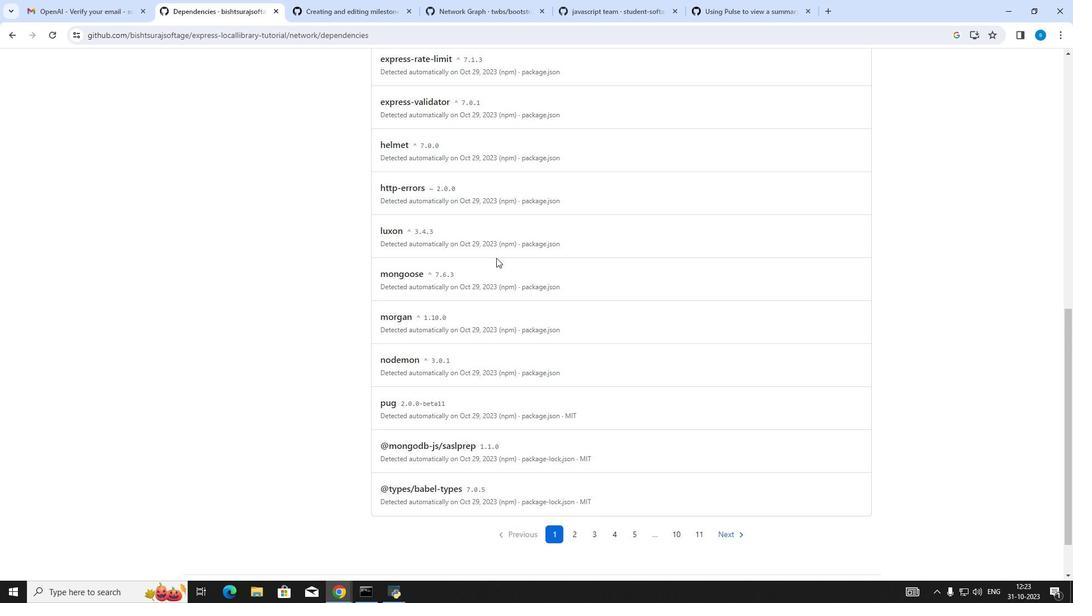 
Action: Mouse scrolled (496, 258) with delta (0, 0)
Screenshot: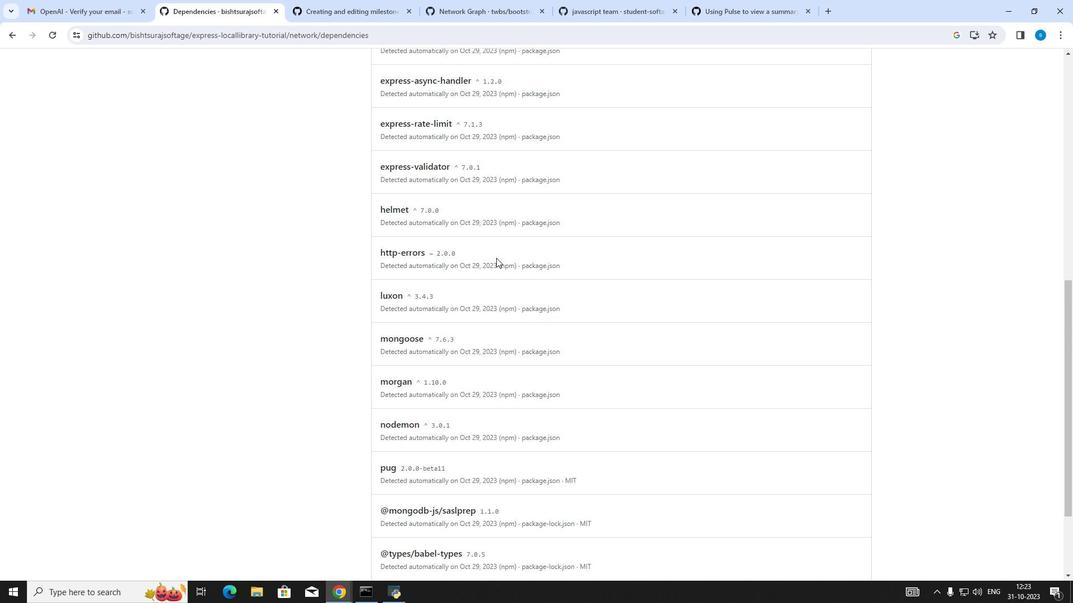 
Action: Mouse scrolled (496, 258) with delta (0, 0)
Screenshot: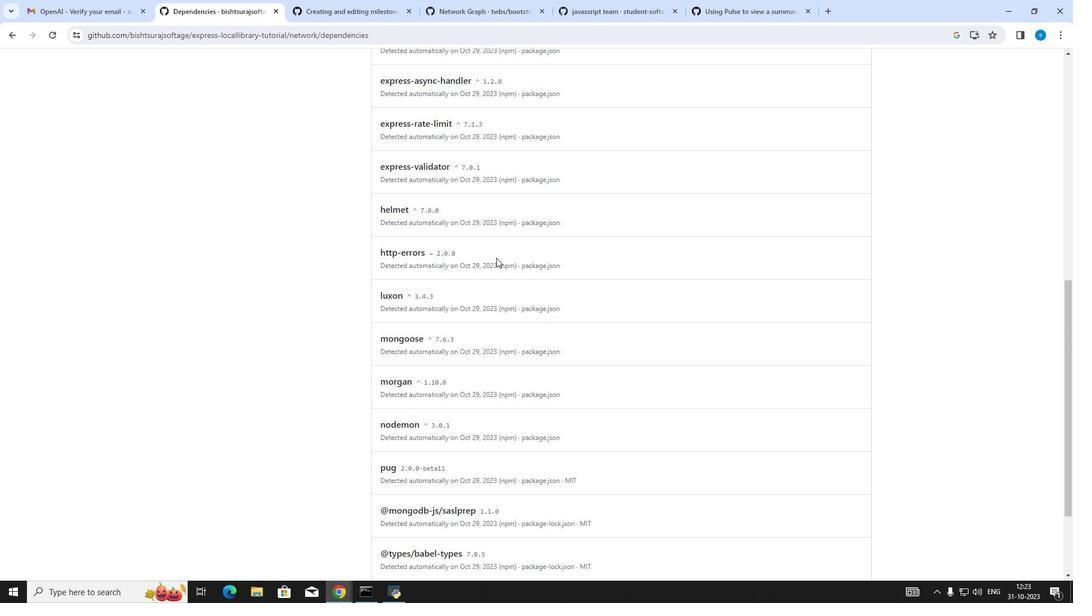 
Action: Mouse moved to (497, 258)
Screenshot: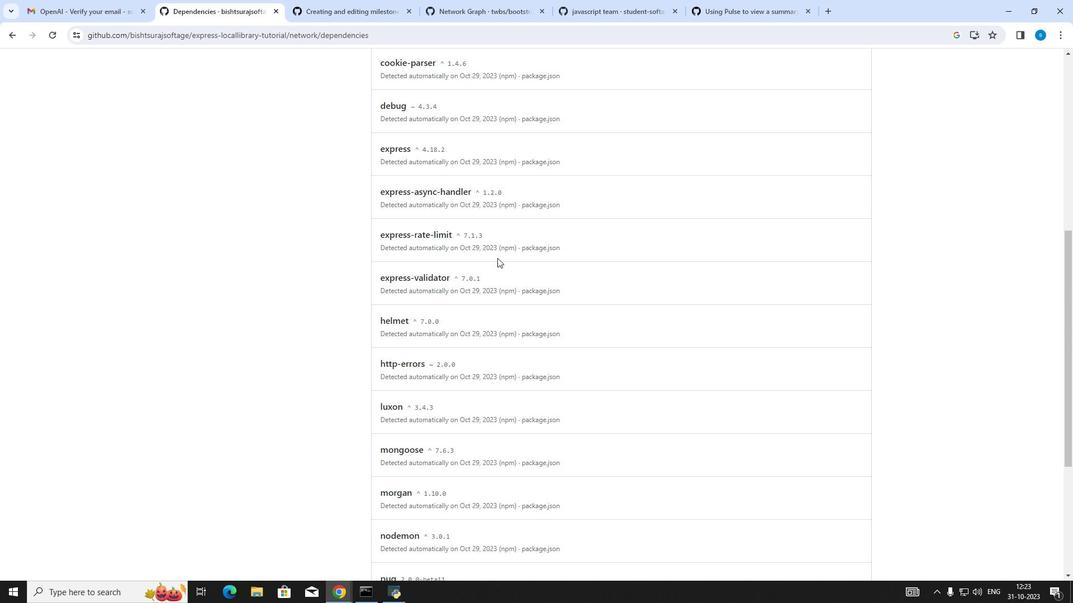 
Action: Mouse scrolled (497, 258) with delta (0, 0)
Screenshot: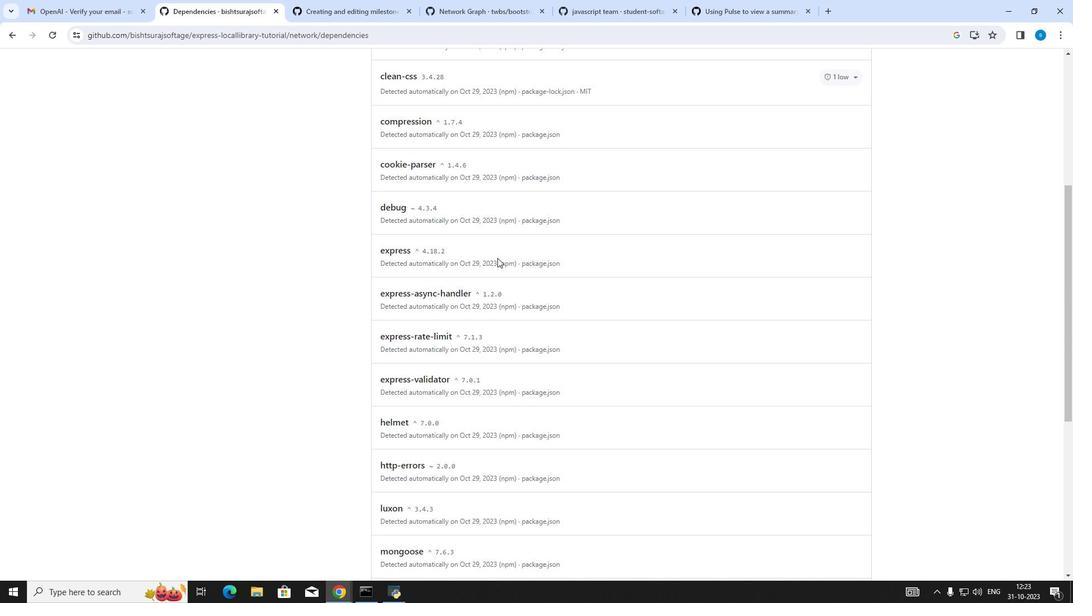 
Action: Mouse scrolled (497, 258) with delta (0, 0)
Screenshot: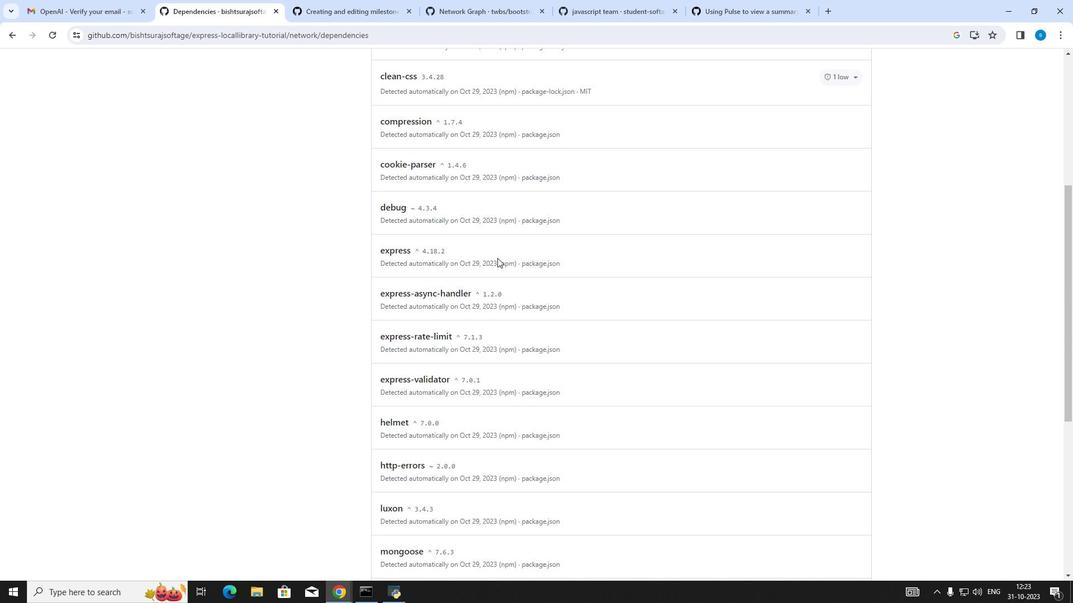 
Action: Mouse scrolled (497, 258) with delta (0, 0)
Screenshot: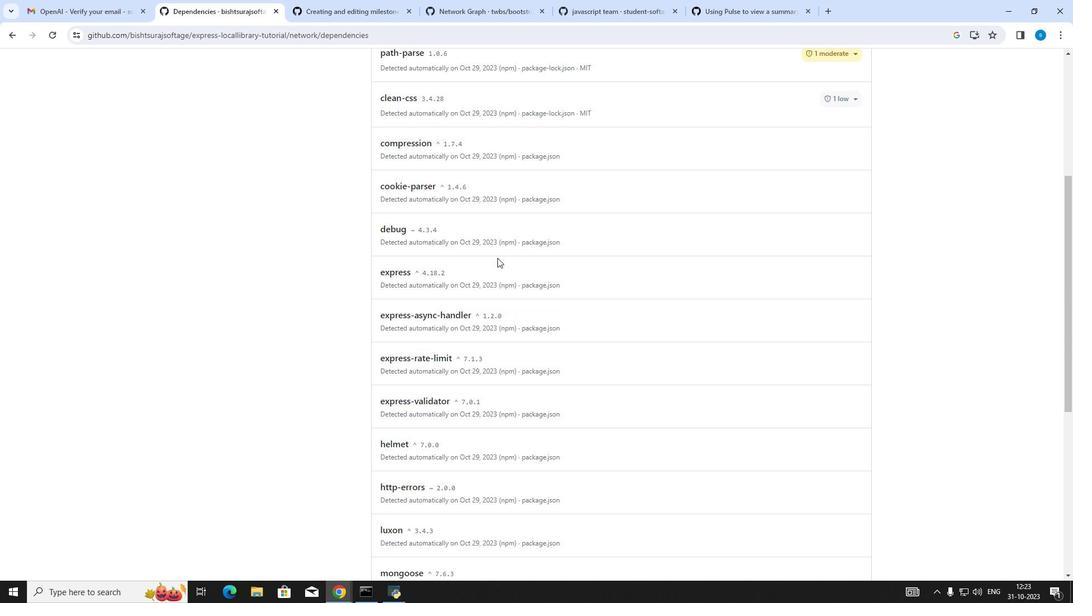 
Action: Mouse scrolled (497, 258) with delta (0, 0)
Screenshot: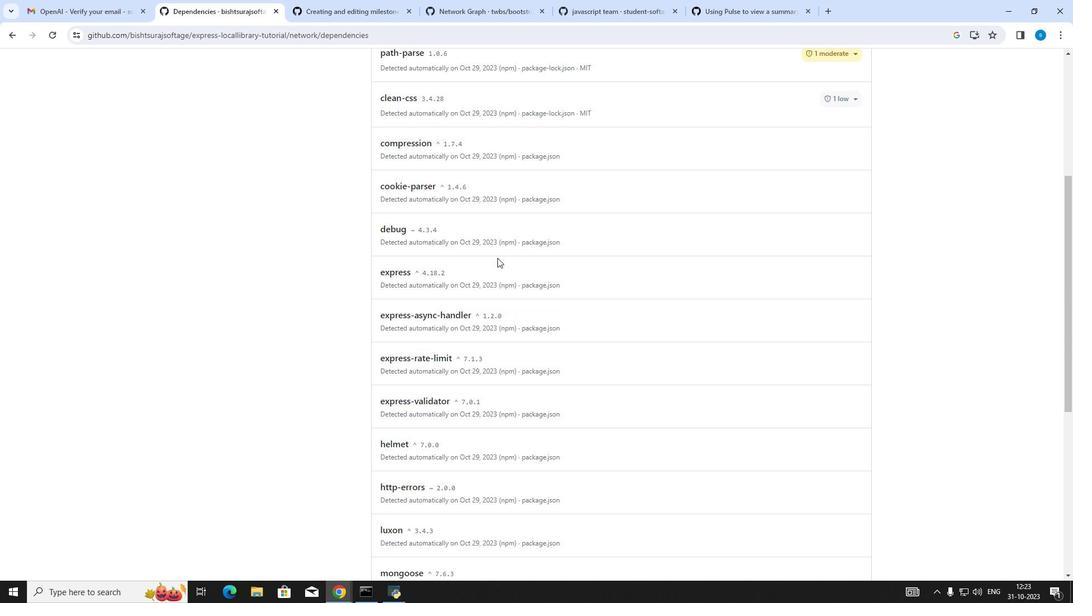 
Action: Mouse scrolled (497, 258) with delta (0, 0)
Screenshot: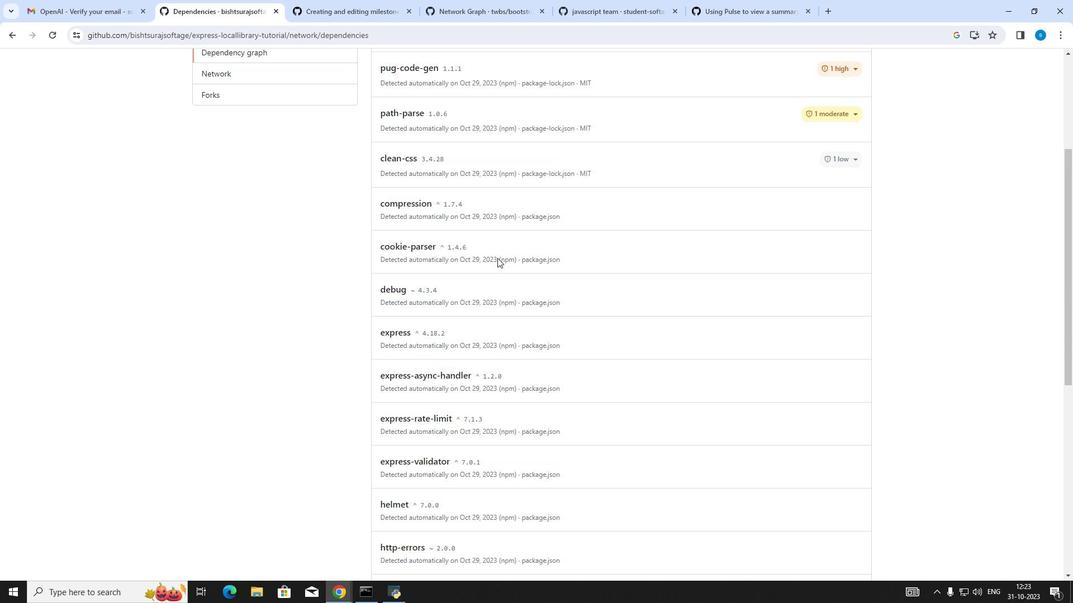 
Action: Mouse scrolled (497, 258) with delta (0, 0)
Screenshot: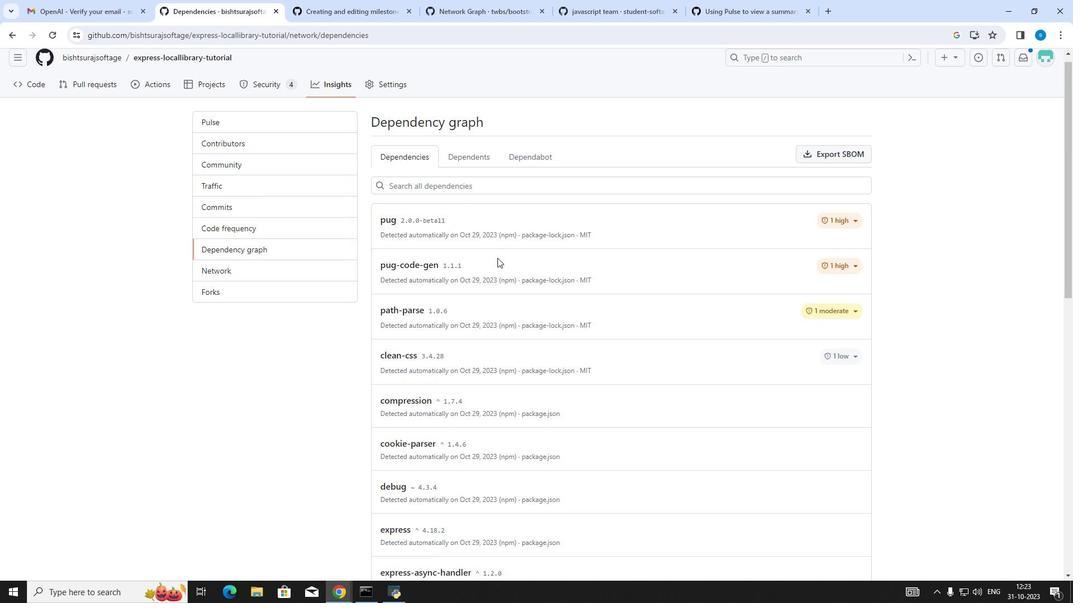 
Action: Mouse scrolled (497, 258) with delta (0, 0)
Screenshot: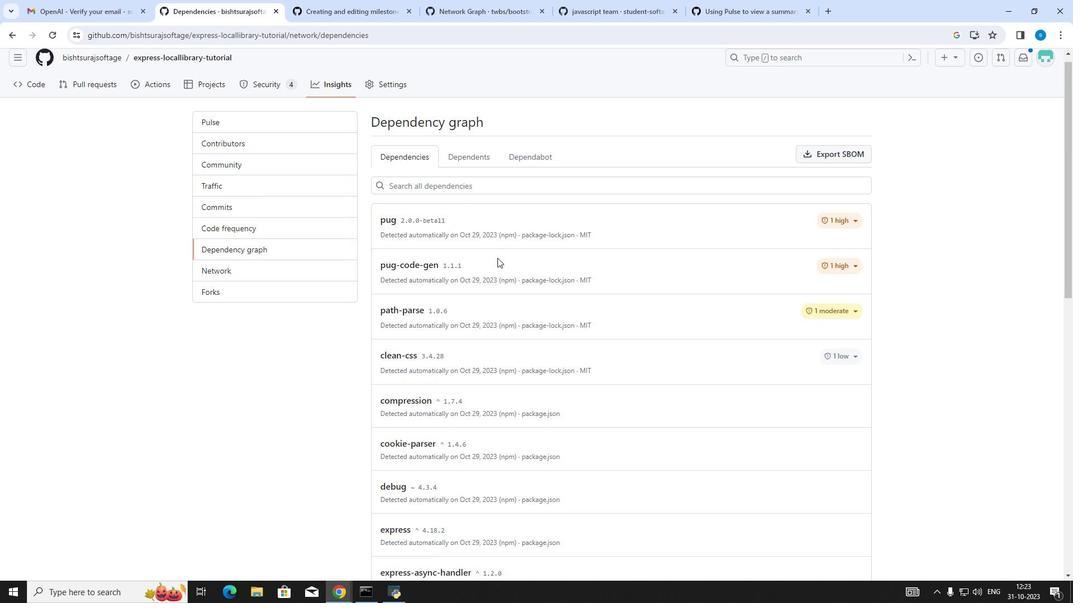 
Action: Mouse scrolled (497, 258) with delta (0, 0)
Screenshot: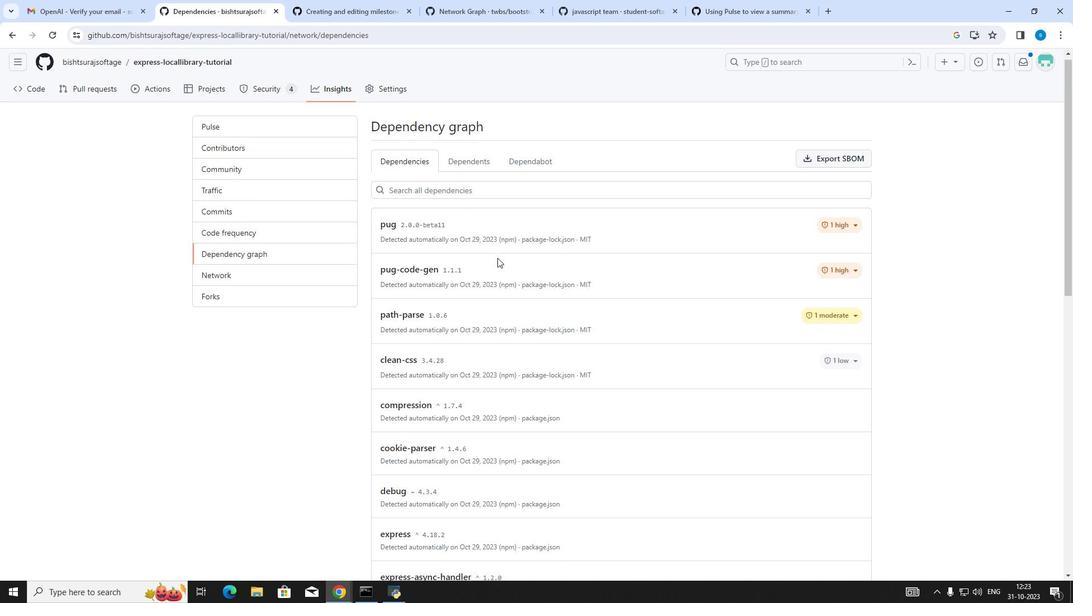
Action: Mouse scrolled (497, 258) with delta (0, 0)
Screenshot: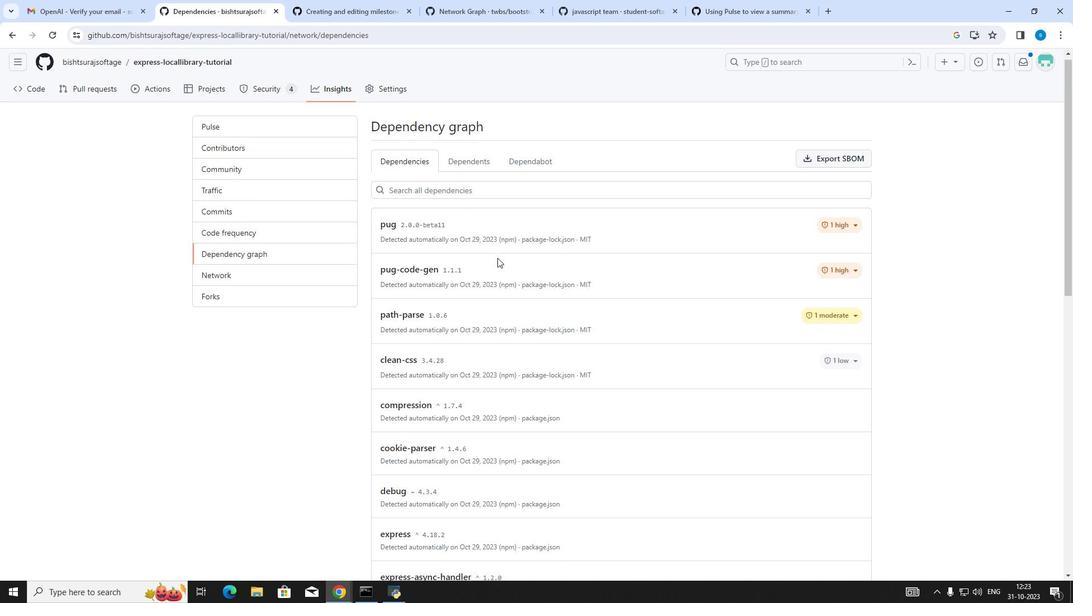 
Action: Mouse scrolled (497, 258) with delta (0, 0)
Screenshot: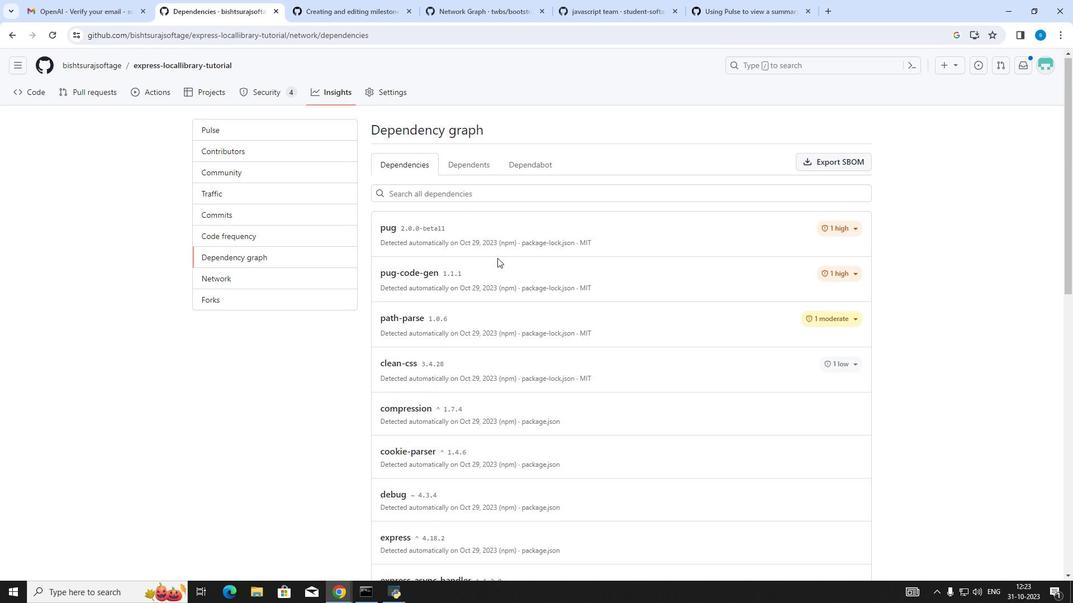 
Action: Mouse moved to (329, 280)
Screenshot: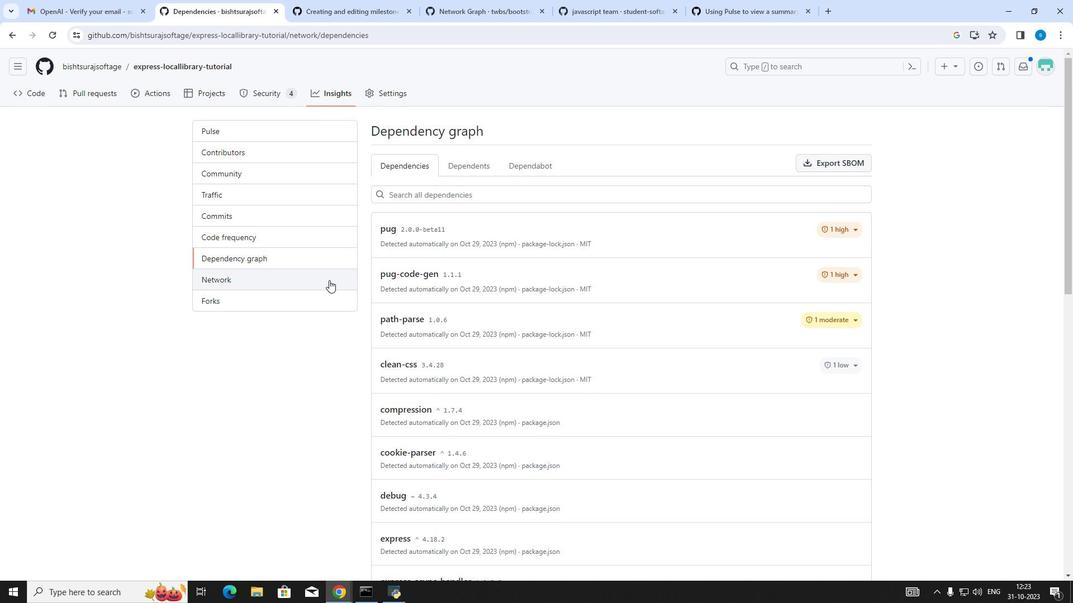 
Action: Mouse pressed left at (329, 280)
Screenshot: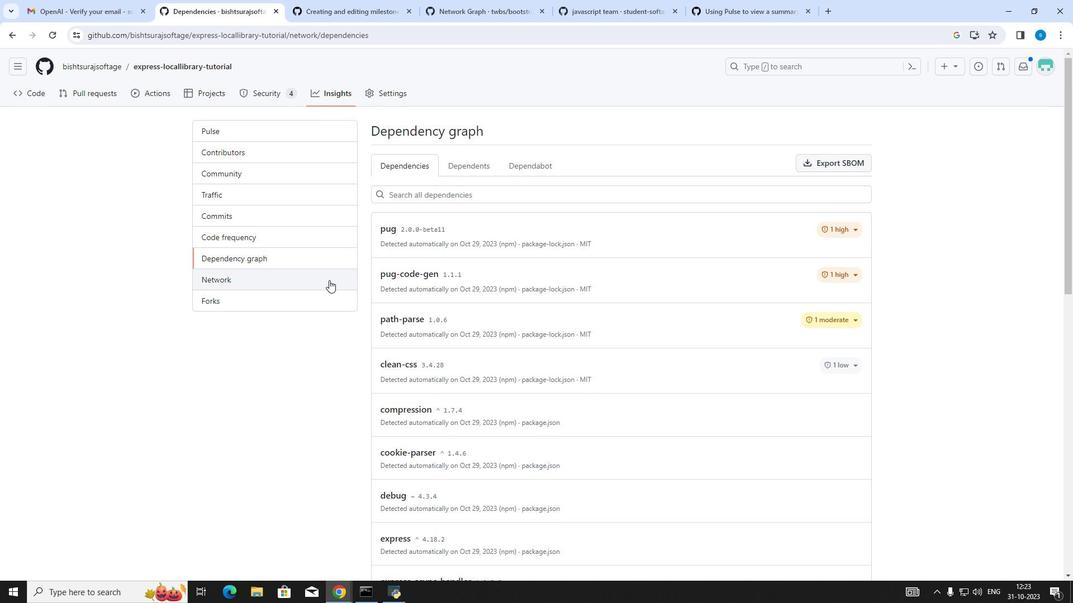 
Action: Mouse moved to (325, 300)
Screenshot: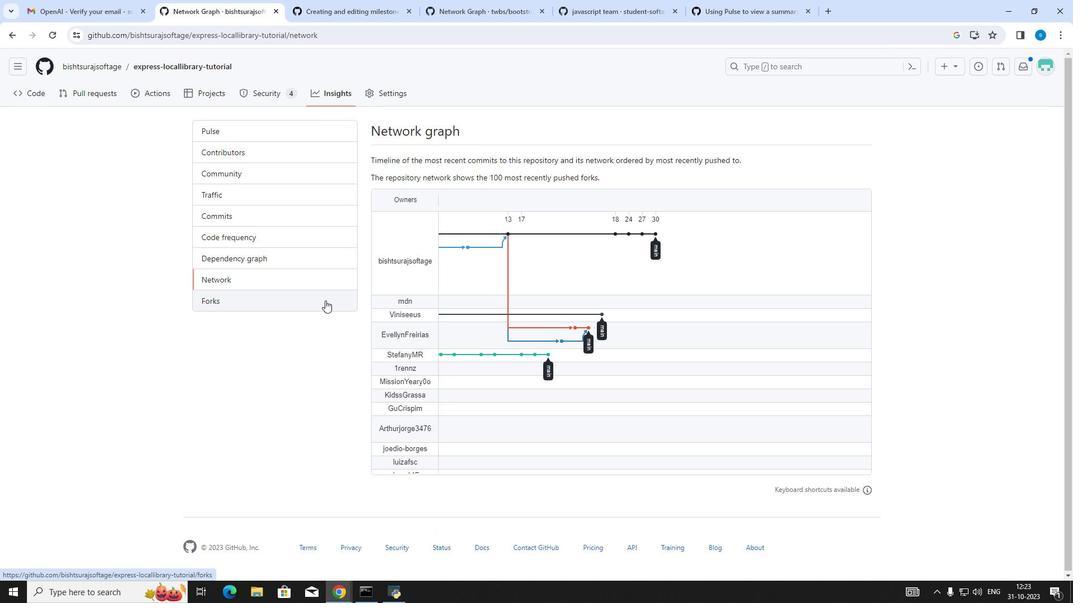 
Action: Mouse pressed left at (325, 300)
Screenshot: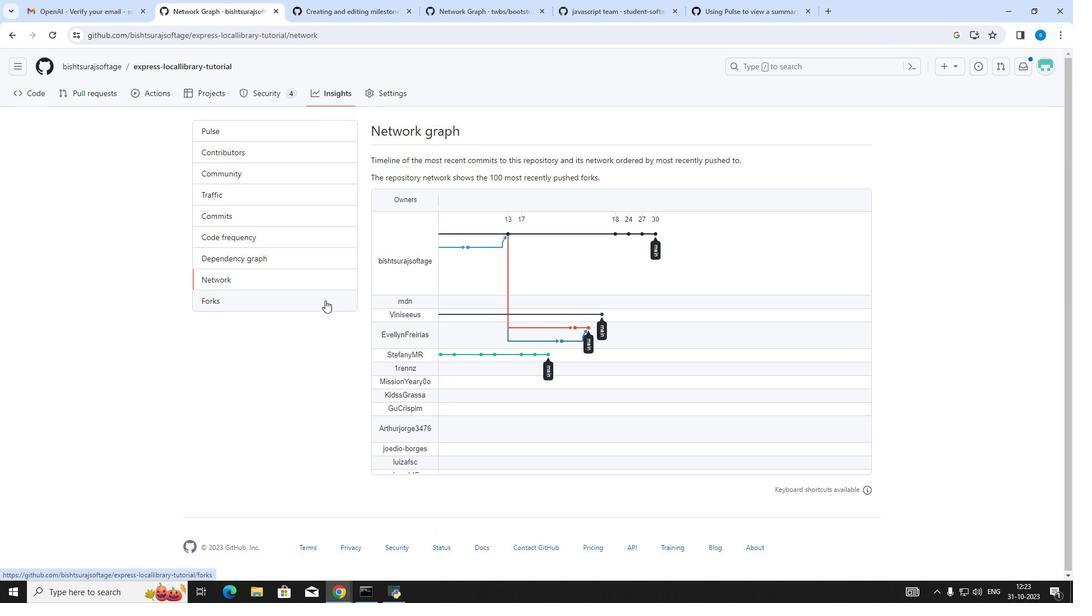 
Action: Mouse moved to (304, 192)
Screenshot: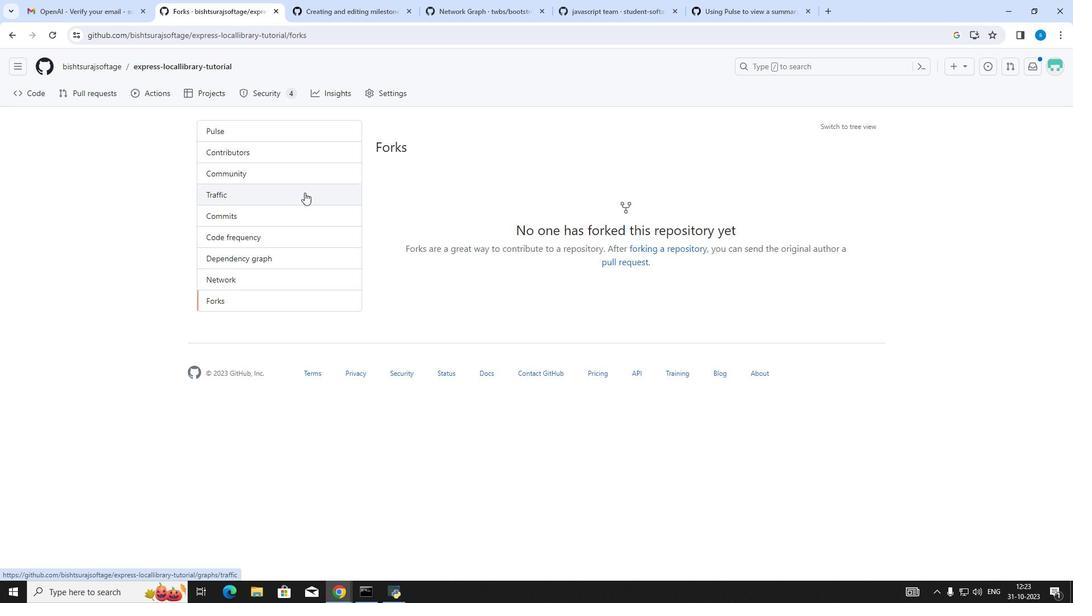 
Action: Mouse pressed left at (304, 192)
Screenshot: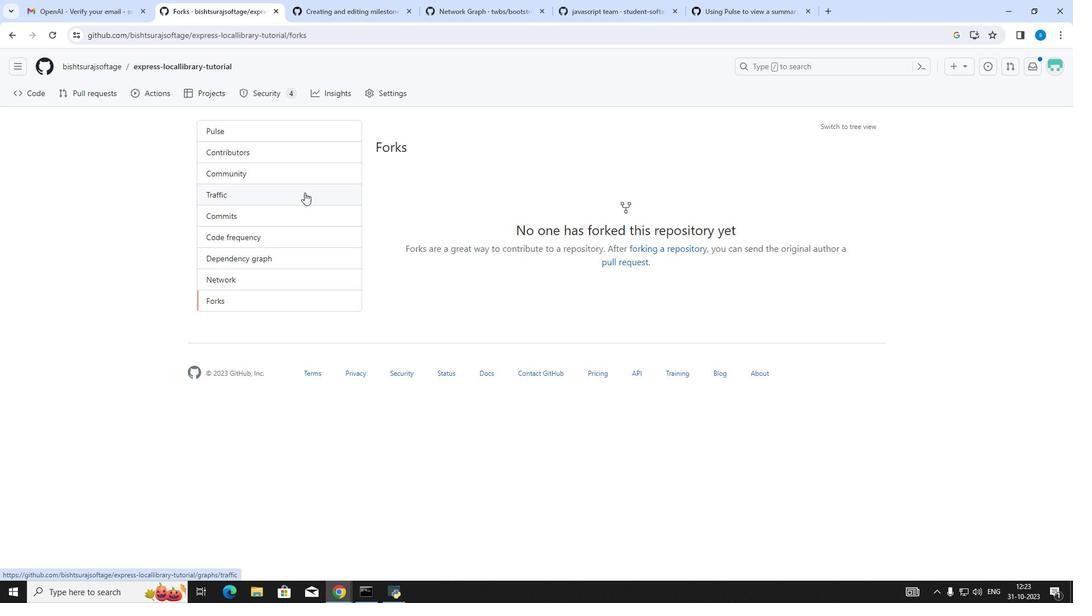 
Action: Mouse moved to (488, 287)
Screenshot: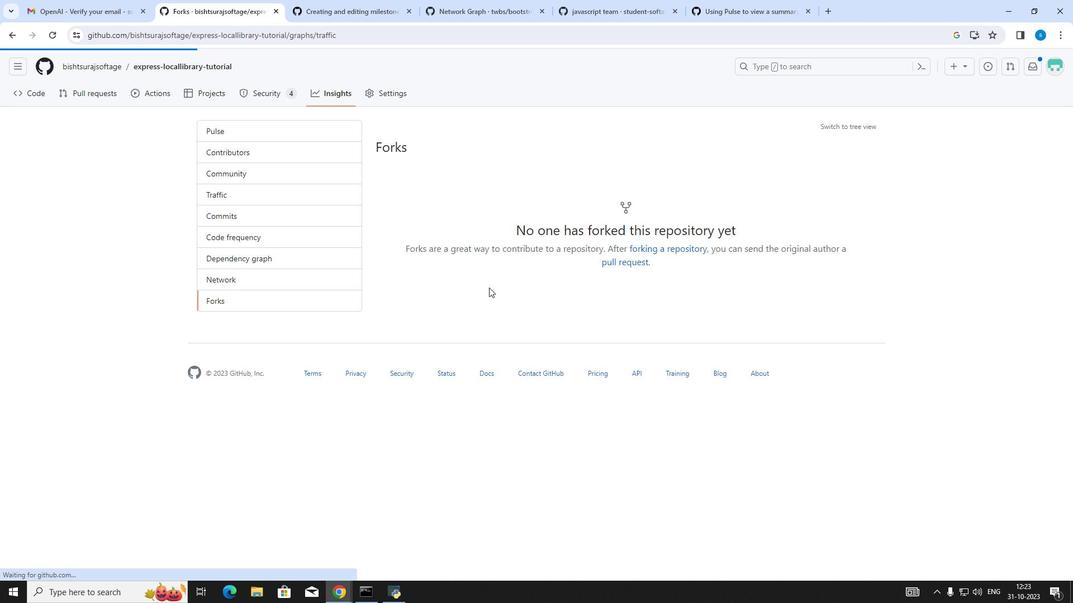 
